 Task: For heading Use Lora with dark orange 2 colour & Underline.  font size for heading18,  'Change the font style of data to'Montserrat and font size to 9,  Change the alignment of both headline & data to Align center.  In the sheet  analysisSalesByCustomer_2024
Action: Mouse moved to (117, 134)
Screenshot: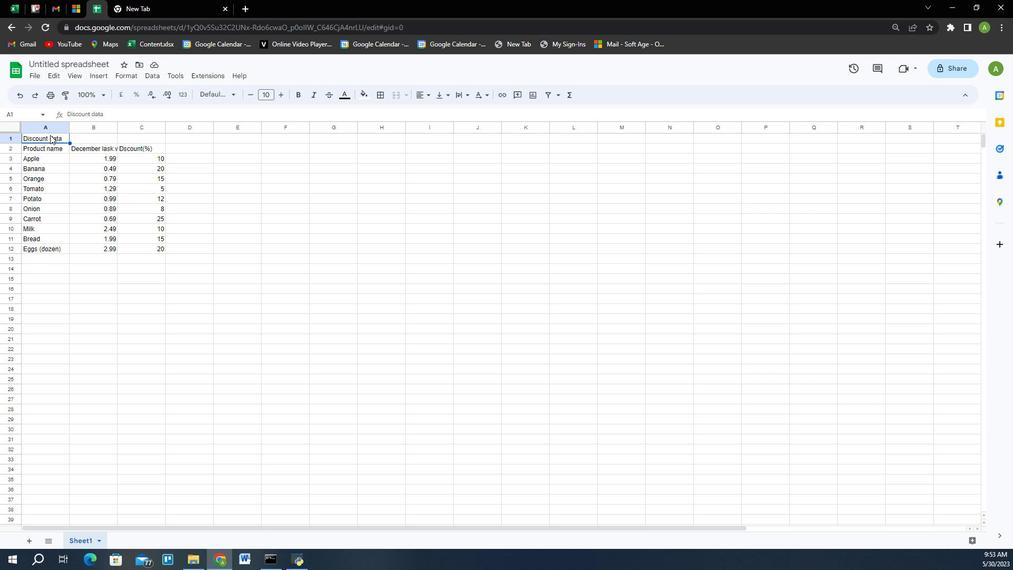 
Action: Mouse pressed left at (117, 134)
Screenshot: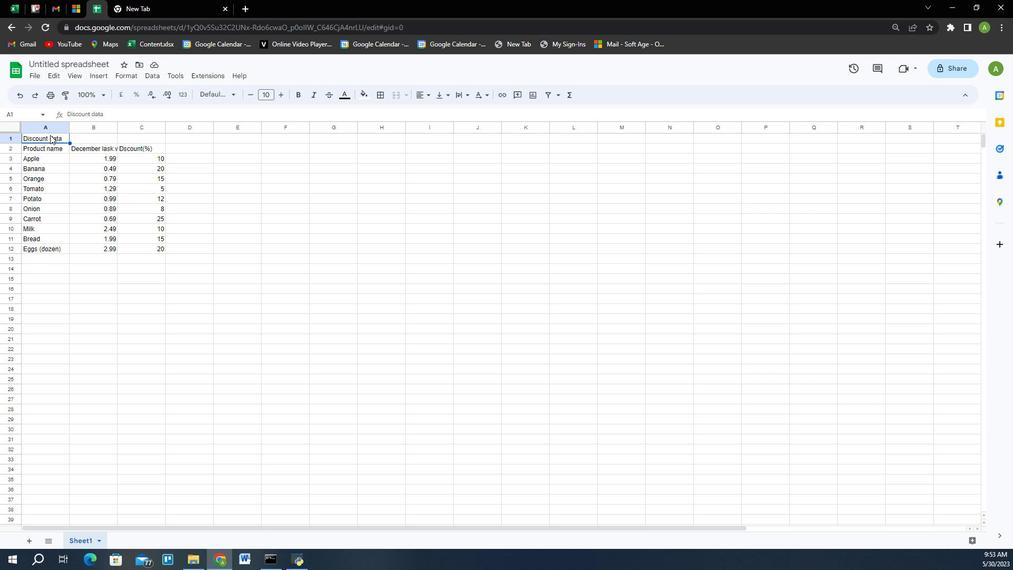 
Action: Mouse moved to (340, 87)
Screenshot: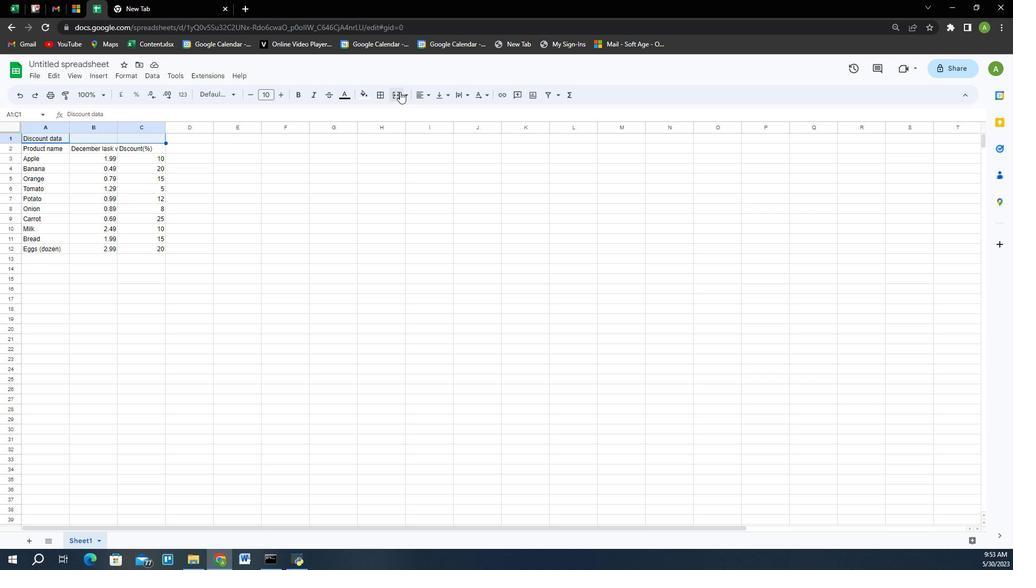 
Action: Mouse pressed left at (340, 87)
Screenshot: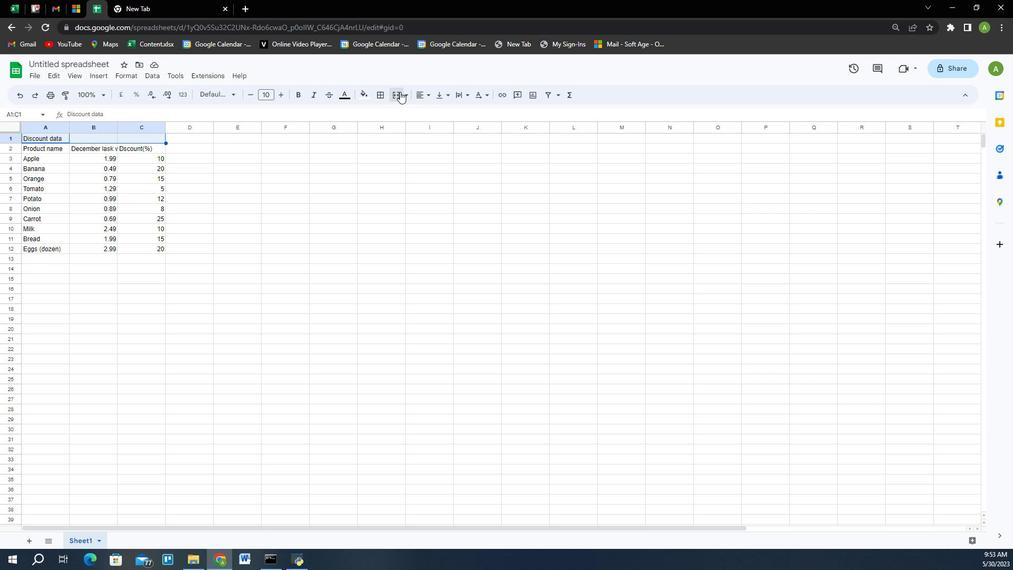 
Action: Mouse moved to (357, 91)
Screenshot: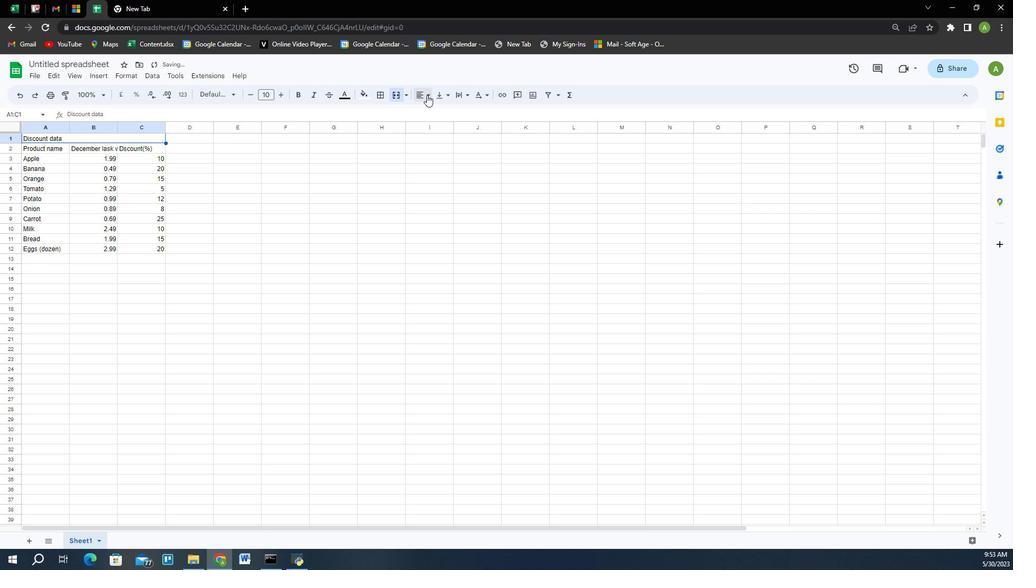 
Action: Mouse pressed left at (357, 91)
Screenshot: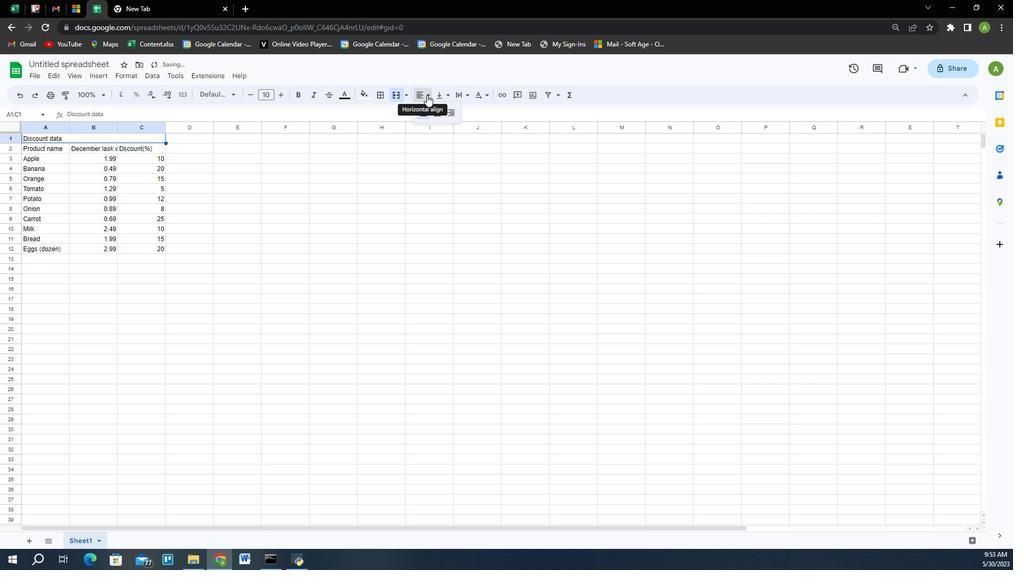 
Action: Mouse moved to (159, 137)
Screenshot: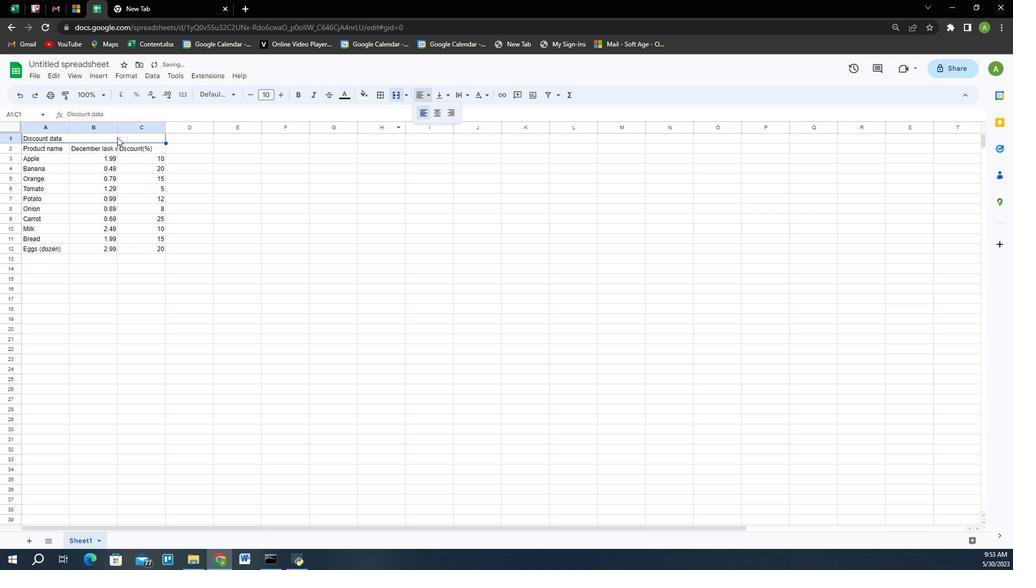 
Action: Mouse pressed left at (159, 137)
Screenshot: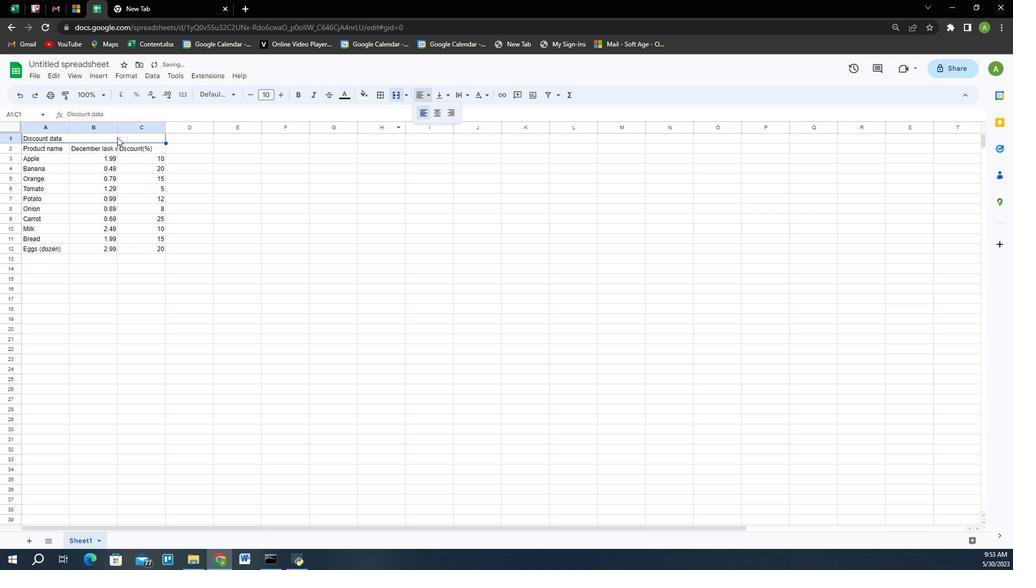 
Action: Mouse moved to (231, 90)
Screenshot: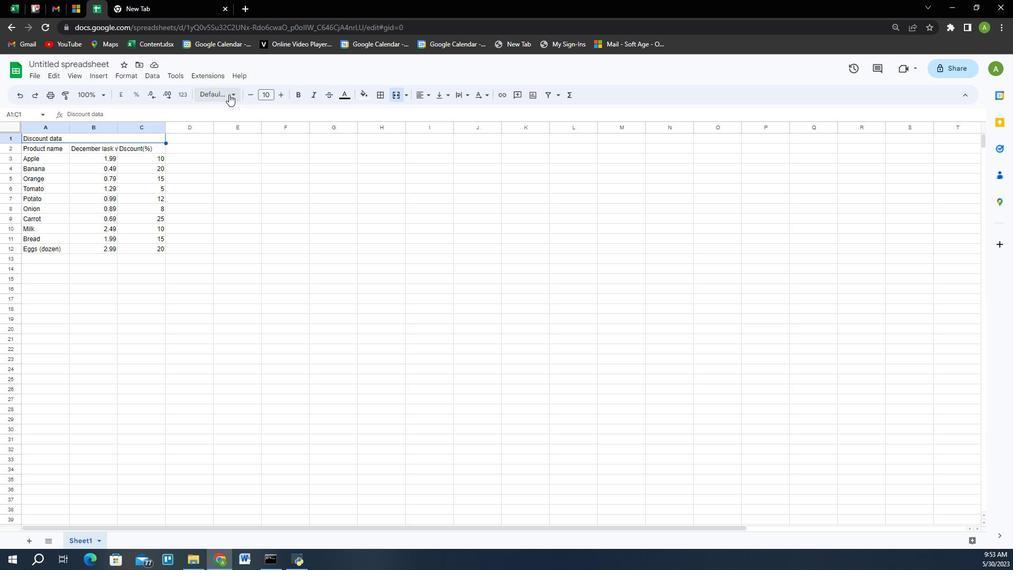 
Action: Mouse pressed left at (231, 90)
Screenshot: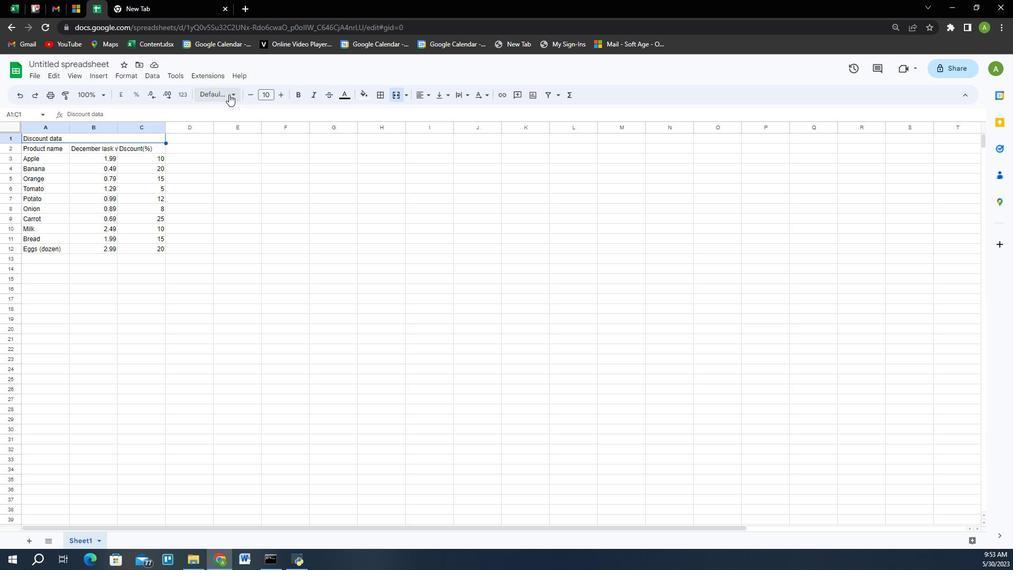 
Action: Mouse moved to (247, 317)
Screenshot: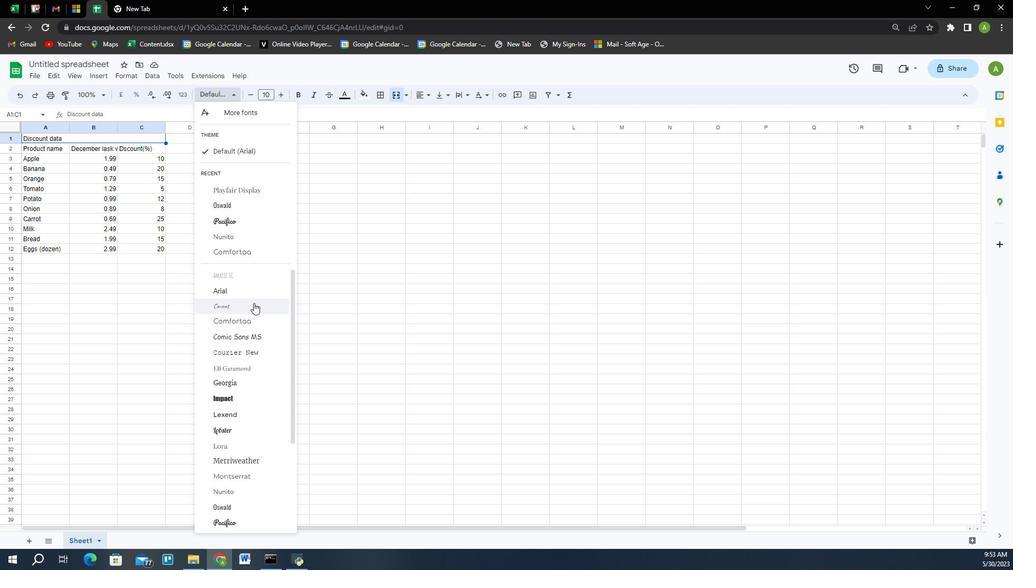 
Action: Mouse scrolled (247, 316) with delta (0, 0)
Screenshot: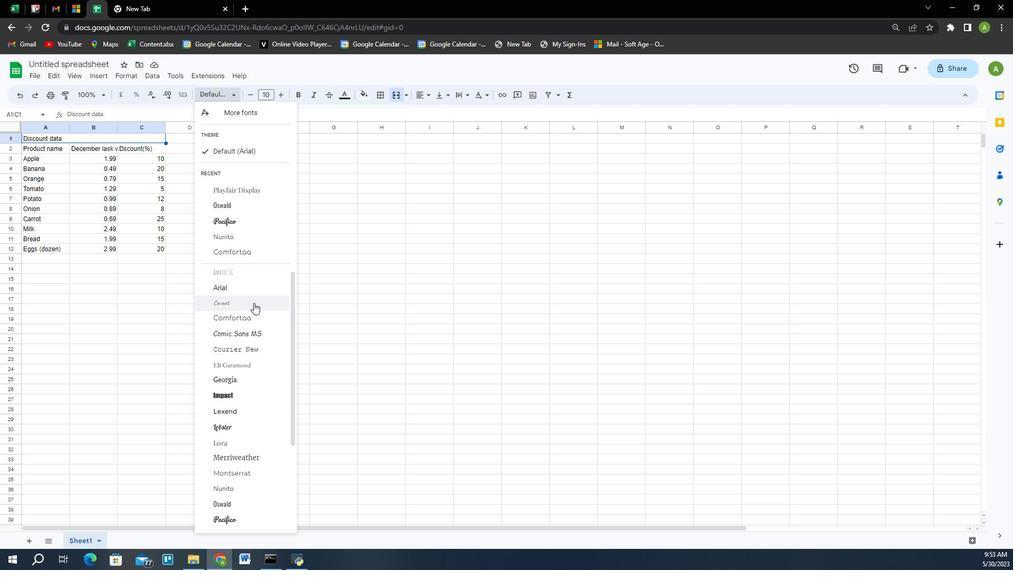 
Action: Mouse moved to (242, 411)
Screenshot: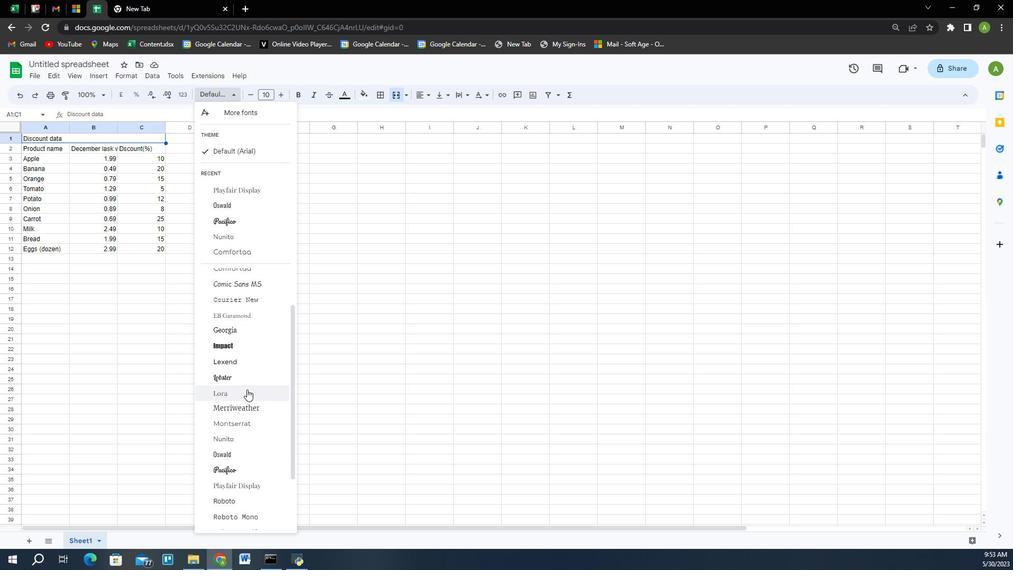 
Action: Mouse pressed left at (242, 411)
Screenshot: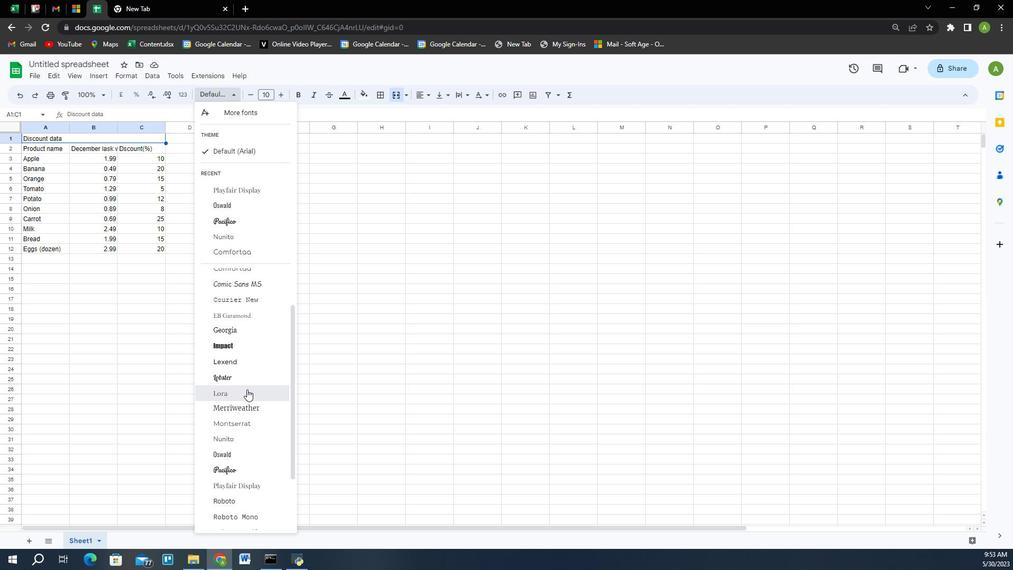 
Action: Mouse moved to (117, 136)
Screenshot: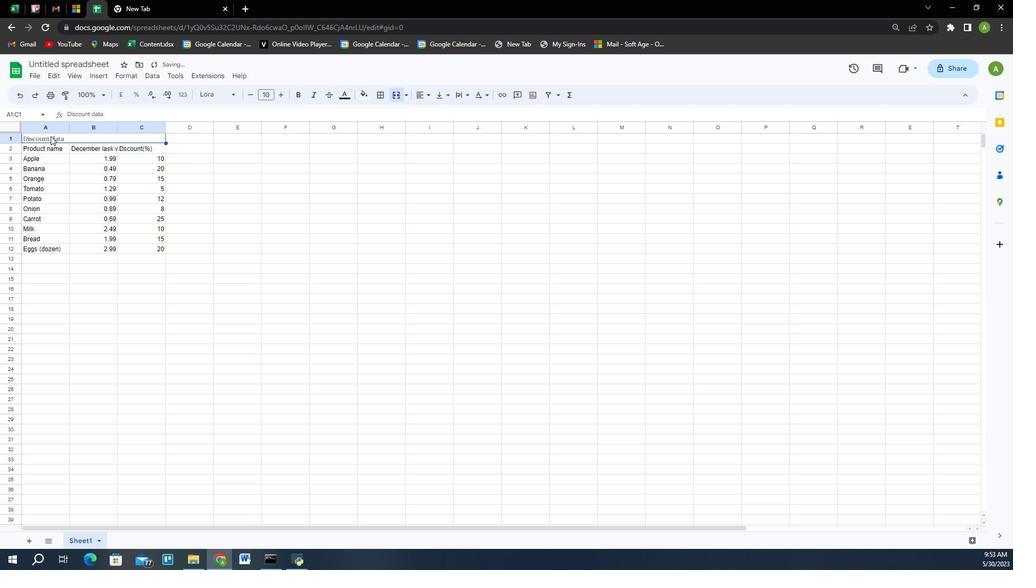 
Action: Mouse pressed left at (117, 136)
Screenshot: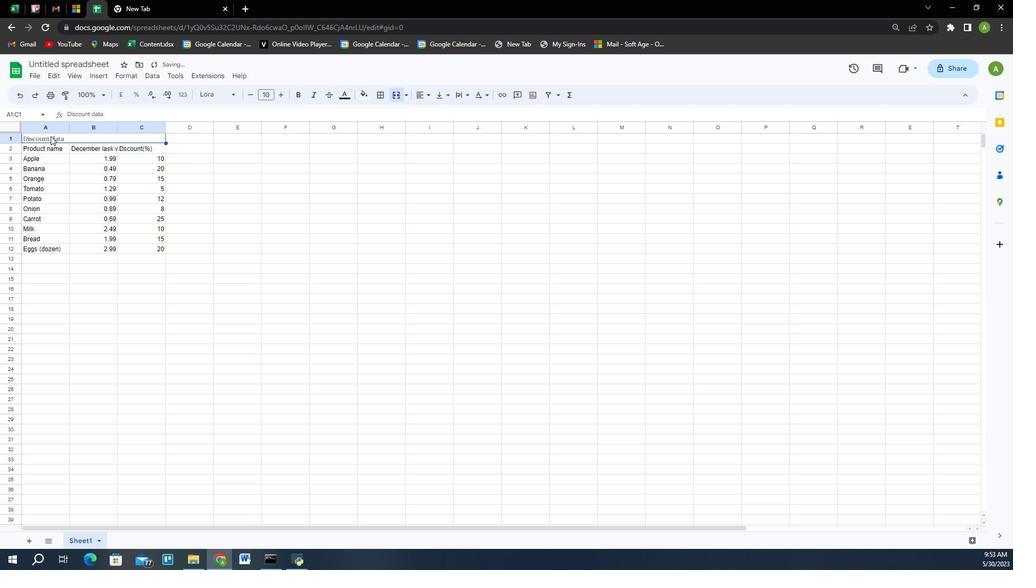 
Action: Mouse pressed left at (117, 136)
Screenshot: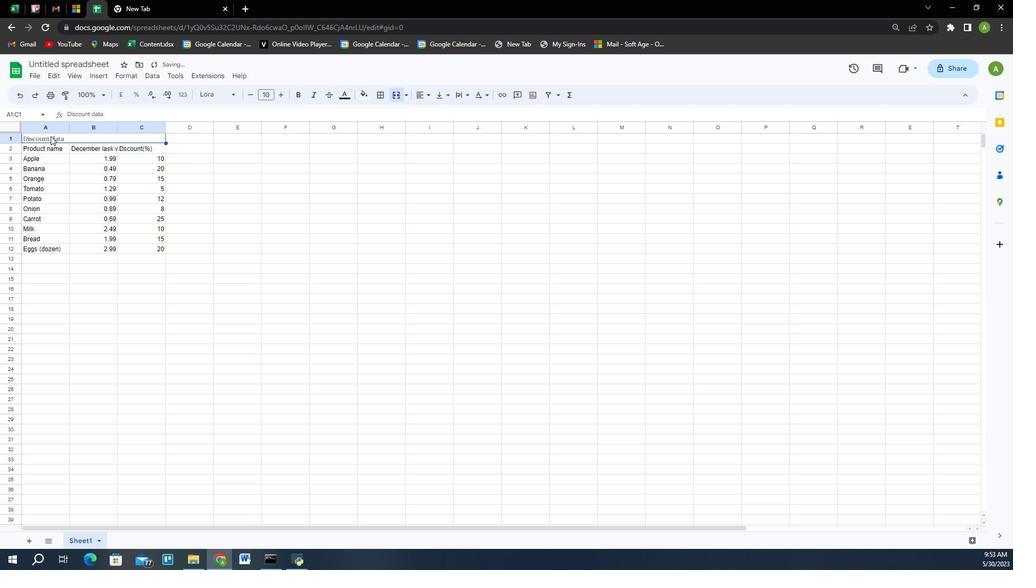 
Action: Mouse pressed left at (117, 136)
Screenshot: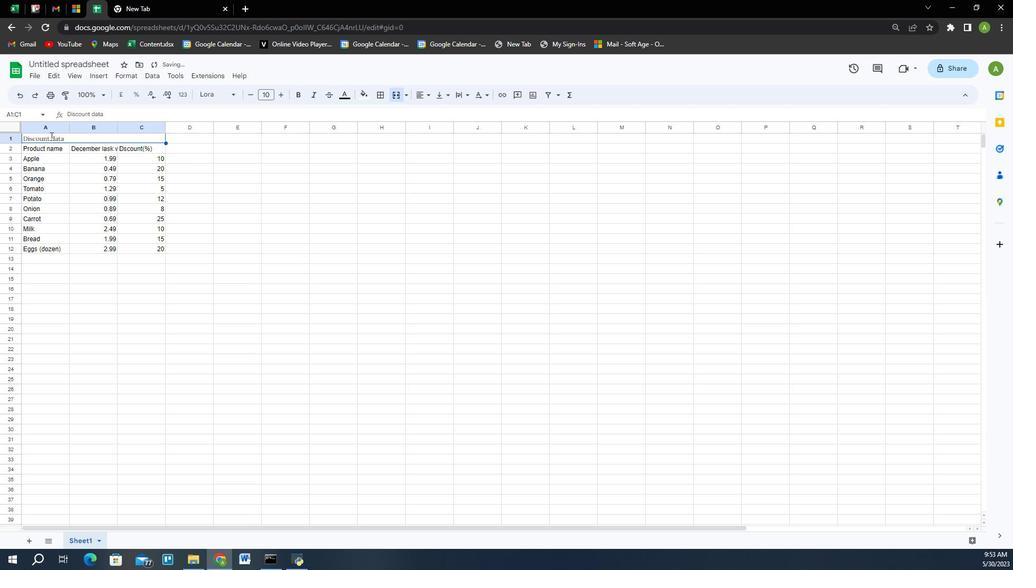 
Action: Mouse pressed left at (117, 136)
Screenshot: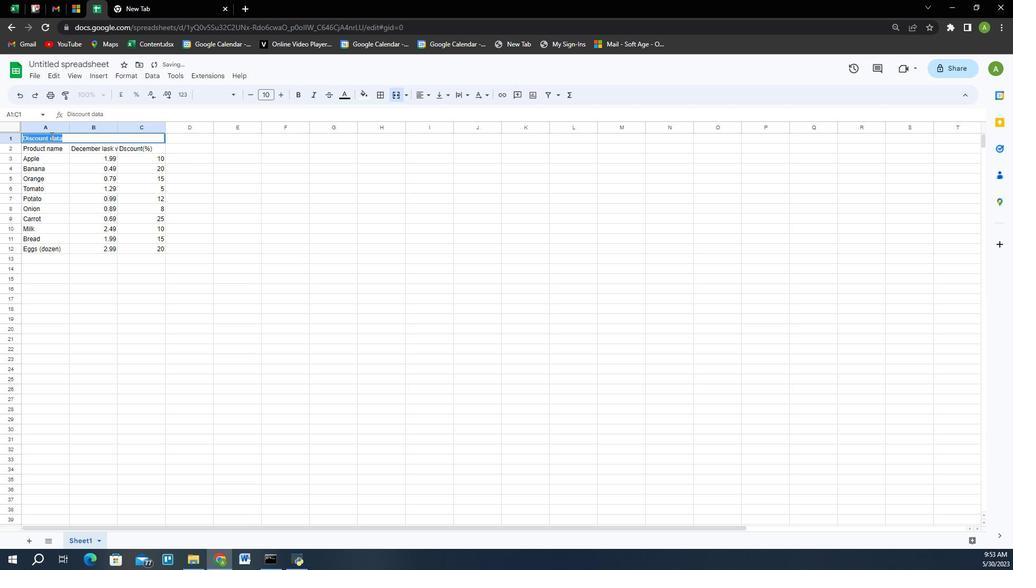 
Action: Mouse moved to (307, 91)
Screenshot: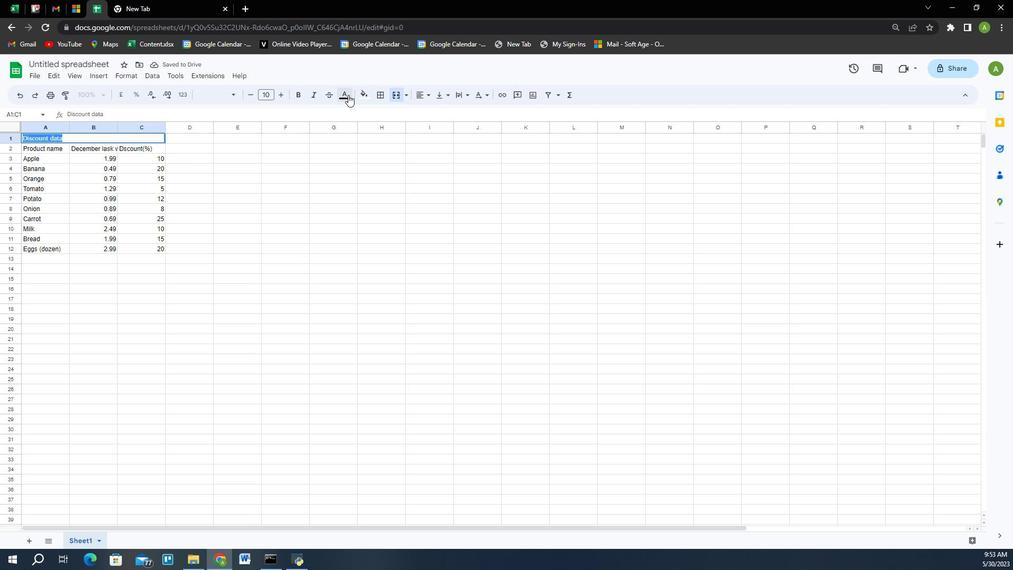 
Action: Mouse pressed left at (307, 91)
Screenshot: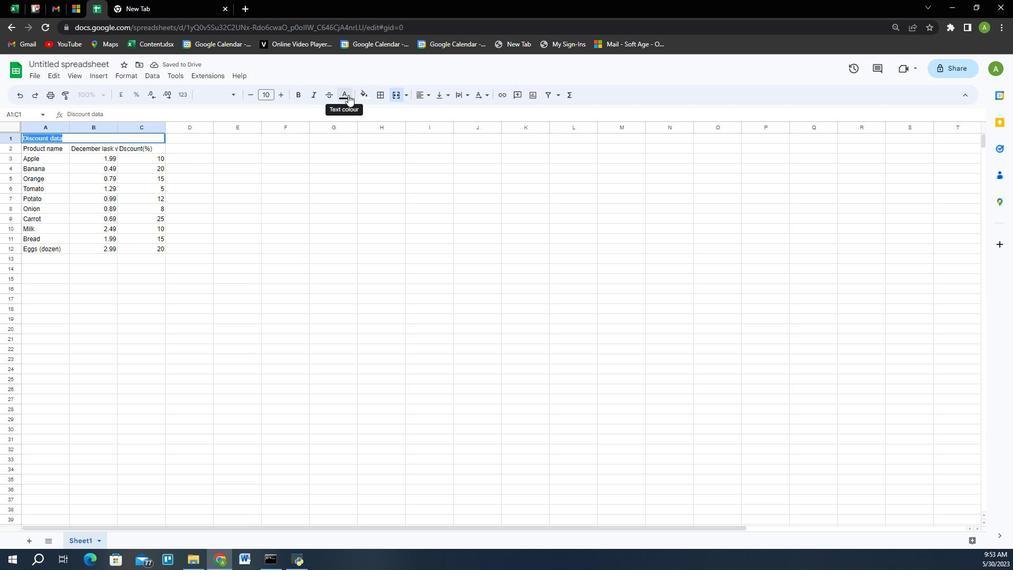 
Action: Mouse moved to (321, 181)
Screenshot: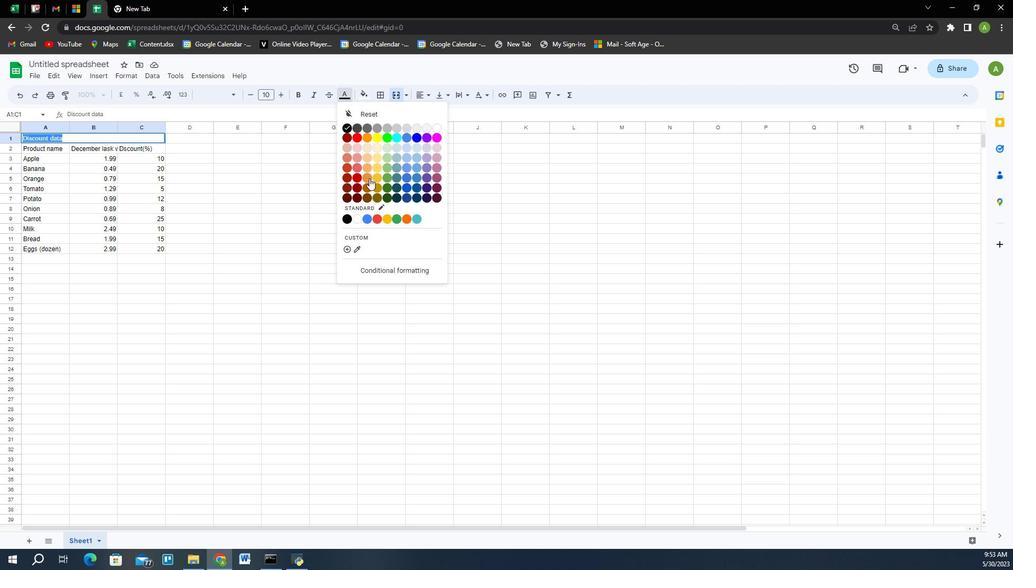 
Action: Mouse pressed left at (321, 181)
Screenshot: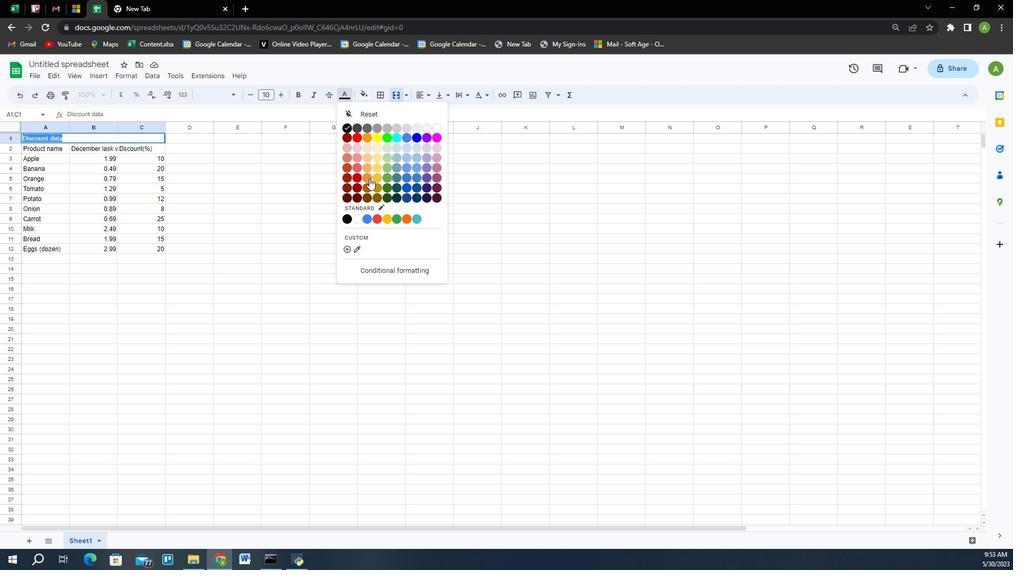 
Action: Mouse moved to (154, 139)
Screenshot: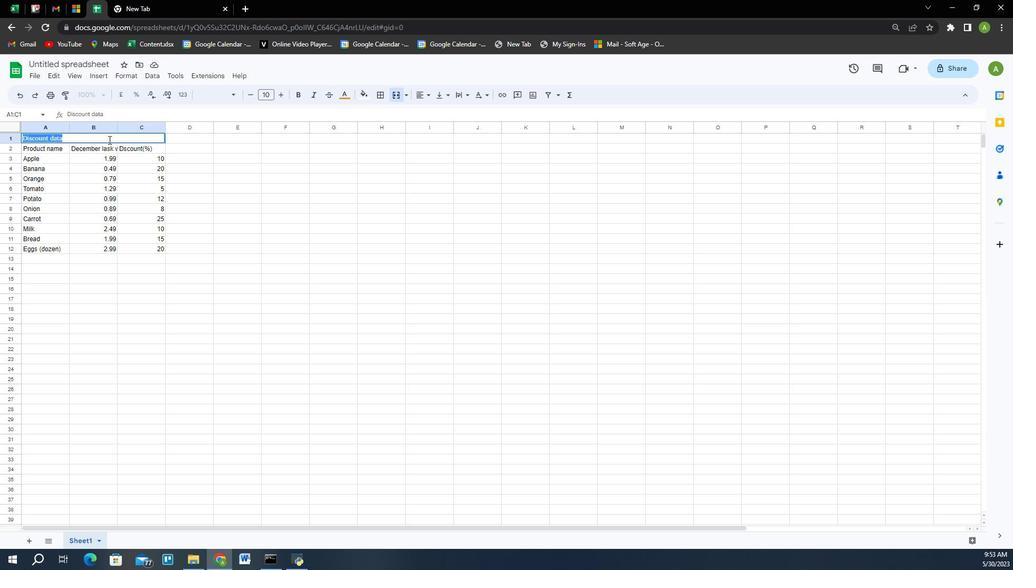 
Action: Key pressed ctrl+U
Screenshot: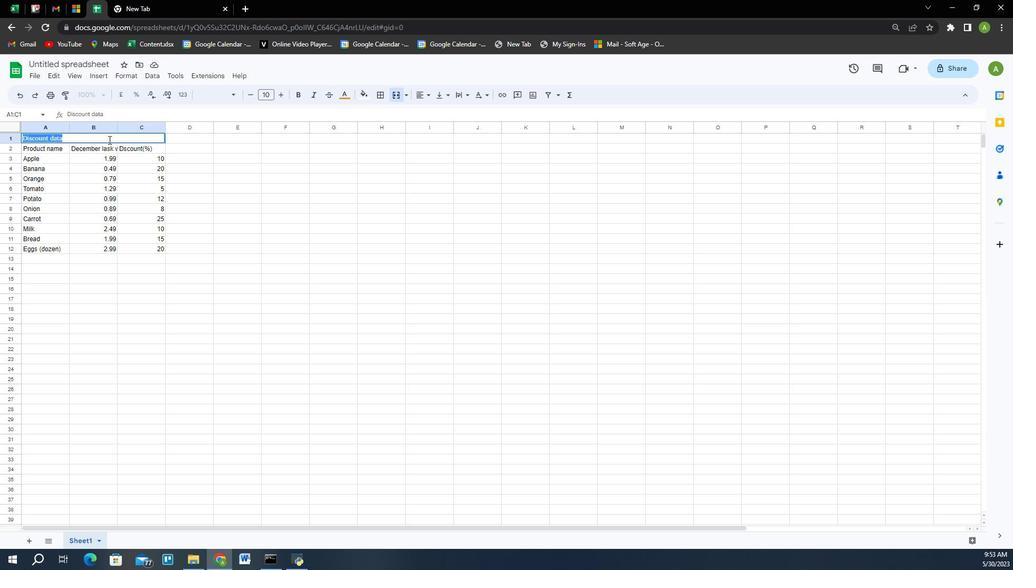 
Action: Mouse moved to (264, 91)
Screenshot: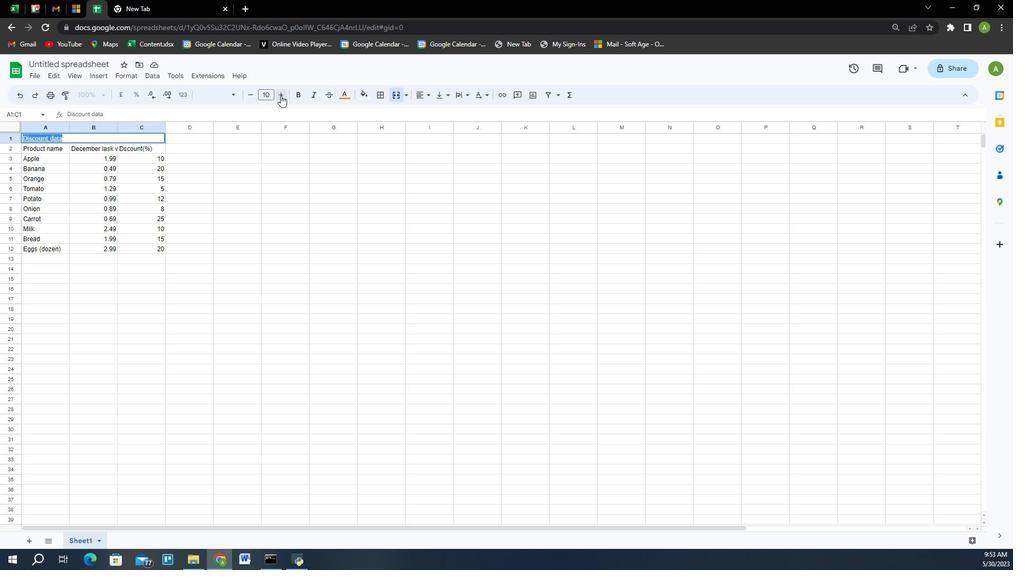 
Action: Mouse pressed left at (264, 91)
Screenshot: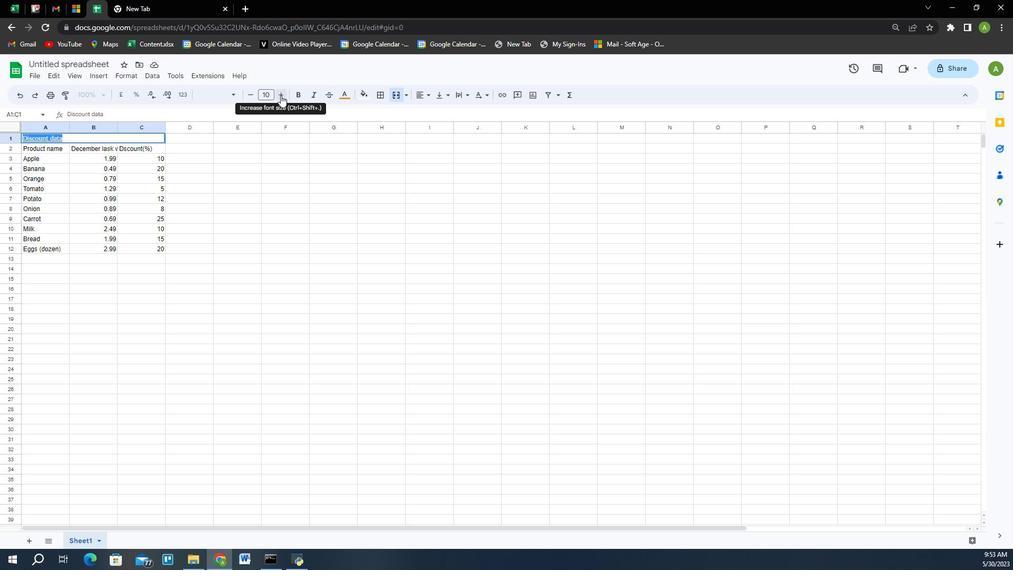 
Action: Mouse pressed left at (264, 91)
Screenshot: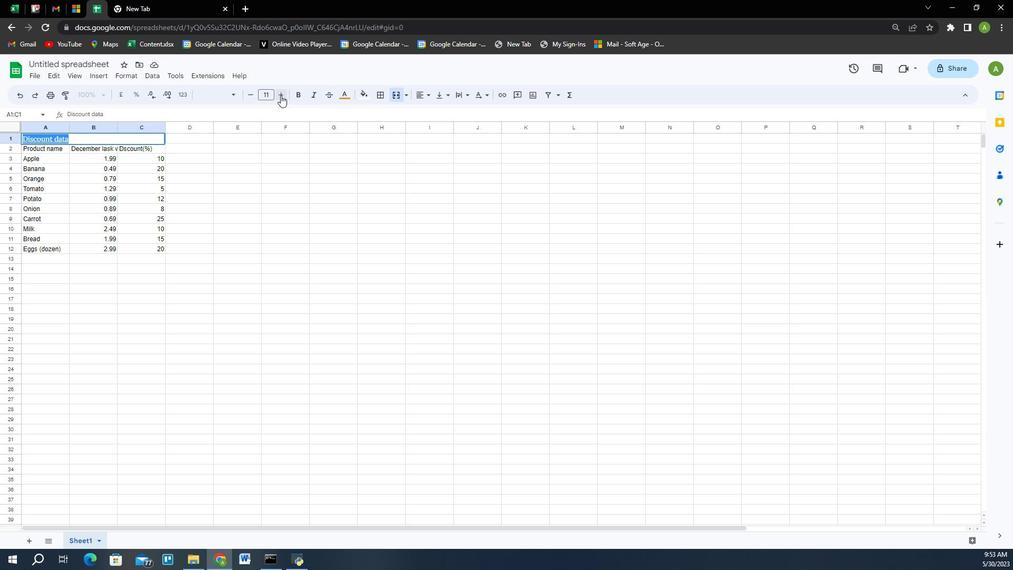 
Action: Mouse pressed left at (264, 91)
Screenshot: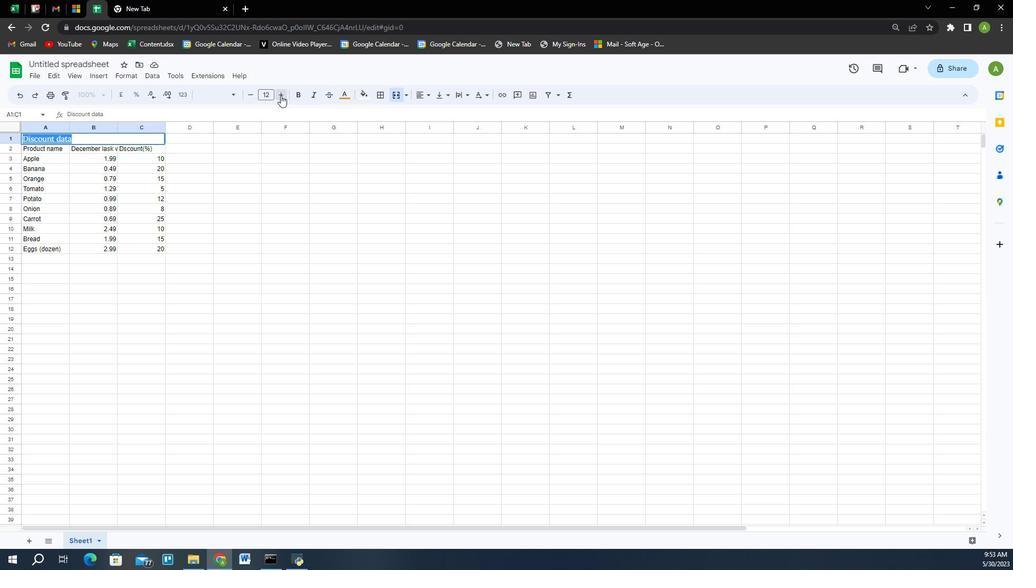 
Action: Mouse pressed left at (264, 91)
Screenshot: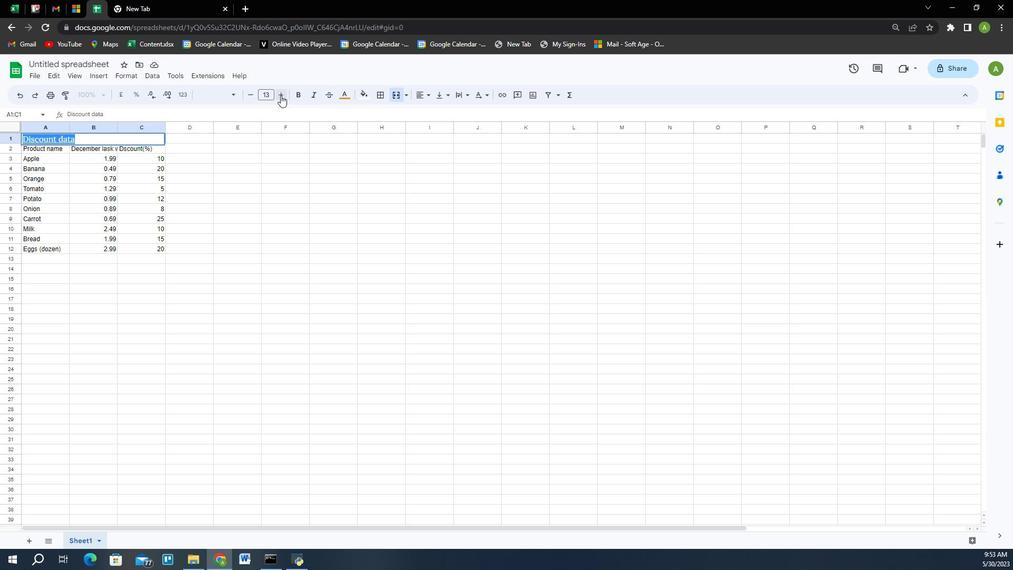 
Action: Mouse pressed left at (264, 91)
Screenshot: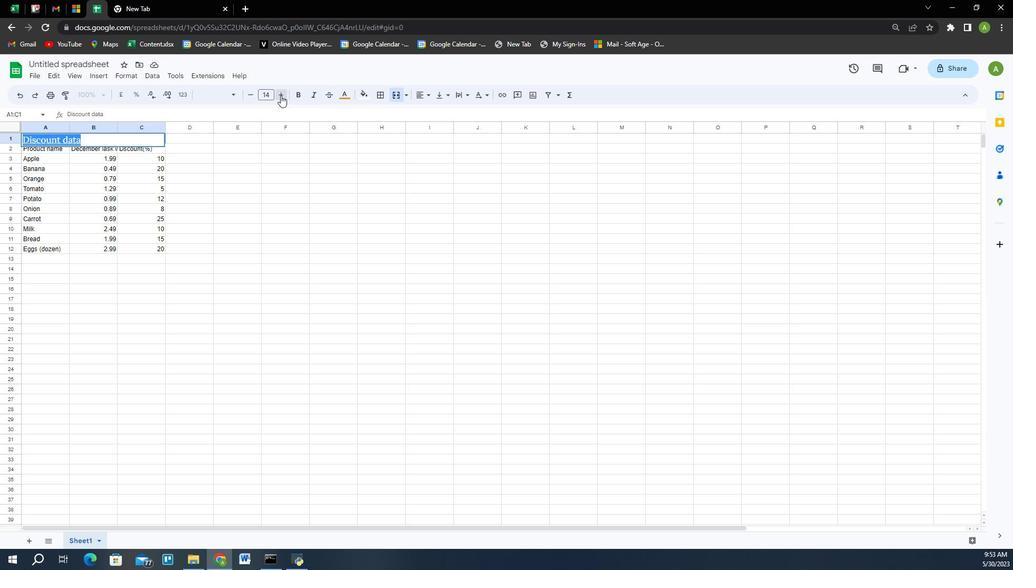 
Action: Mouse pressed left at (264, 91)
Screenshot: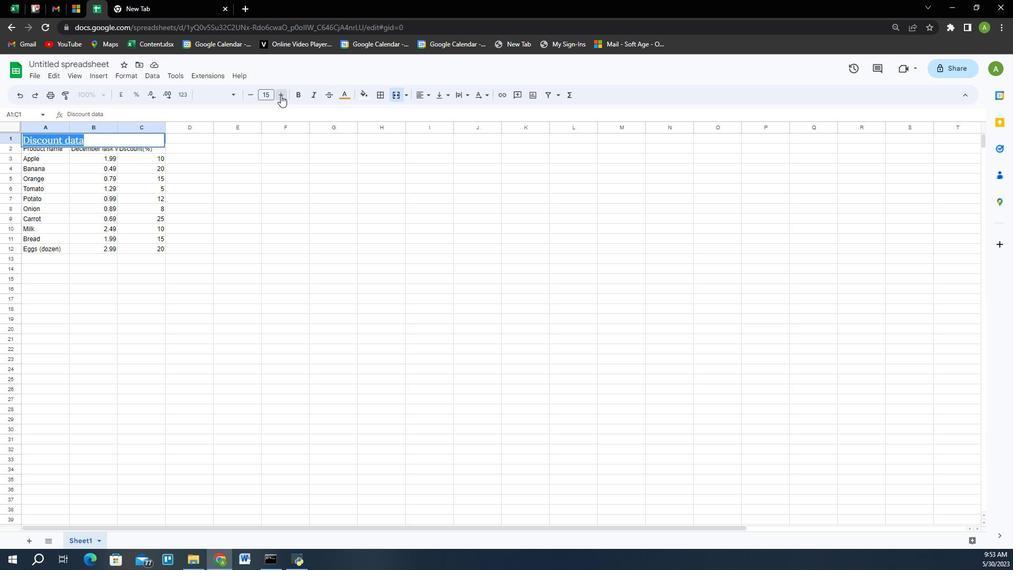 
Action: Mouse pressed left at (264, 91)
Screenshot: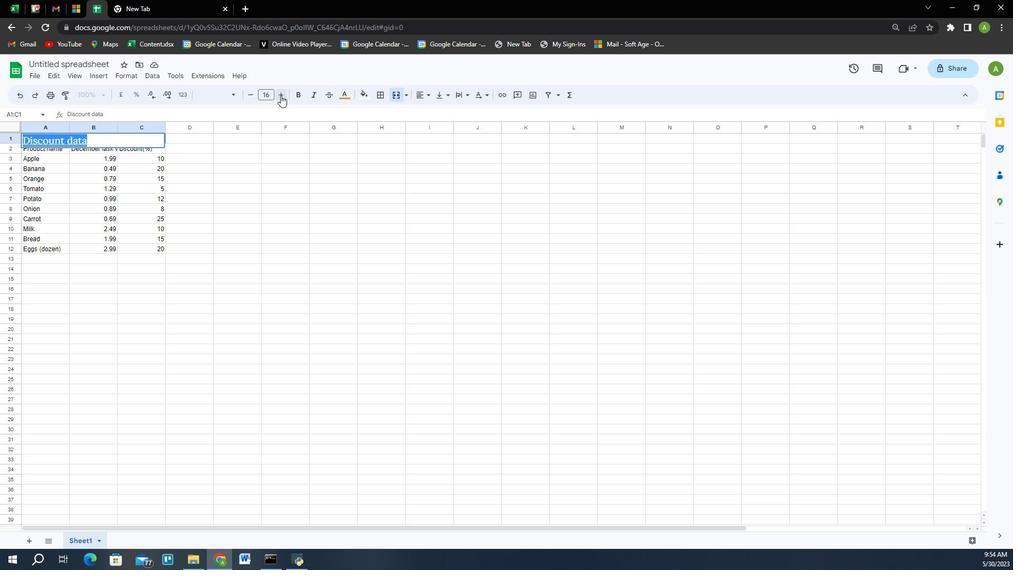 
Action: Mouse pressed left at (264, 91)
Screenshot: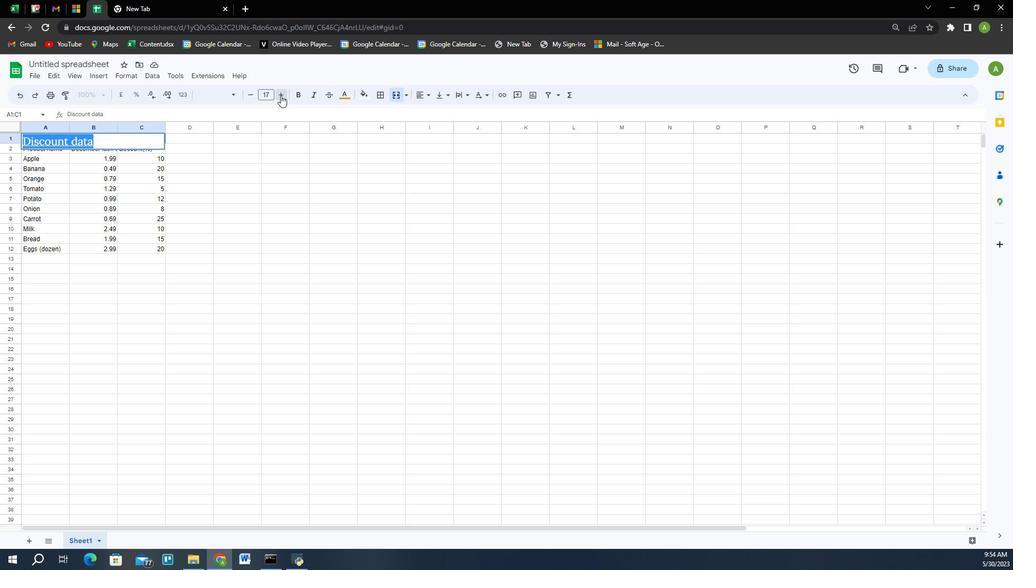 
Action: Mouse moved to (104, 151)
Screenshot: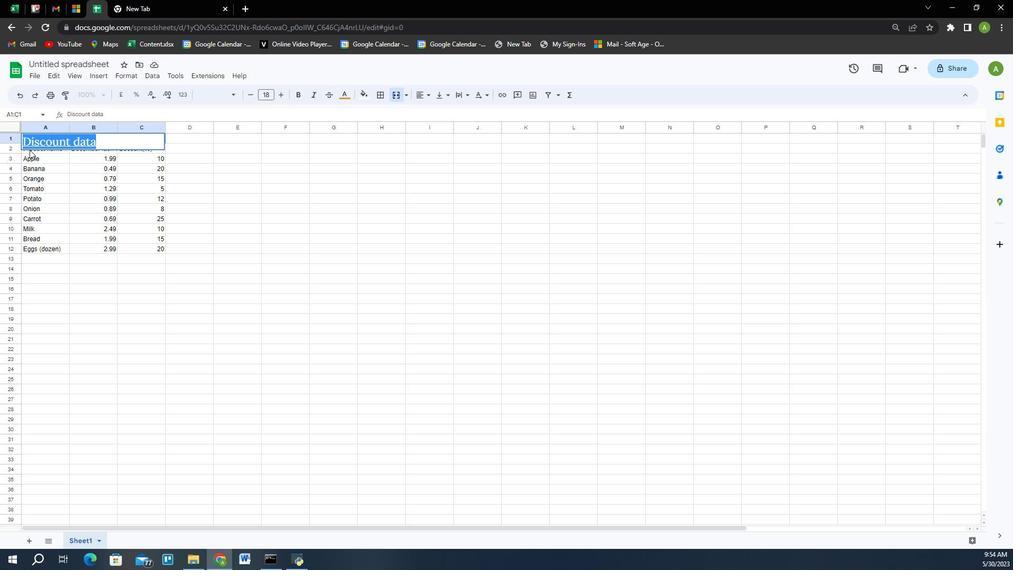 
Action: Mouse pressed left at (104, 151)
Screenshot: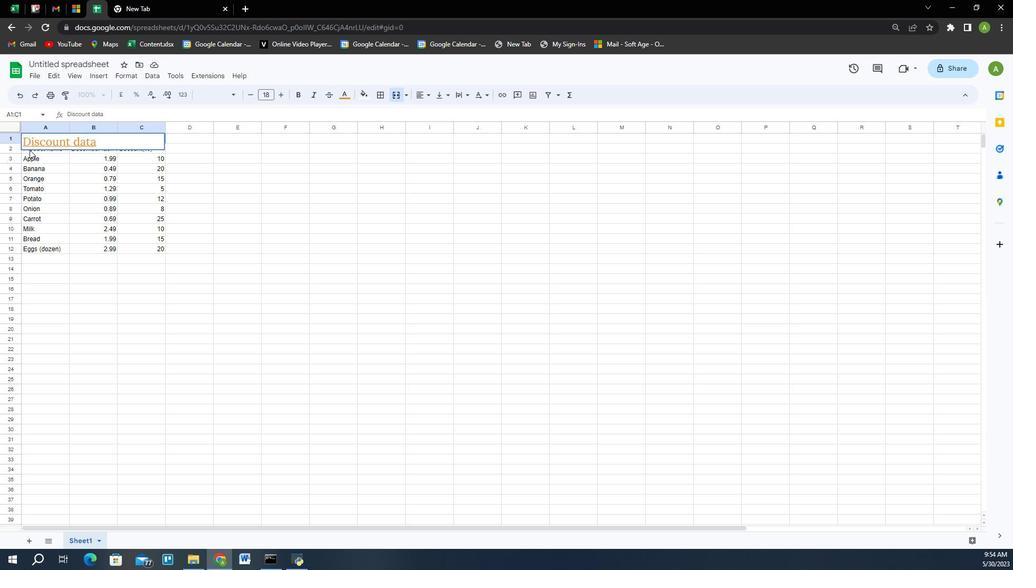
Action: Mouse moved to (130, 173)
Screenshot: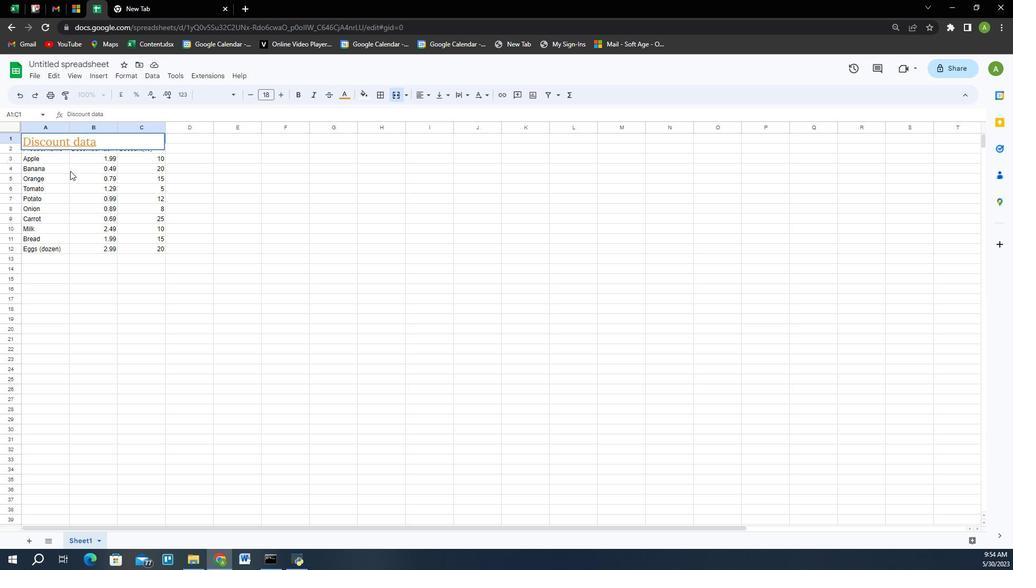 
Action: Key pressed <Key.enter>
Screenshot: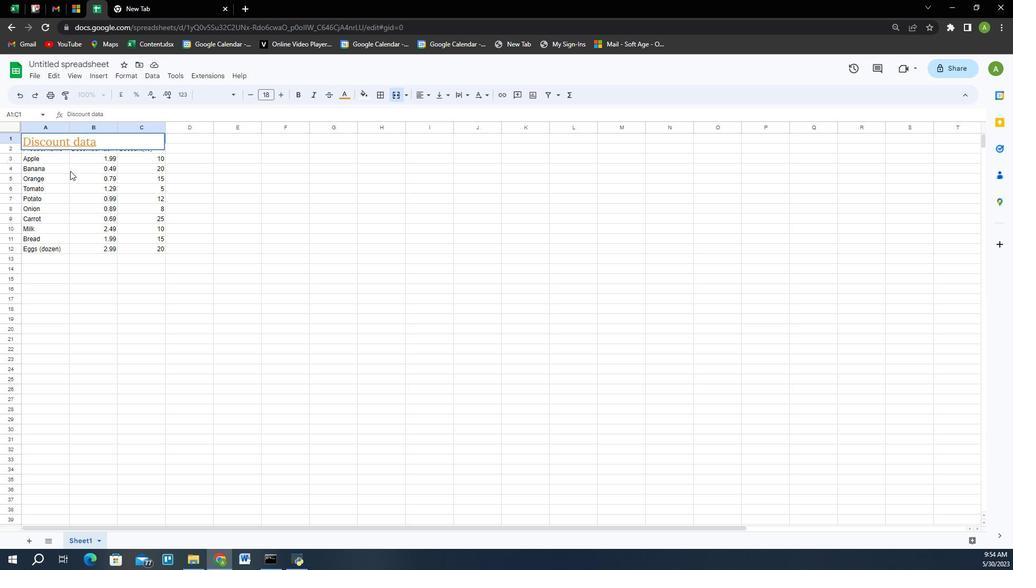 
Action: Mouse moved to (171, 171)
Screenshot: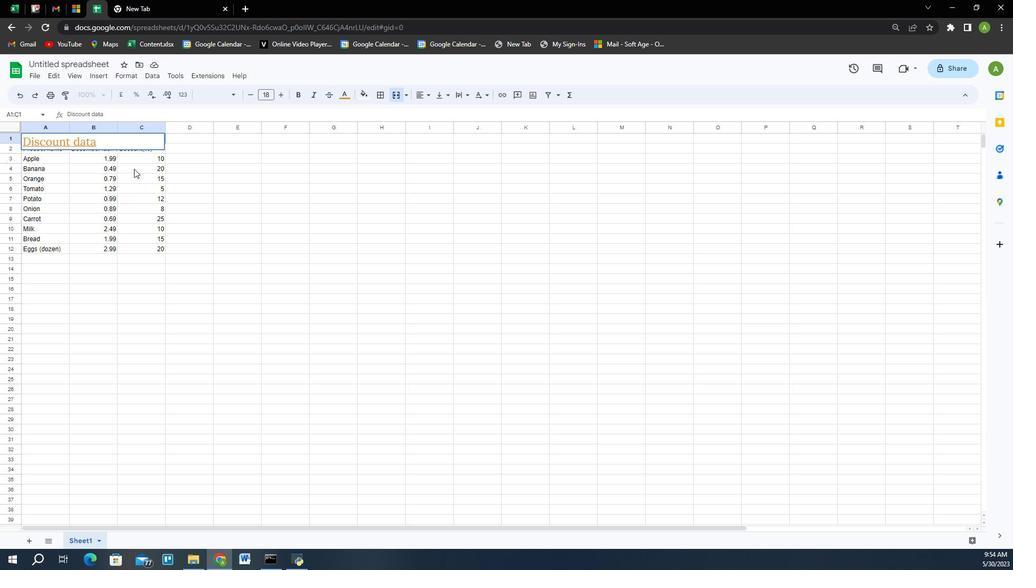 
Action: Key pressed <Key.enter>
Screenshot: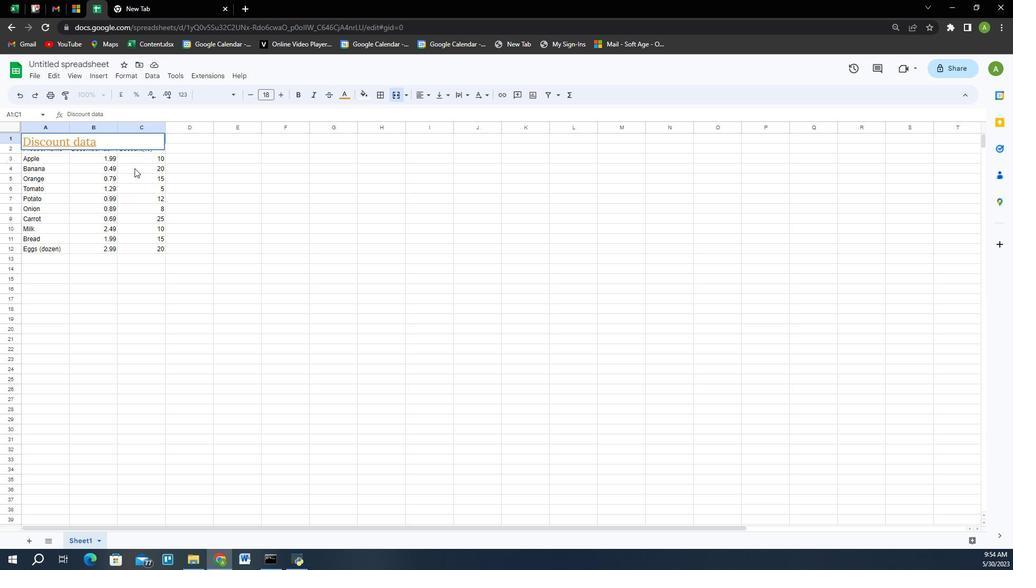
Action: Mouse moved to (176, 181)
Screenshot: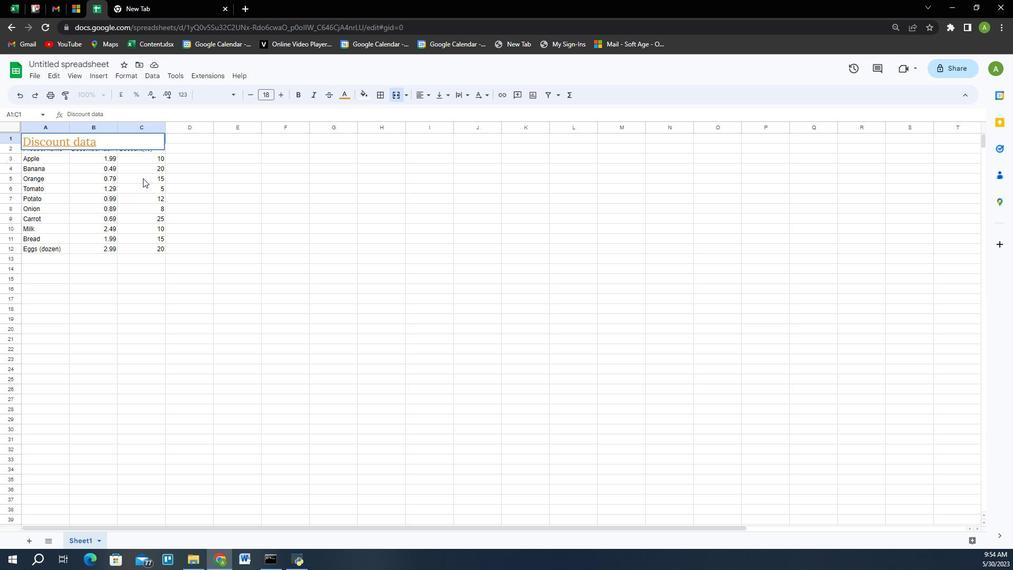 
Action: Mouse scrolled (176, 182) with delta (0, 1)
Screenshot: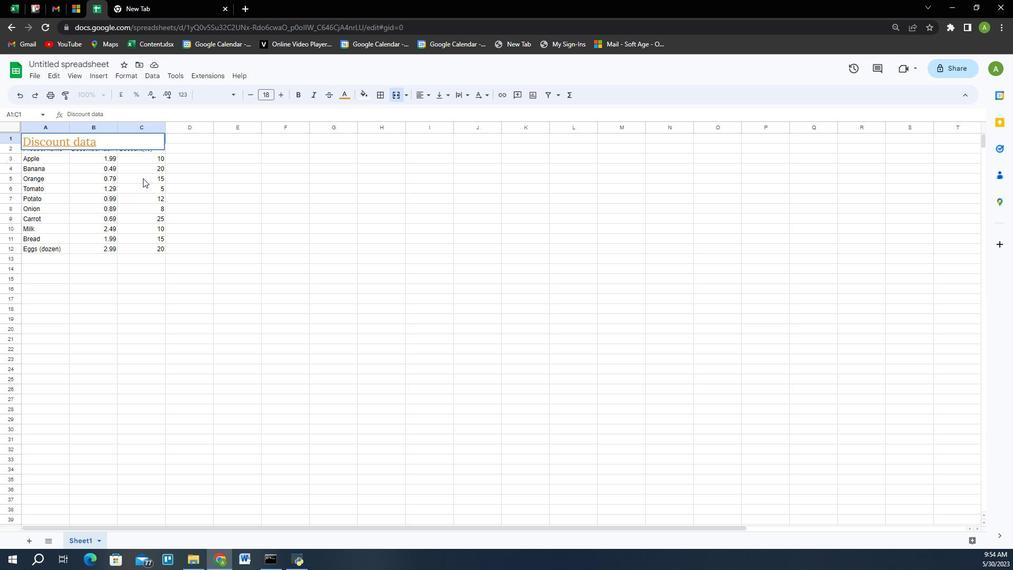 
Action: Mouse scrolled (176, 182) with delta (0, 1)
Screenshot: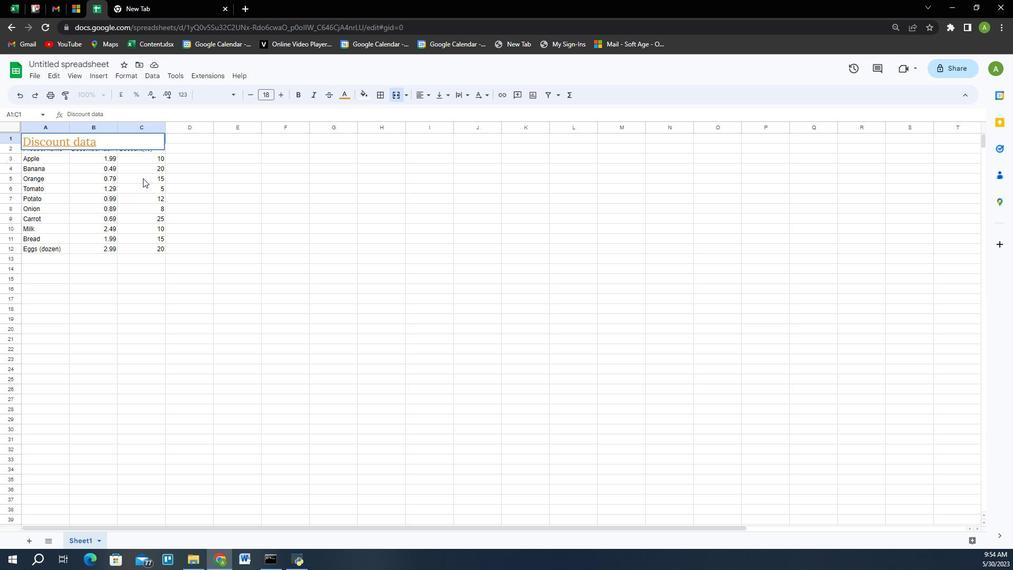 
Action: Mouse scrolled (176, 182) with delta (0, 1)
Screenshot: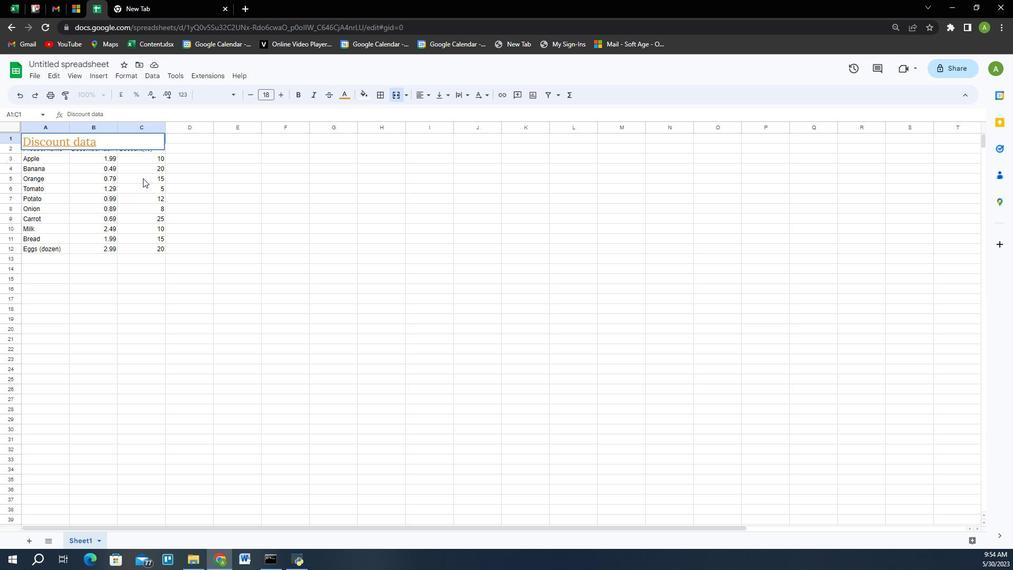 
Action: Mouse scrolled (176, 182) with delta (0, 1)
Screenshot: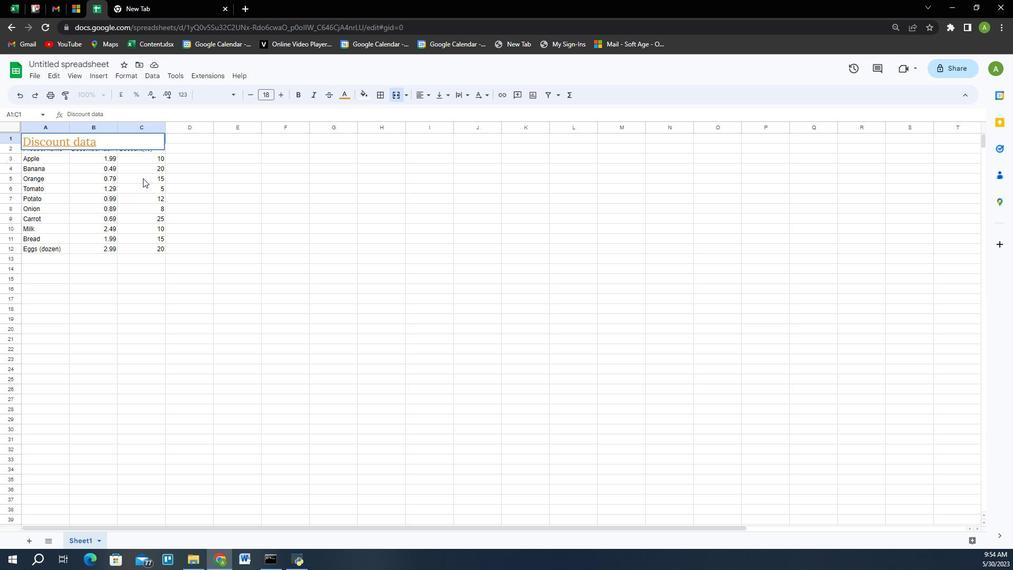 
Action: Mouse moved to (172, 192)
Screenshot: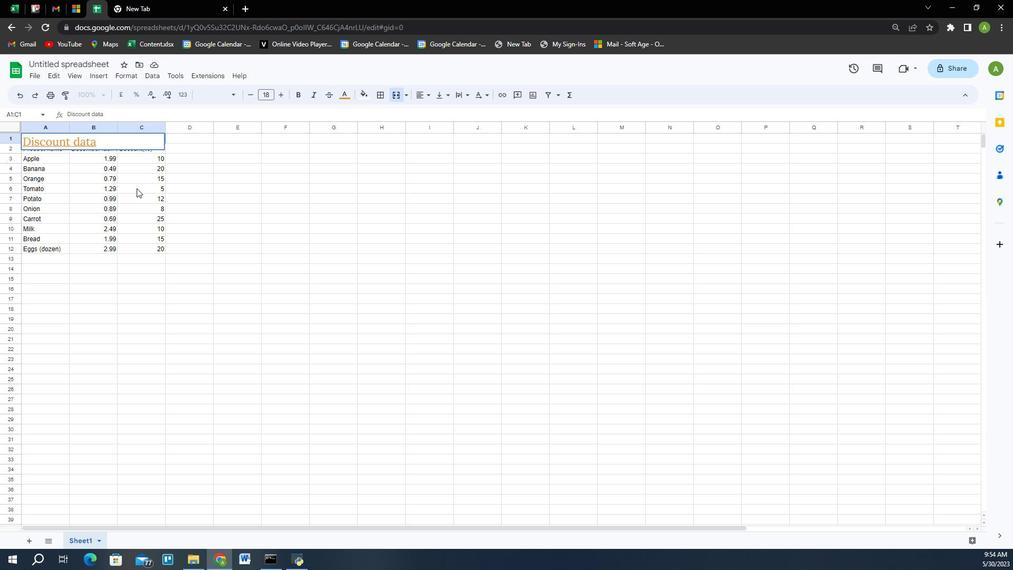 
Action: Mouse pressed left at (172, 192)
Screenshot: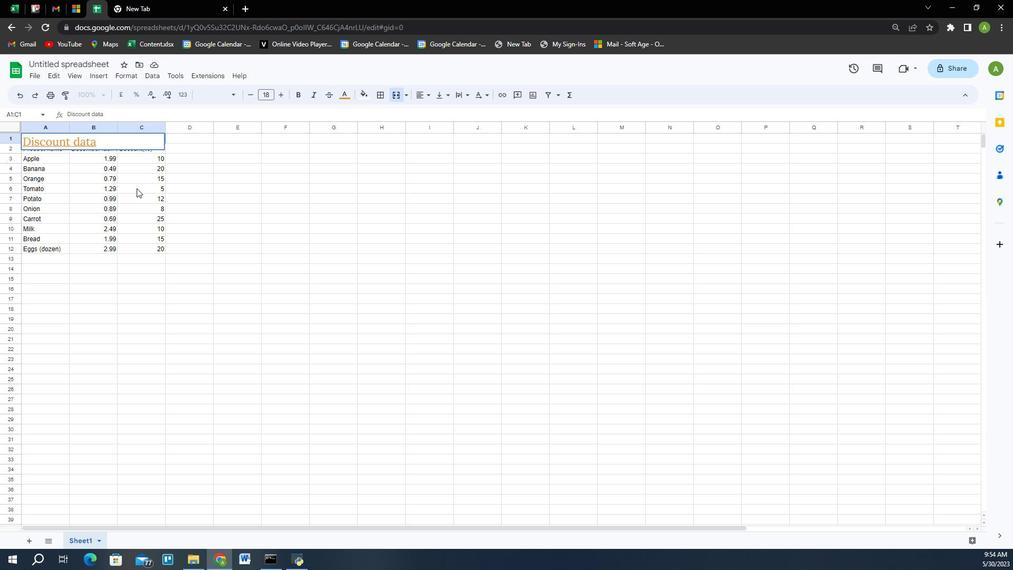 
Action: Mouse moved to (175, 191)
Screenshot: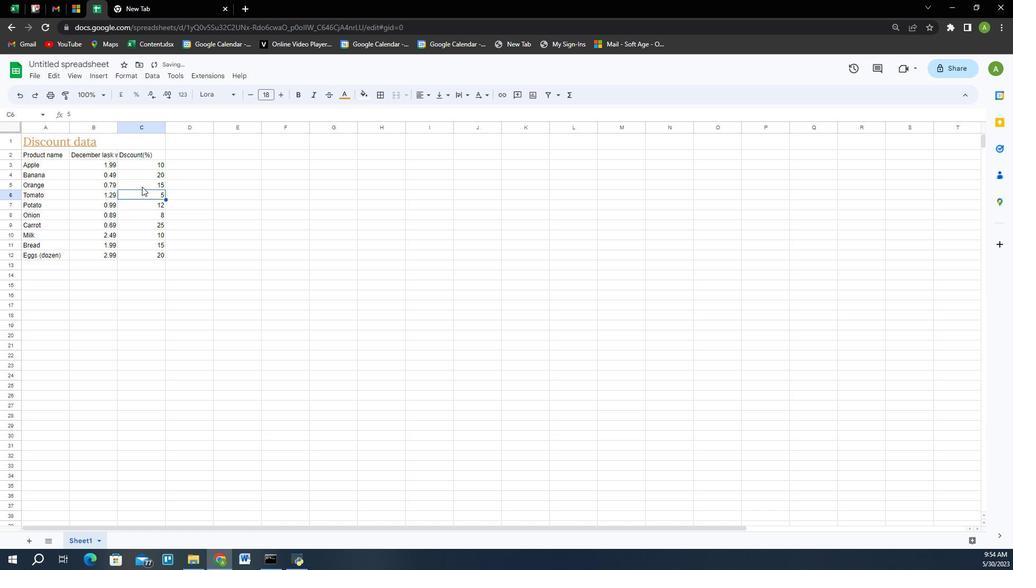 
Action: Mouse pressed left at (175, 191)
Screenshot: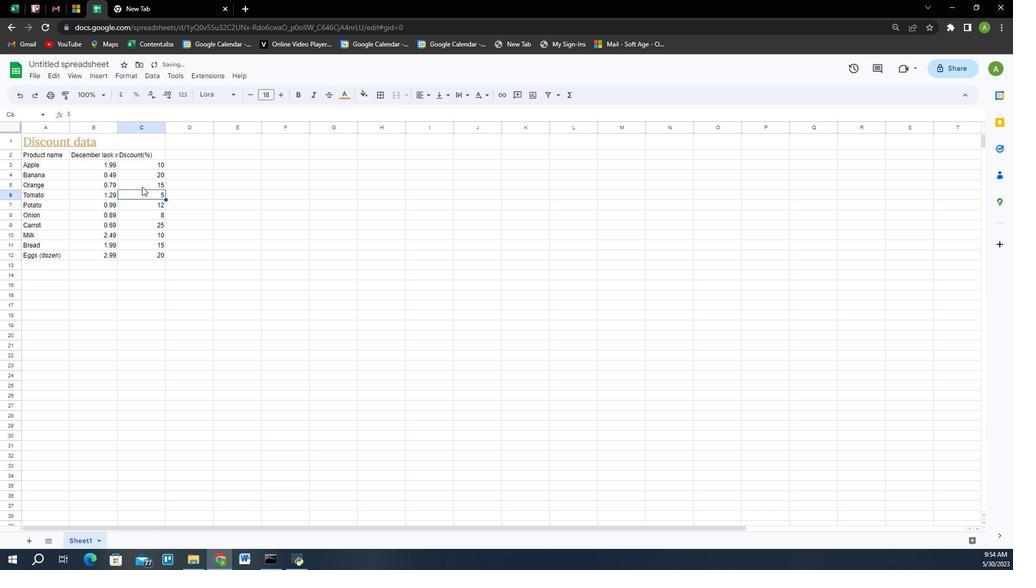 
Action: Mouse moved to (185, 196)
Screenshot: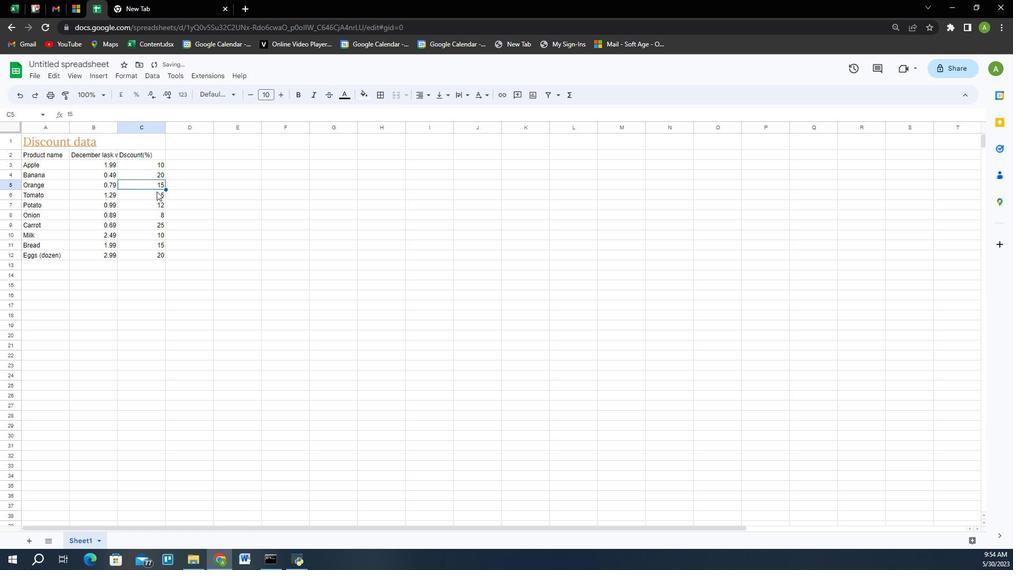 
Action: Mouse scrolled (185, 196) with delta (0, 0)
Screenshot: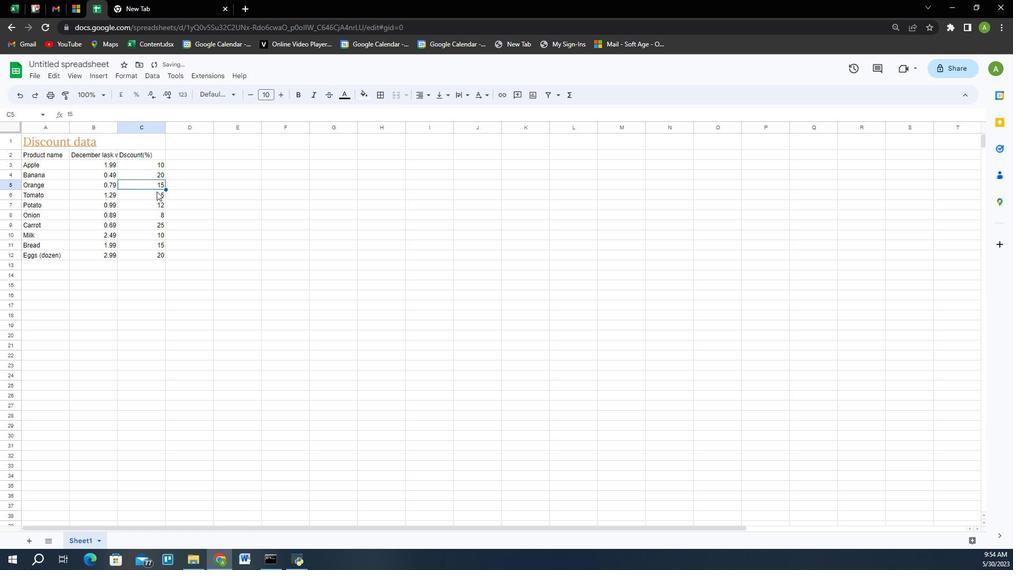 
Action: Mouse scrolled (185, 196) with delta (0, 0)
Screenshot: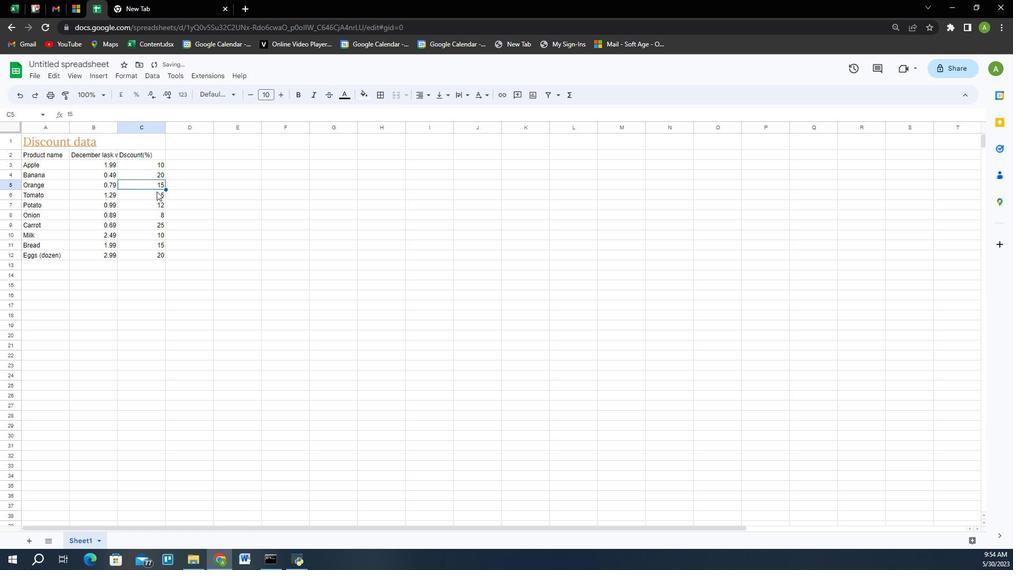 
Action: Mouse moved to (116, 150)
Screenshot: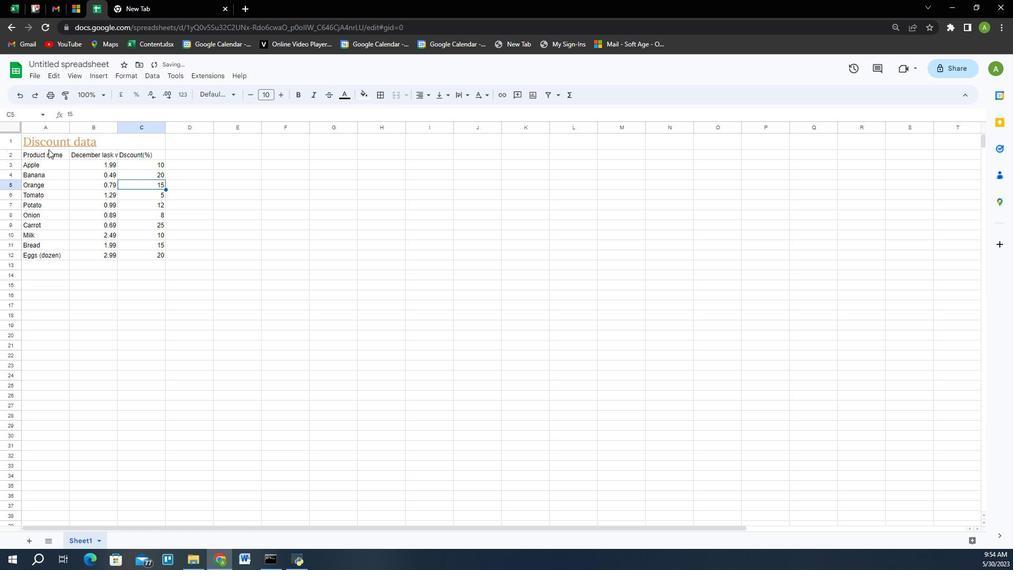 
Action: Mouse pressed left at (116, 150)
Screenshot: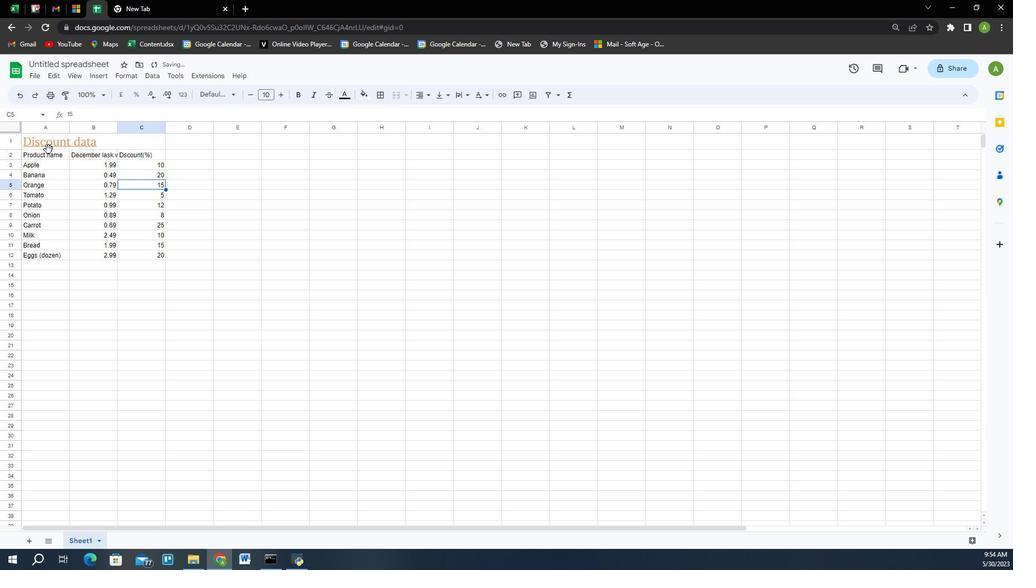 
Action: Mouse moved to (121, 156)
Screenshot: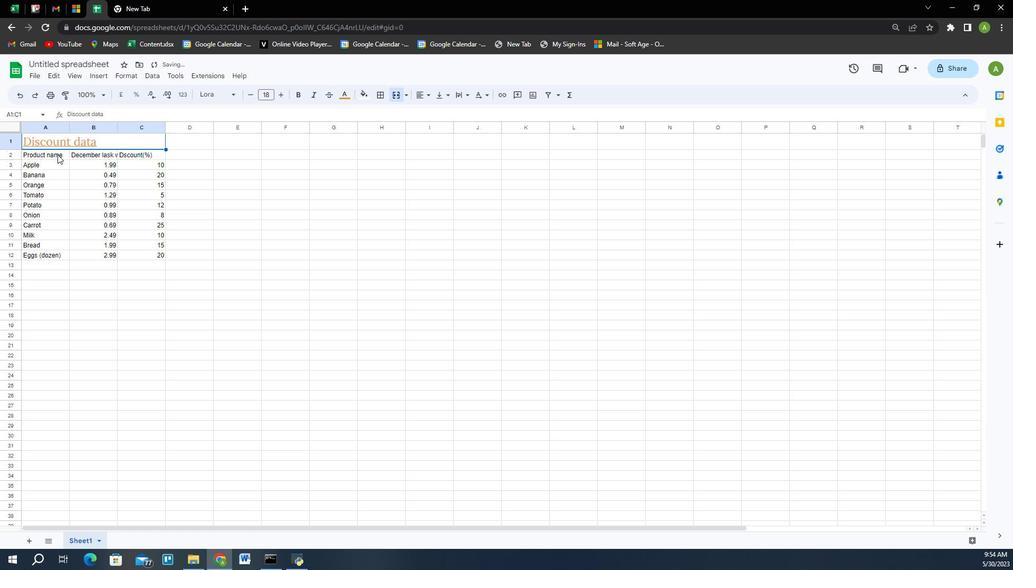 
Action: Mouse pressed left at (121, 156)
Screenshot: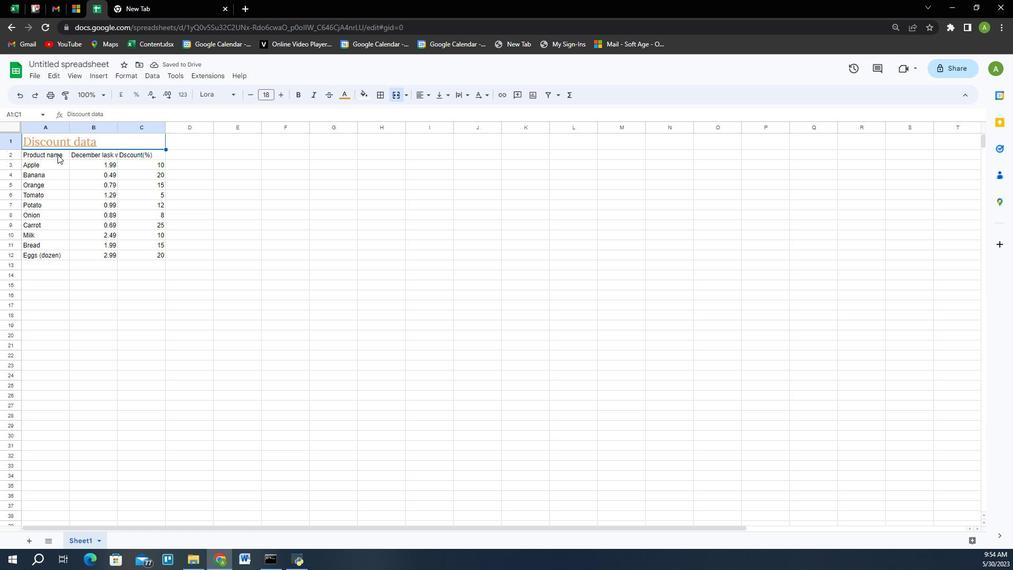 
Action: Mouse moved to (202, 176)
Screenshot: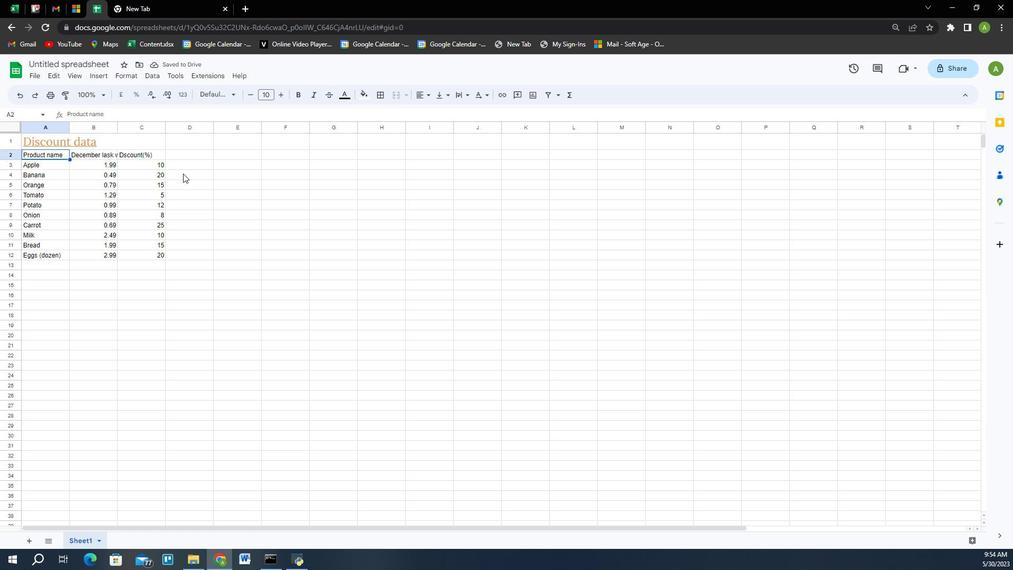 
Action: Key pressed <Key.shift_r><Key.right><Key.down>
Screenshot: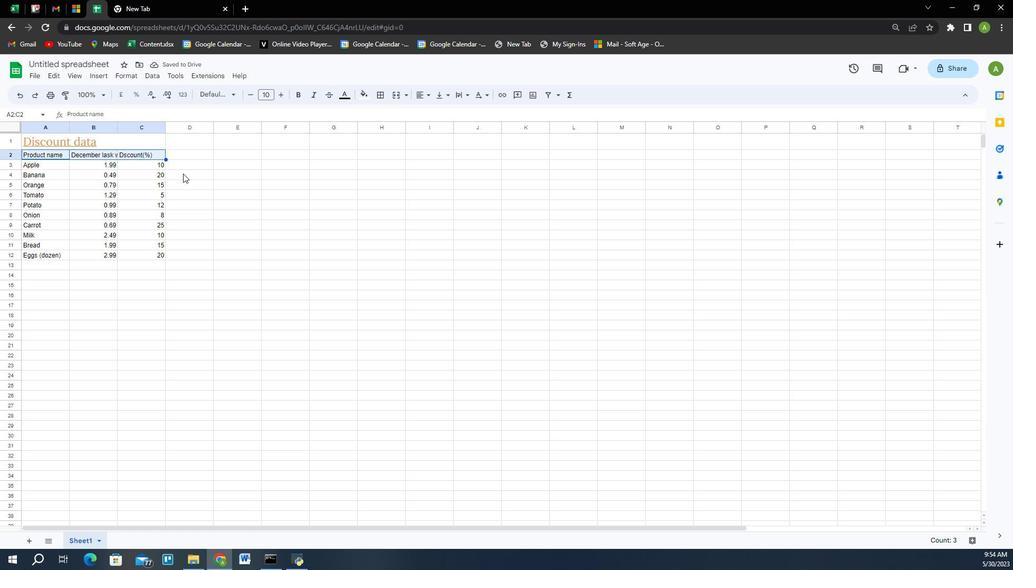 
Action: Mouse moved to (223, 90)
Screenshot: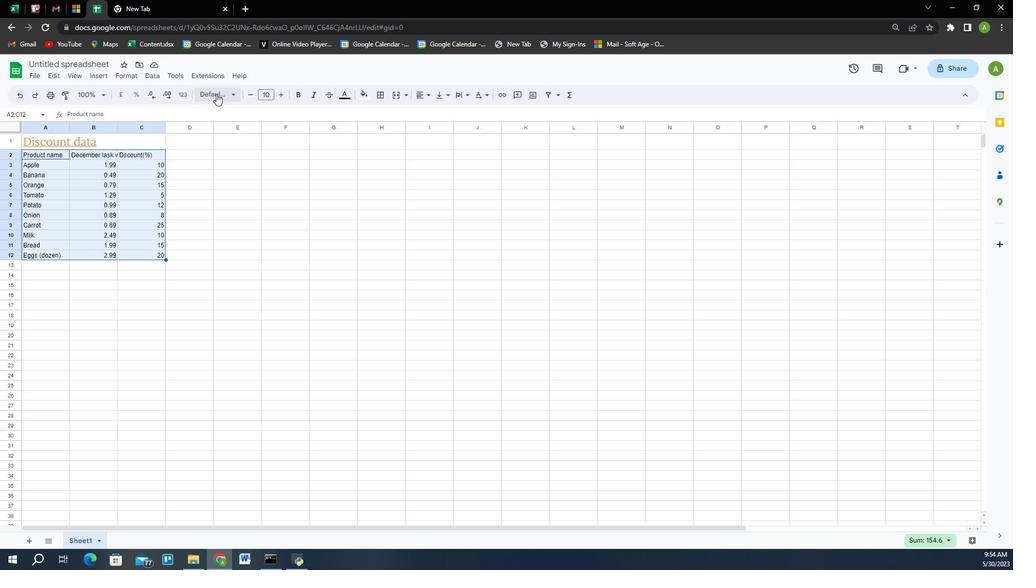 
Action: Mouse pressed left at (223, 90)
Screenshot: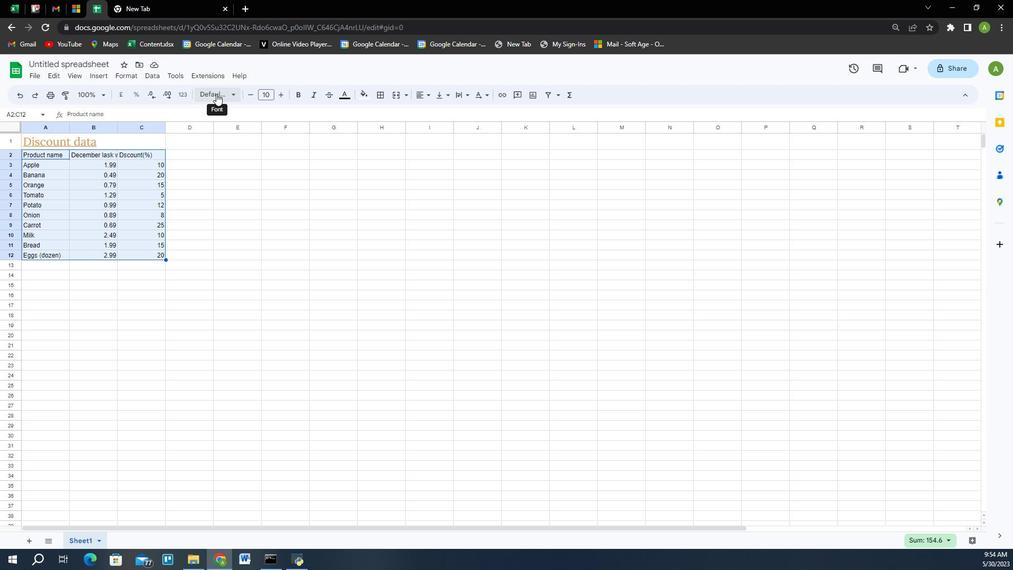 
Action: Mouse moved to (247, 277)
Screenshot: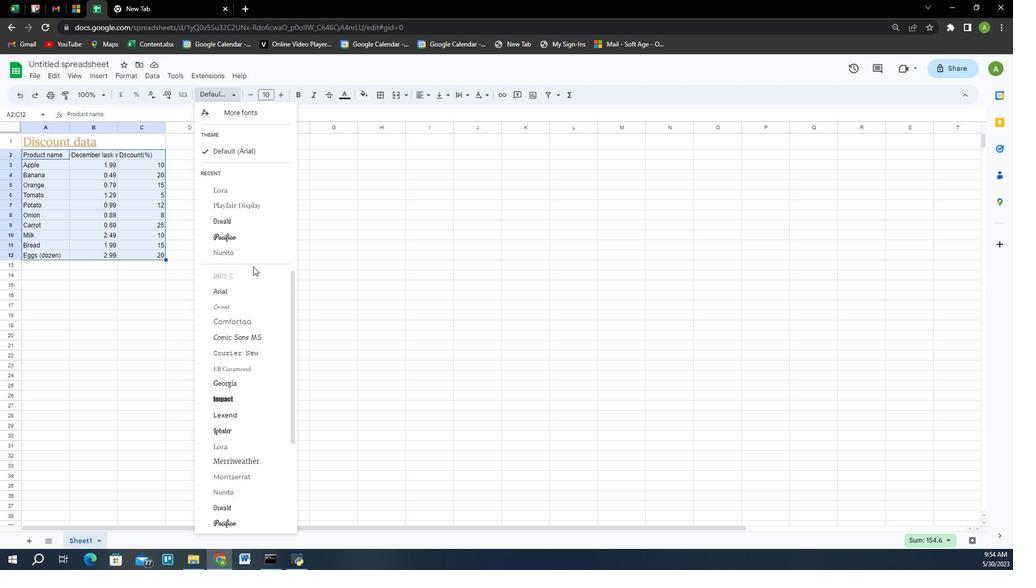 
Action: Mouse scrolled (247, 277) with delta (0, 0)
Screenshot: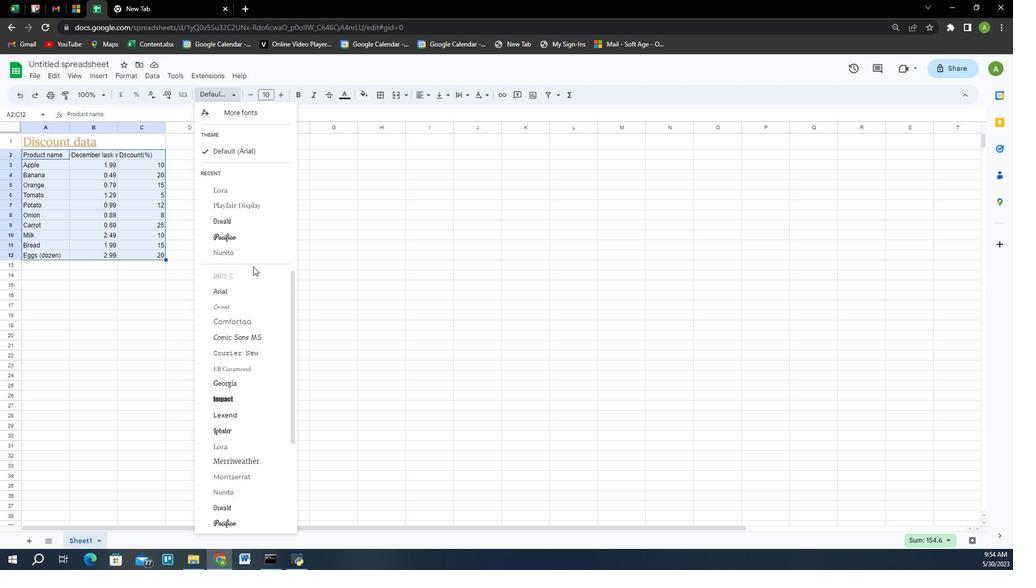 
Action: Mouse scrolled (247, 277) with delta (0, 0)
Screenshot: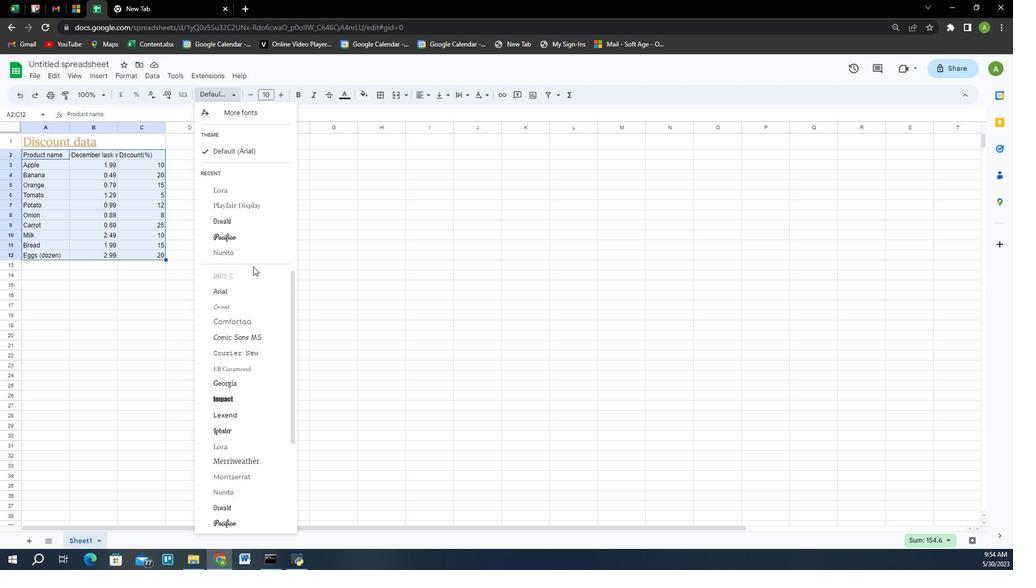 
Action: Mouse scrolled (247, 277) with delta (0, 0)
Screenshot: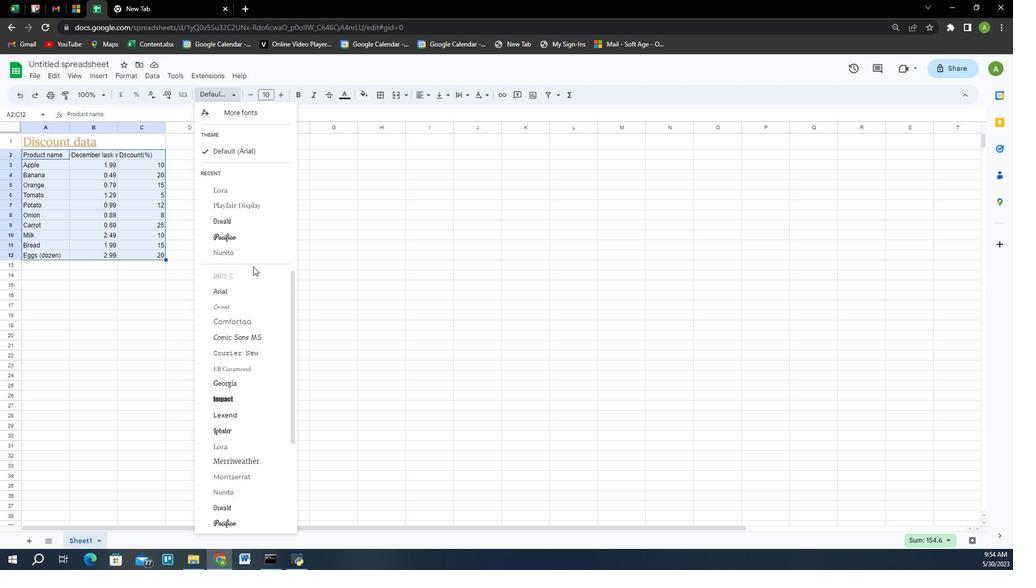 
Action: Mouse moved to (239, 502)
Screenshot: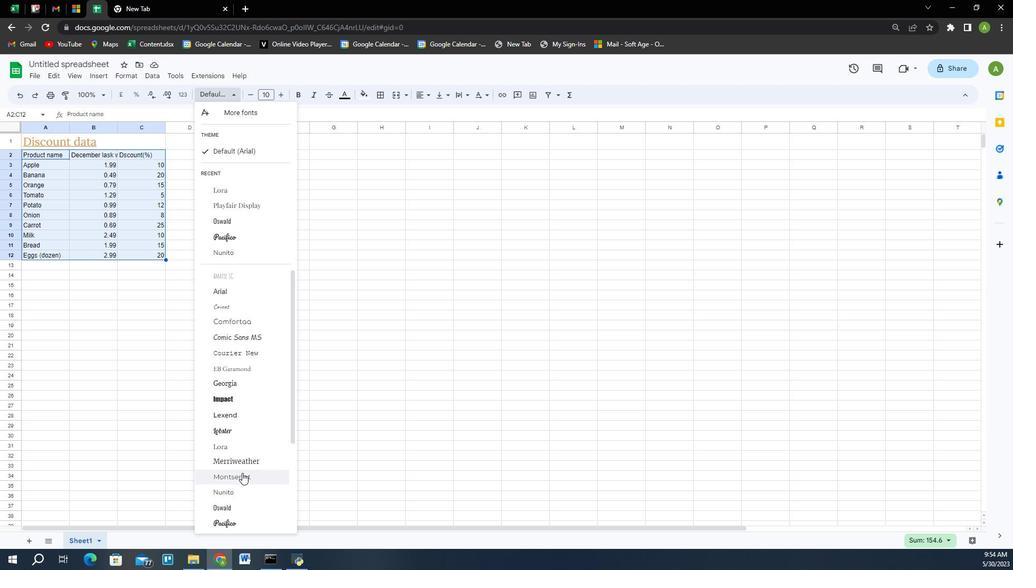 
Action: Mouse pressed left at (239, 502)
Screenshot: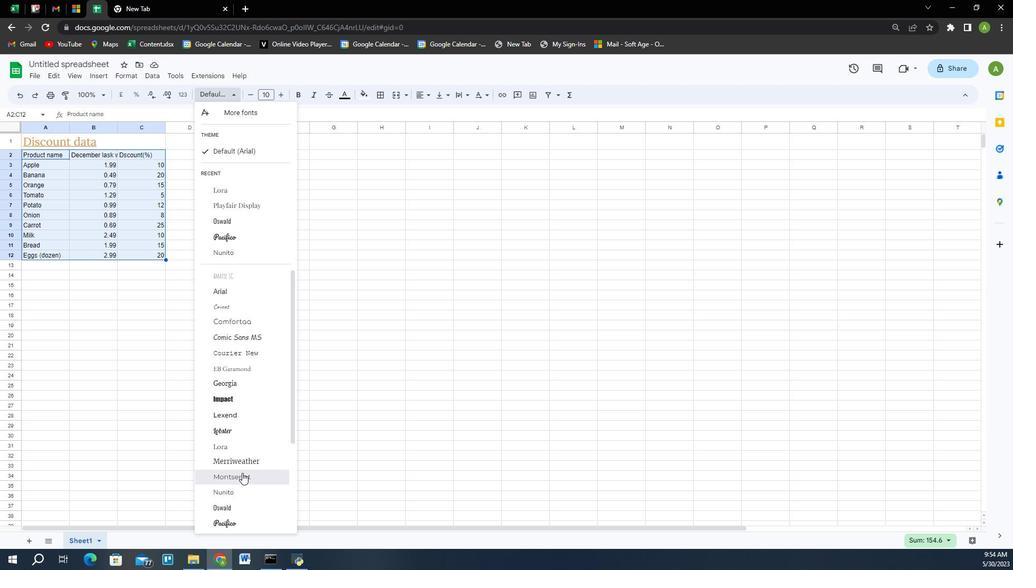
Action: Mouse moved to (246, 84)
Screenshot: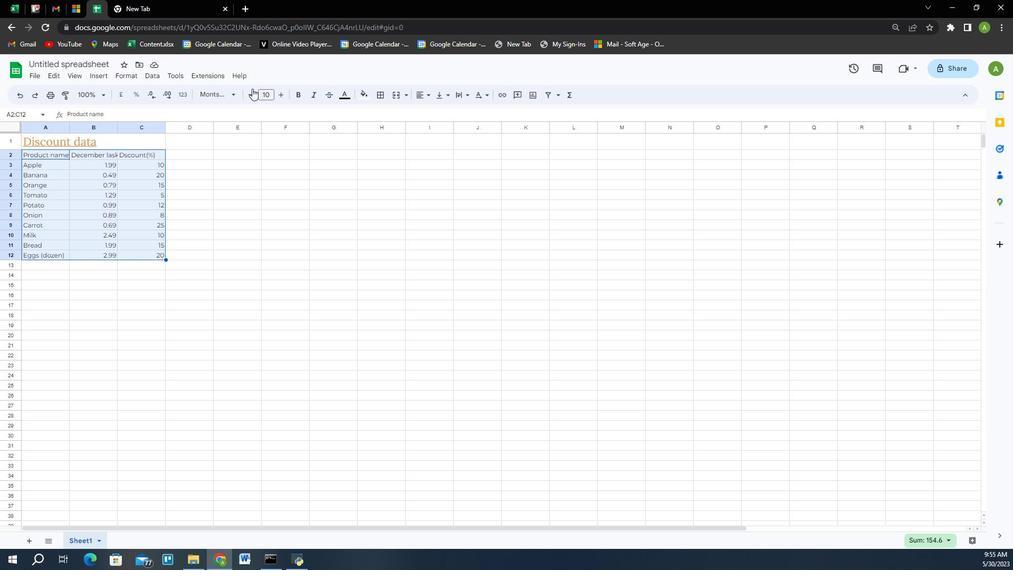 
Action: Mouse pressed left at (246, 84)
Screenshot: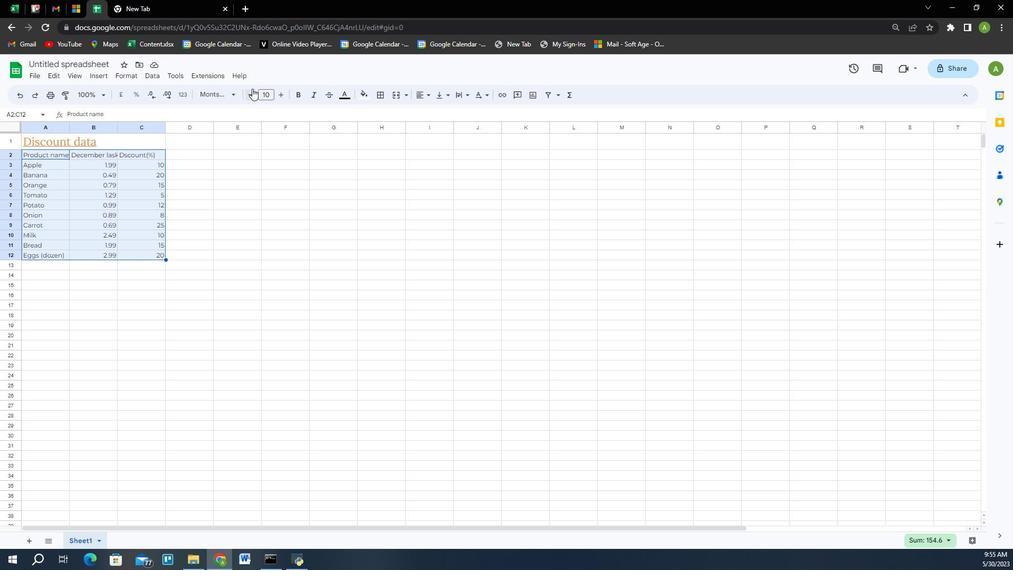 
Action: Mouse moved to (117, 144)
Screenshot: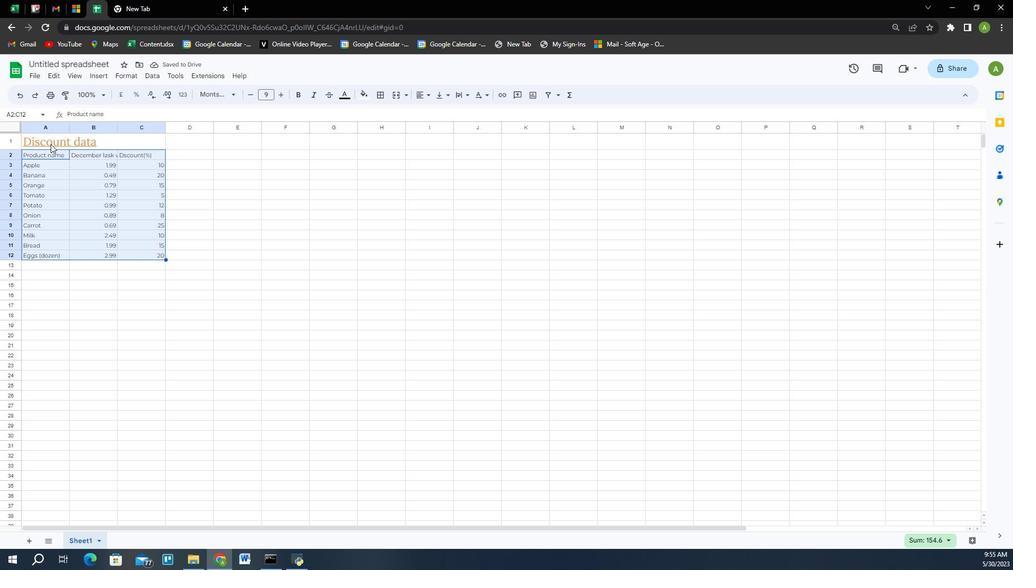 
Action: Mouse pressed left at (117, 144)
Screenshot: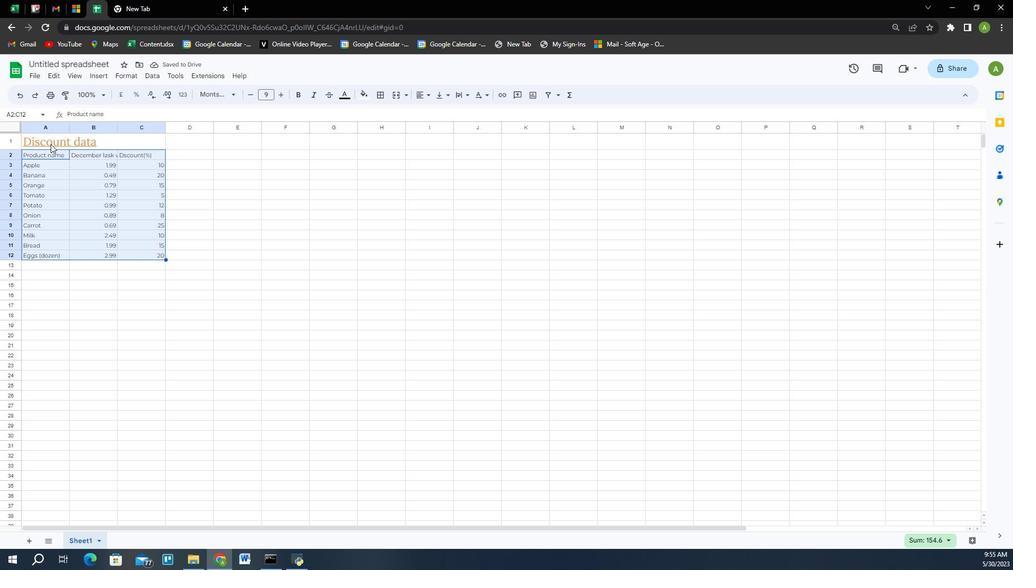 
Action: Mouse moved to (148, 183)
Screenshot: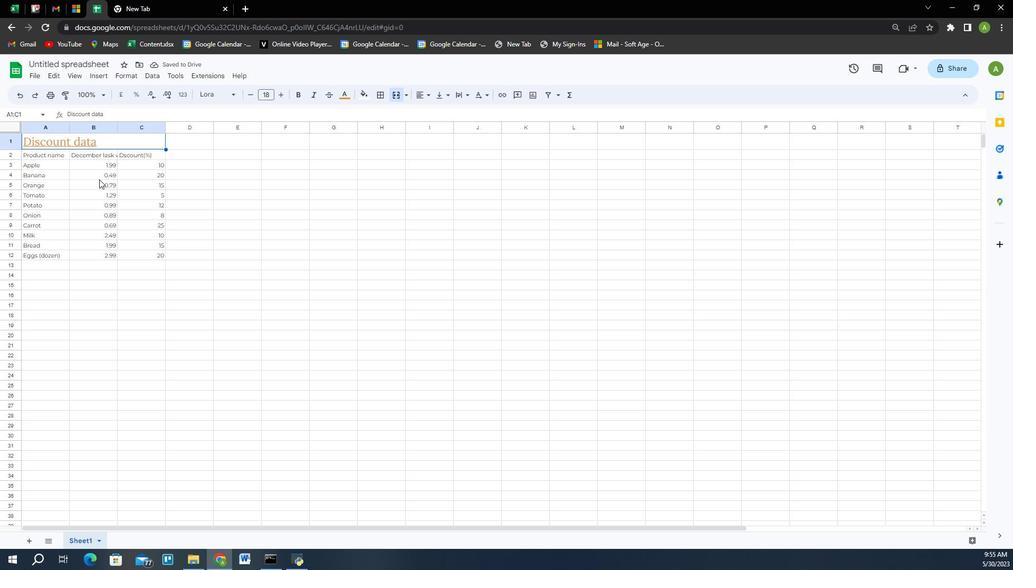 
Action: Key pressed ctrl+A
Screenshot: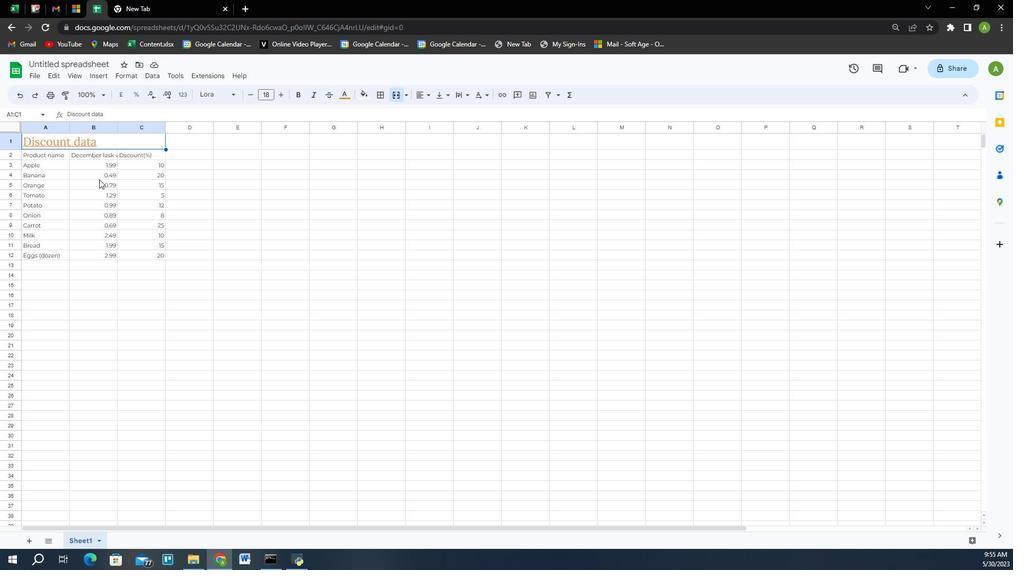 
Action: Mouse moved to (356, 90)
Screenshot: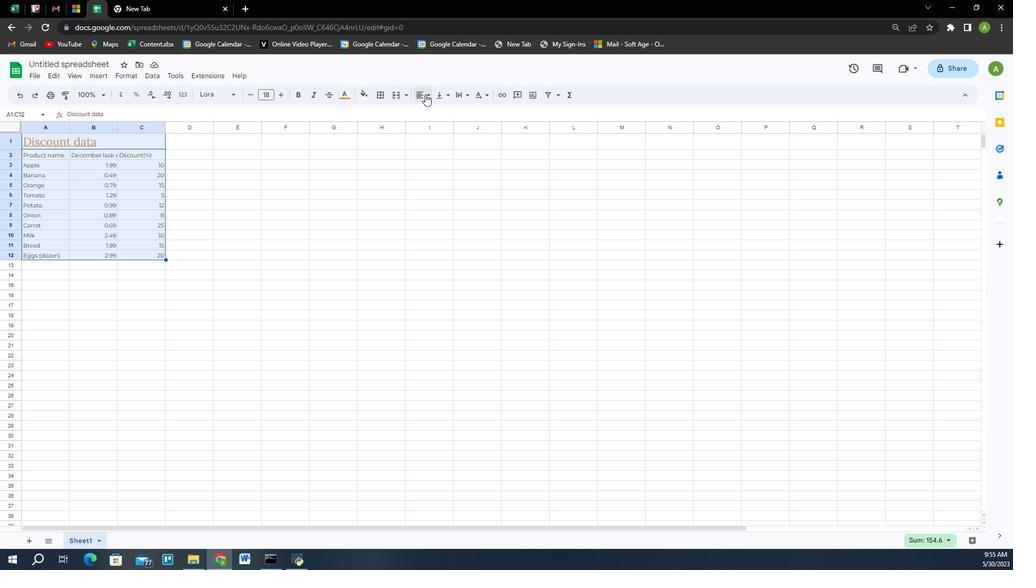 
Action: Mouse pressed left at (356, 90)
Screenshot: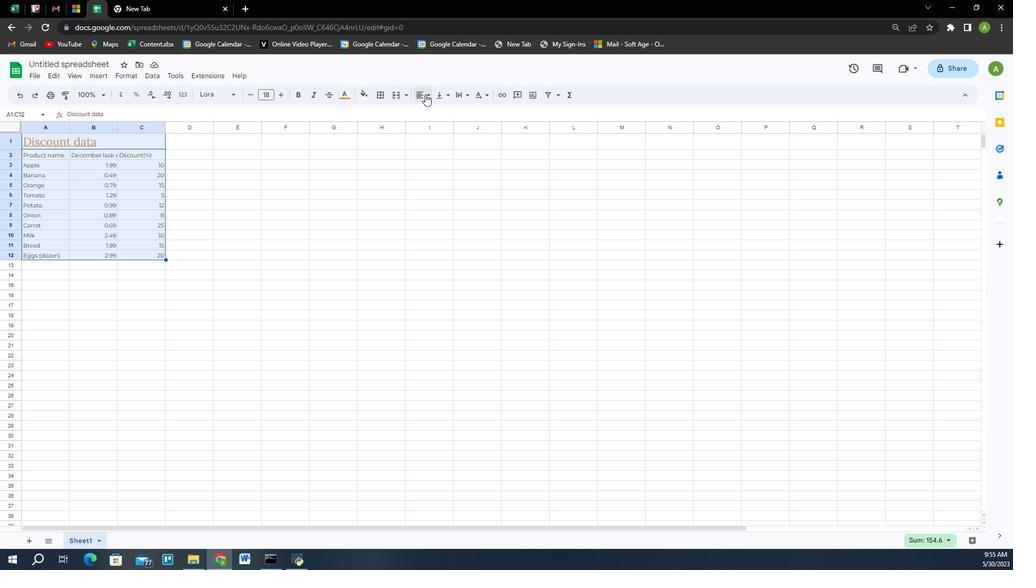 
Action: Mouse moved to (362, 109)
Screenshot: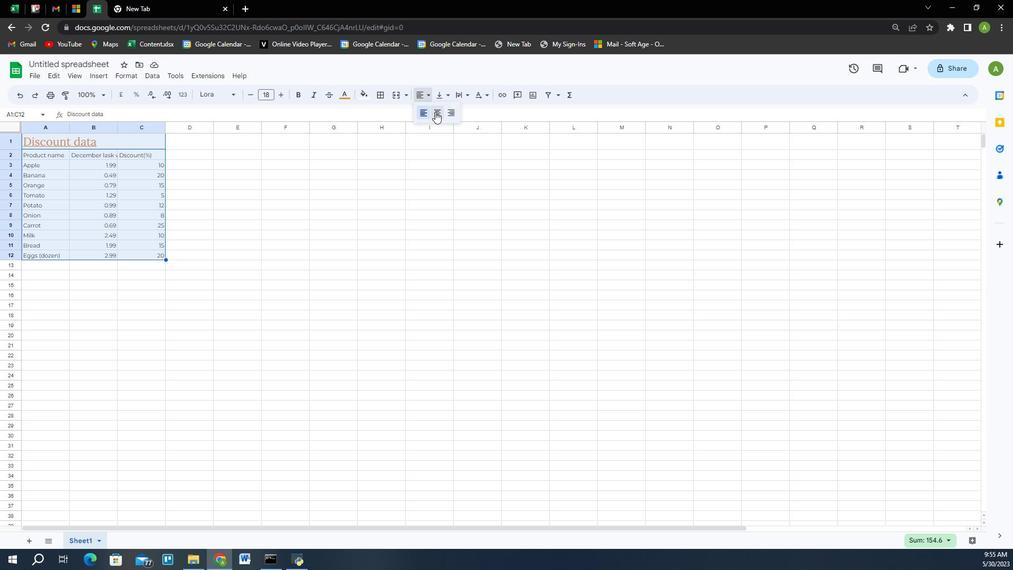 
Action: Mouse pressed left at (362, 109)
Screenshot: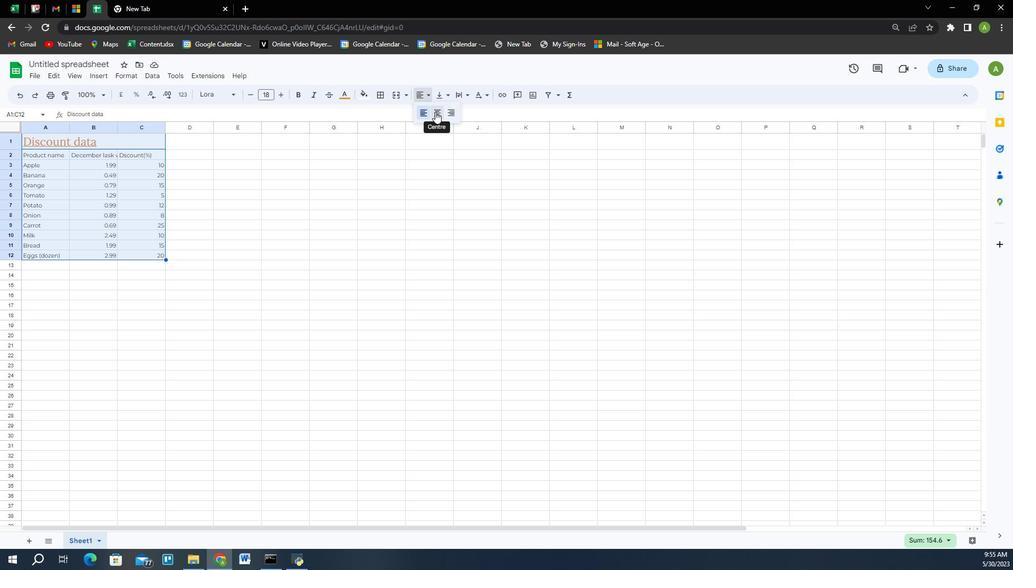 
Action: Mouse moved to (161, 142)
Screenshot: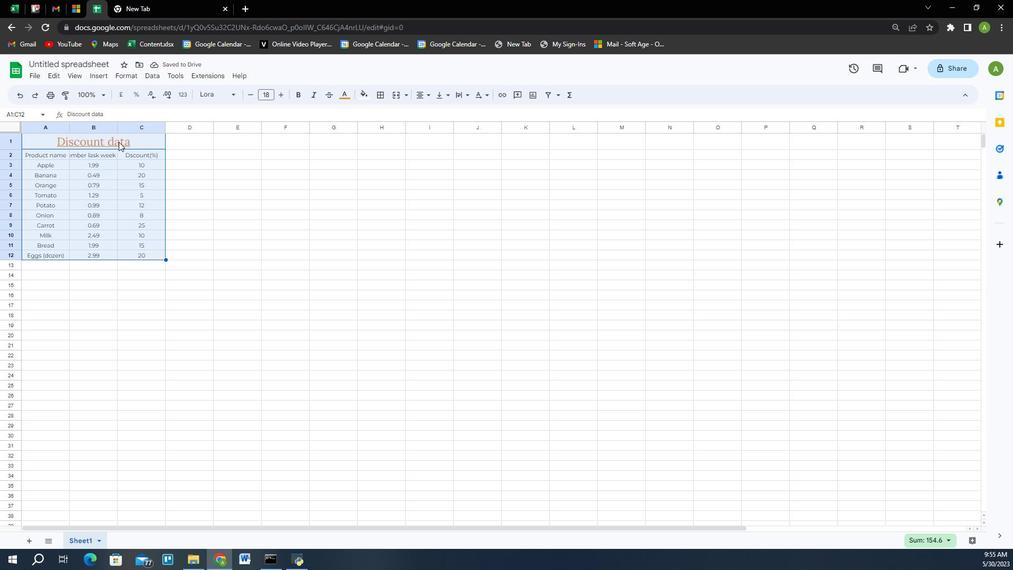 
Action: Mouse pressed left at (161, 142)
Screenshot: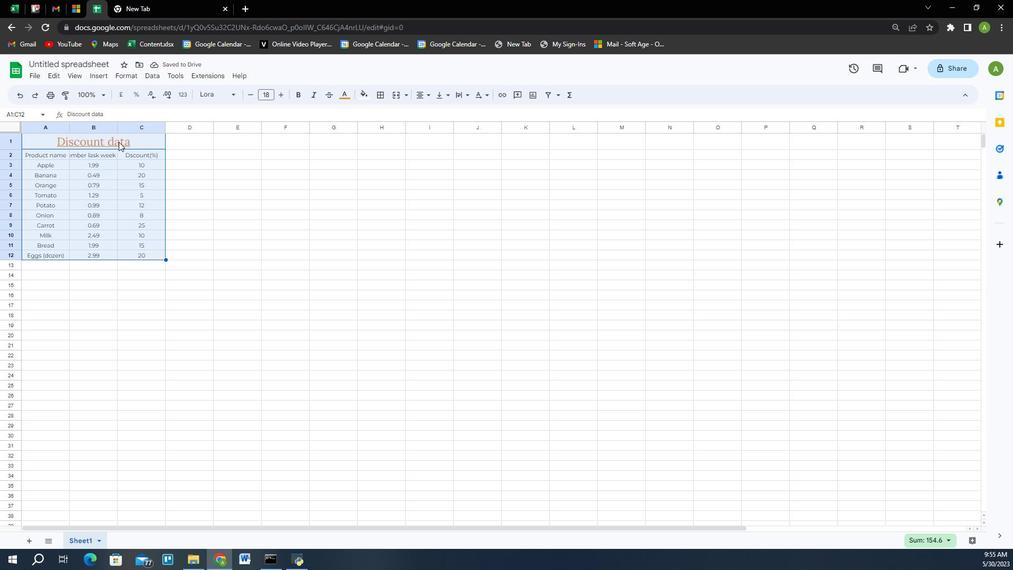 
Action: Mouse moved to (132, 52)
Screenshot: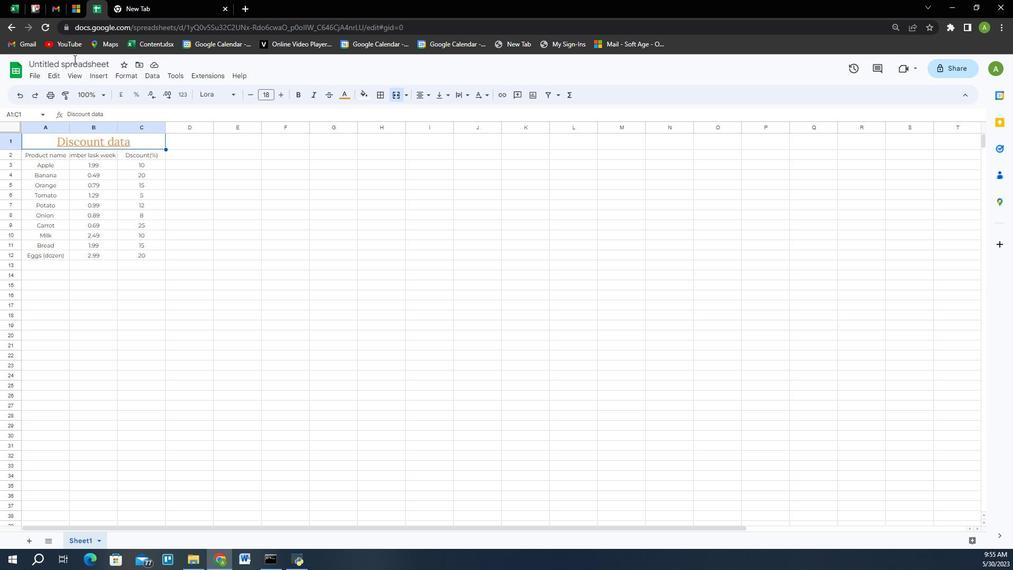 
Action: Mouse pressed left at (132, 52)
Screenshot: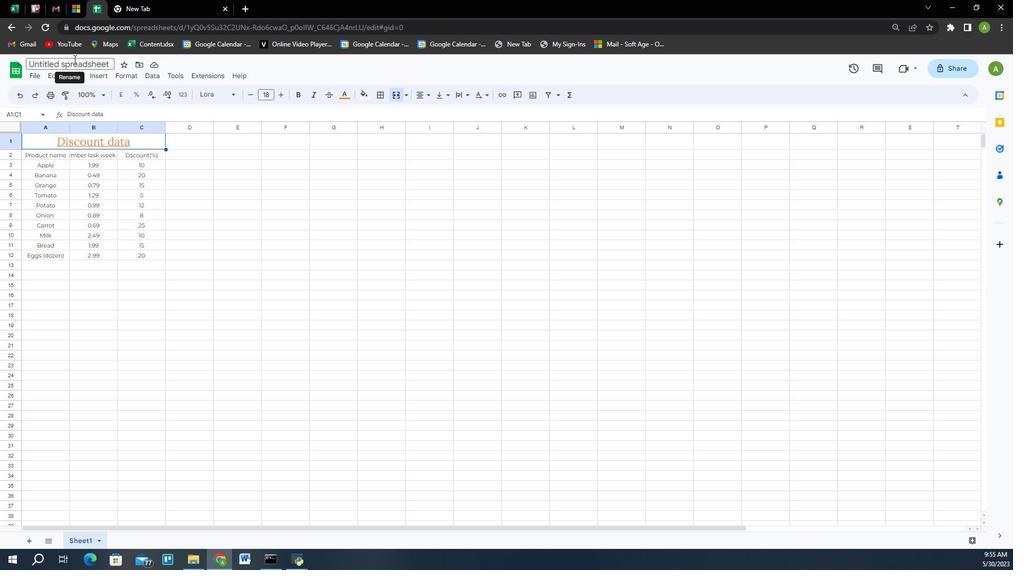 
Action: Mouse pressed left at (132, 52)
Screenshot: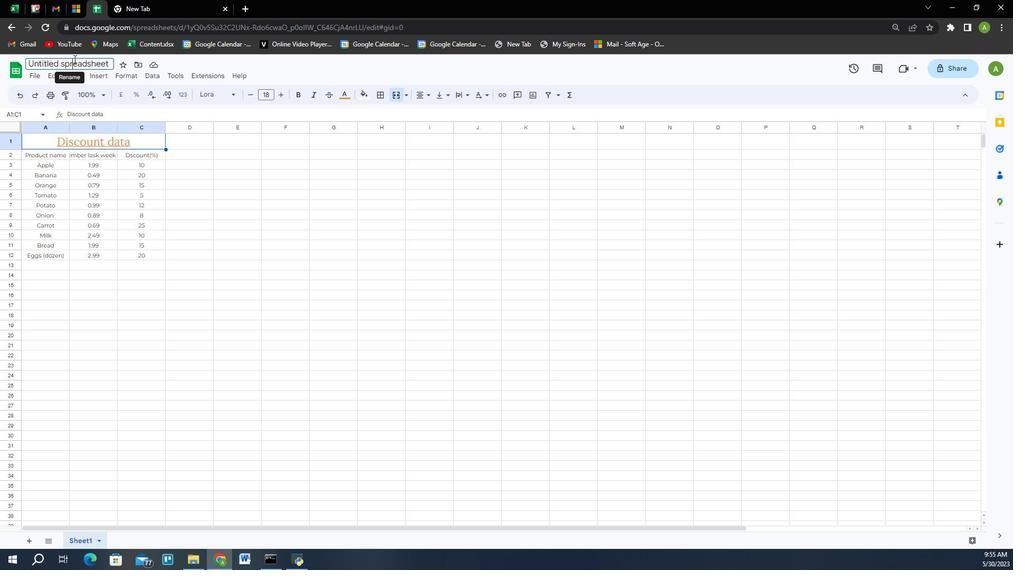 
Action: Mouse pressed left at (132, 52)
Screenshot: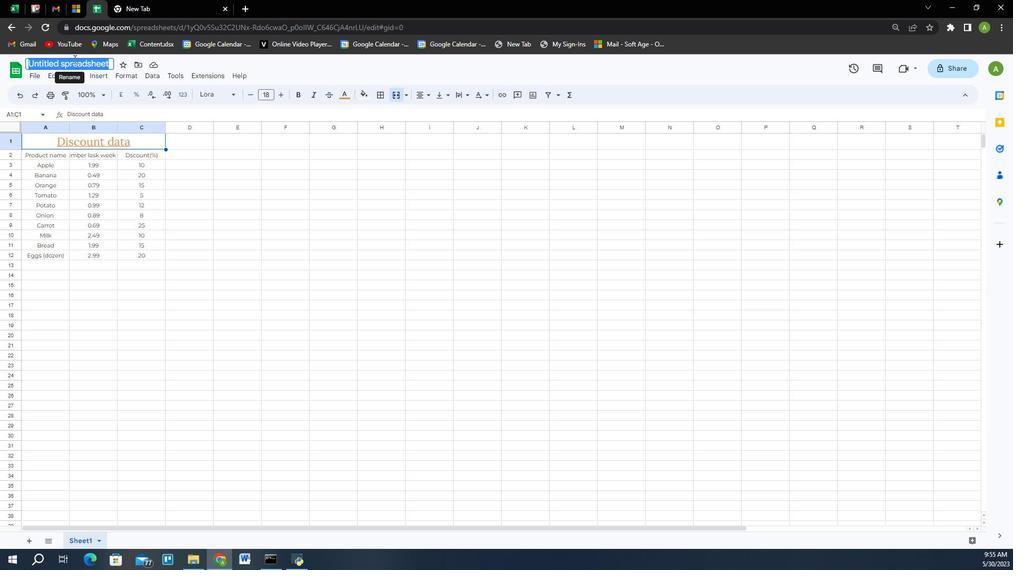 
Action: Key pressed <Key.shift>Salesctrl+A<Key.shift>Sak<Key.backspace>les<Key.shift>By<Key.shift>Customer<Key.shift><Key.shift><Key.shift><Key.shift><Key.shift><Key.shift><Key.shift><Key.shift><Key.shift><Key.shift><Key.shift><Key.shift><Key.shift><Key.shift>_2024<Key.enter>
Screenshot: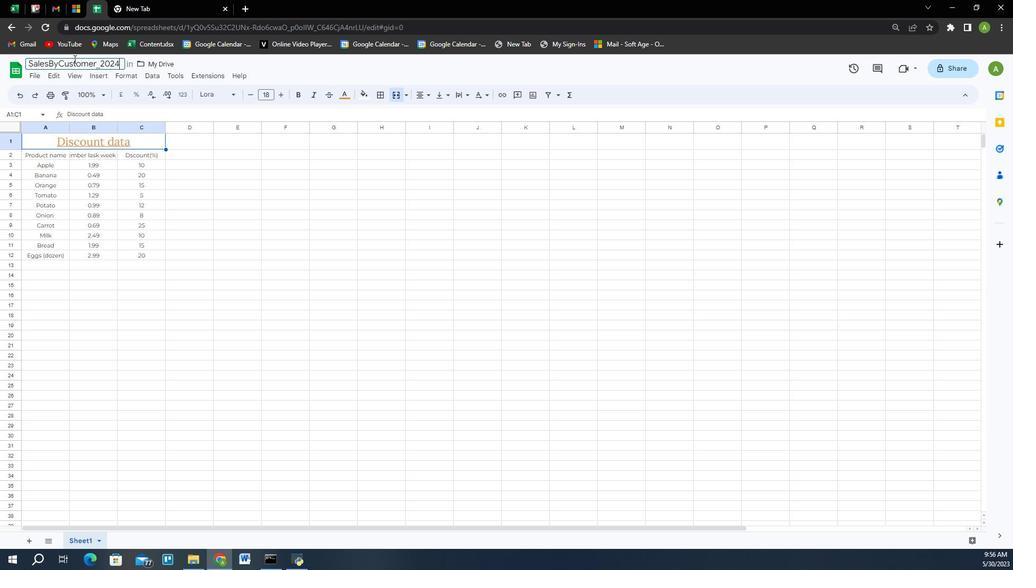 
Action: Mouse moved to (161, 57)
Screenshot: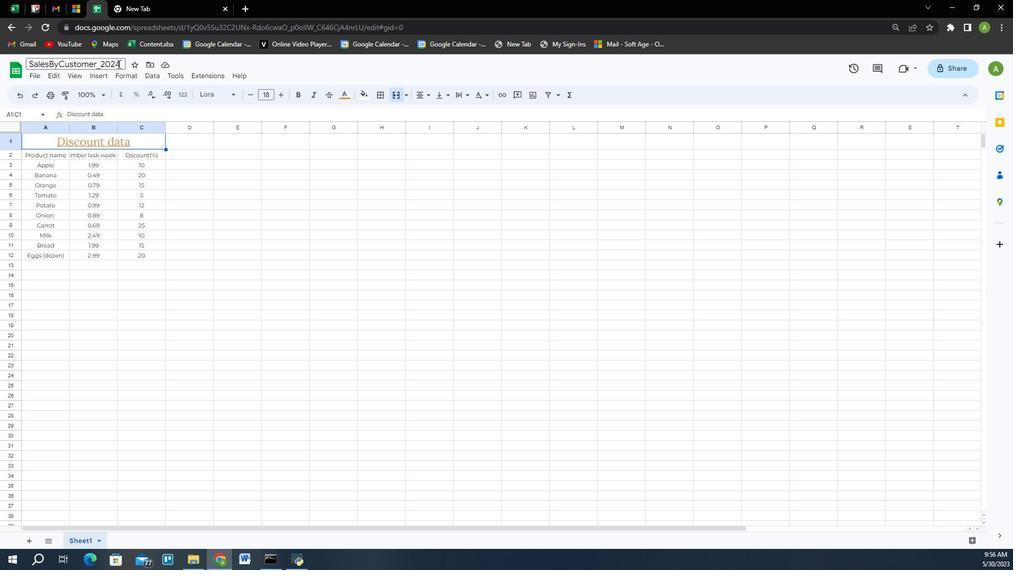 
Action: Mouse pressed left at (161, 57)
Screenshot: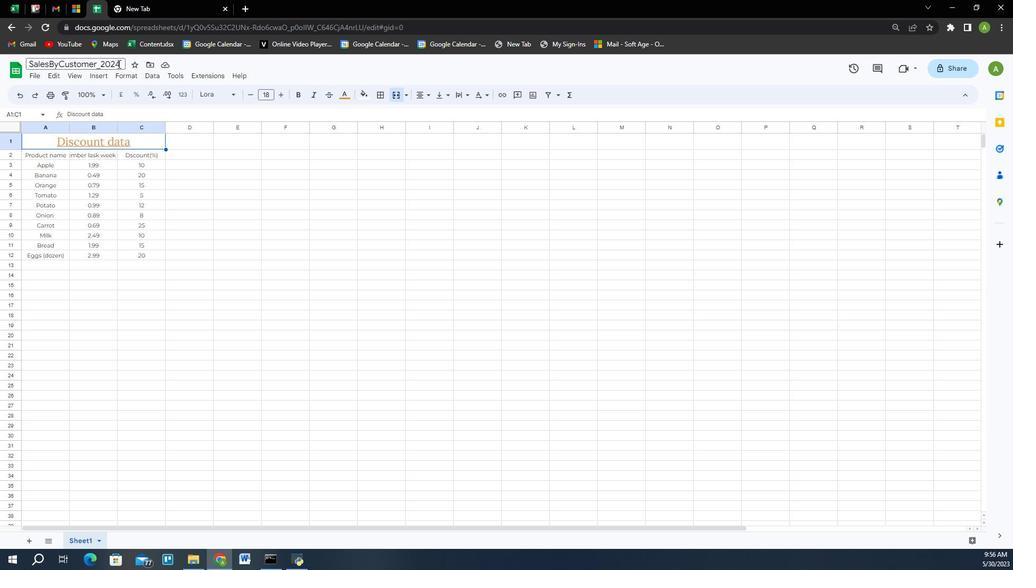 
Action: Mouse moved to (176, 154)
Screenshot: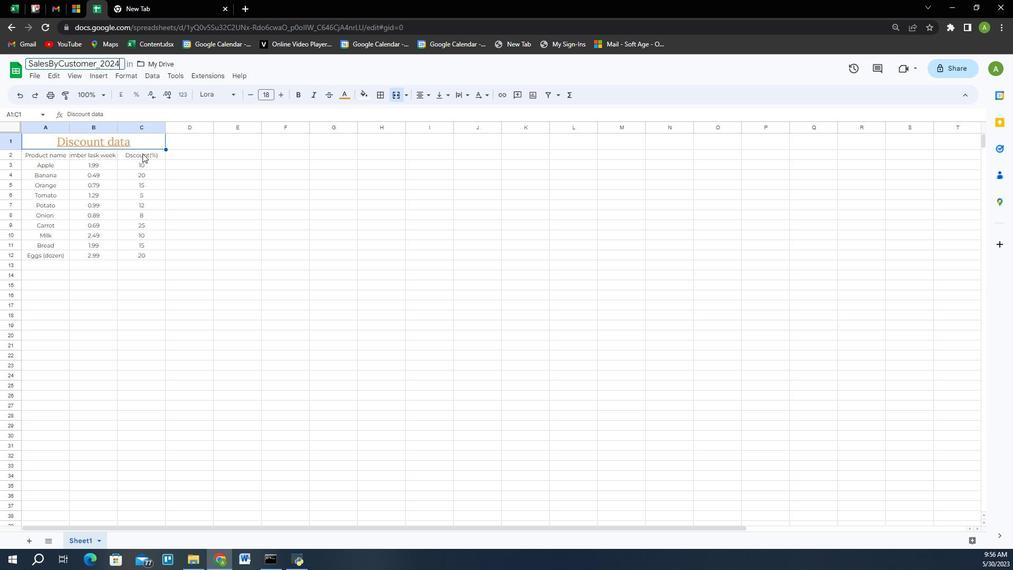 
Action: Mouse pressed left at (176, 154)
Screenshot: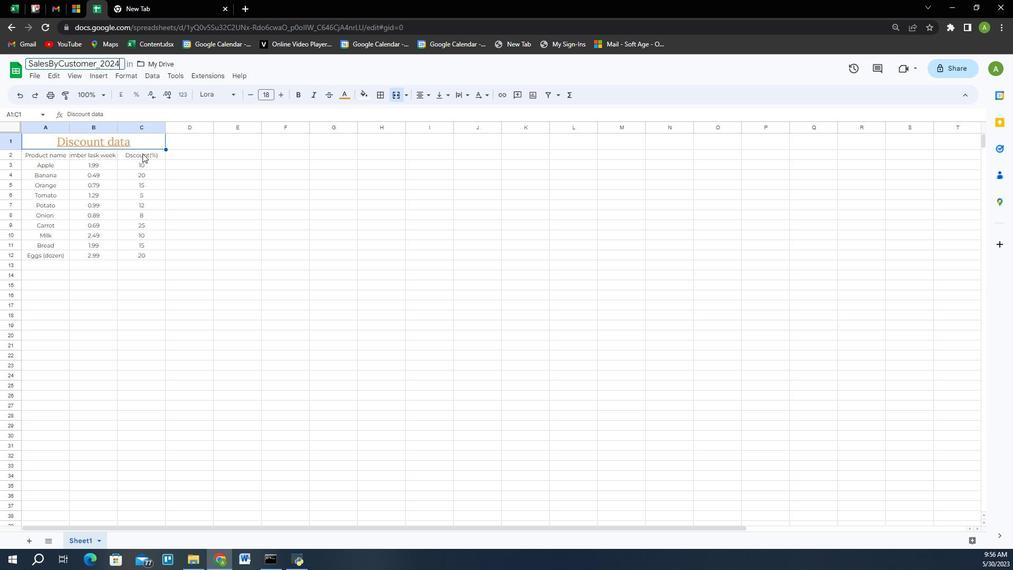 
Action: Mouse moved to (181, 194)
Screenshot: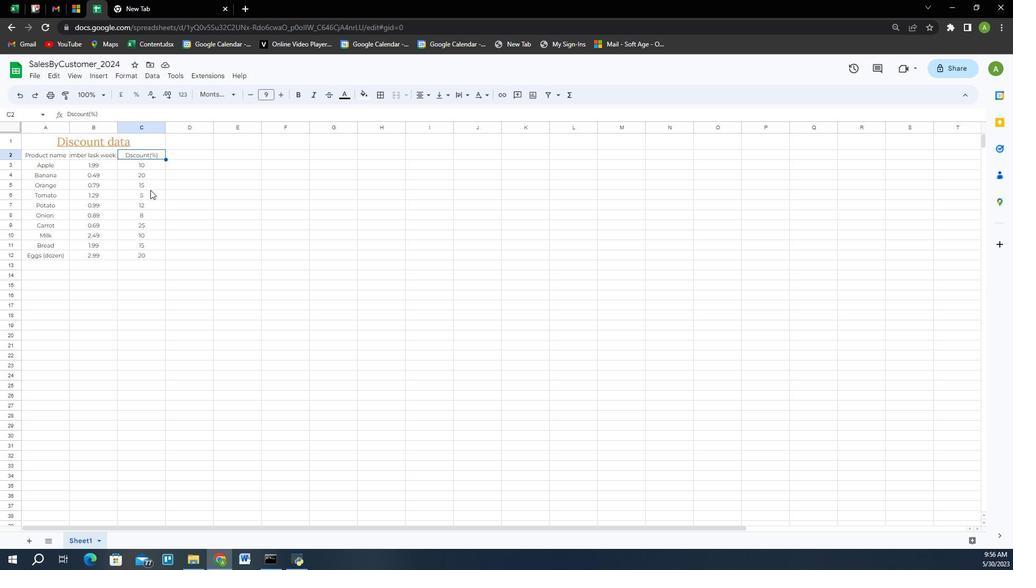 
Action: Mouse scrolled (181, 193) with delta (0, 0)
Screenshot: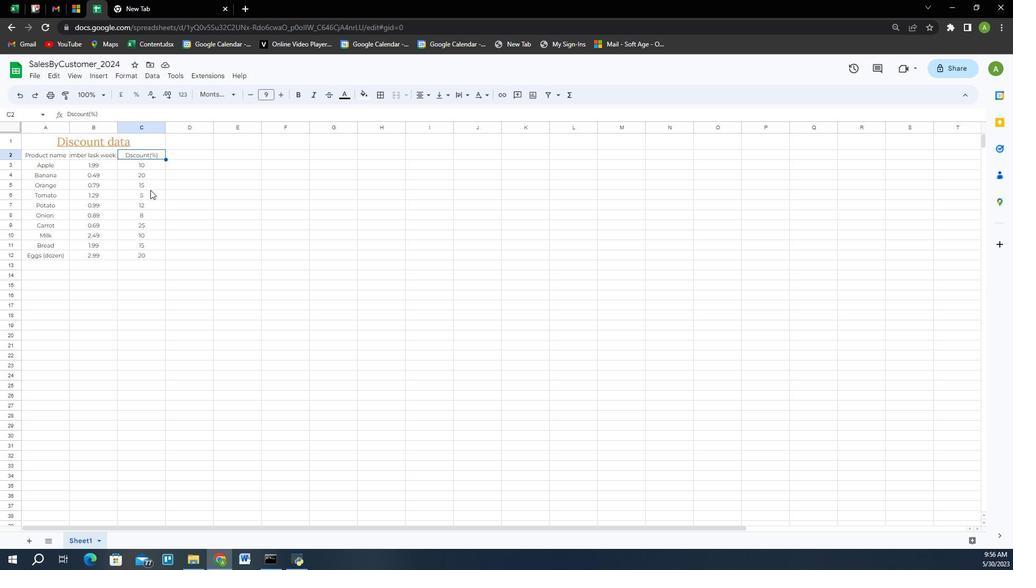 
Action: Mouse moved to (177, 244)
Screenshot: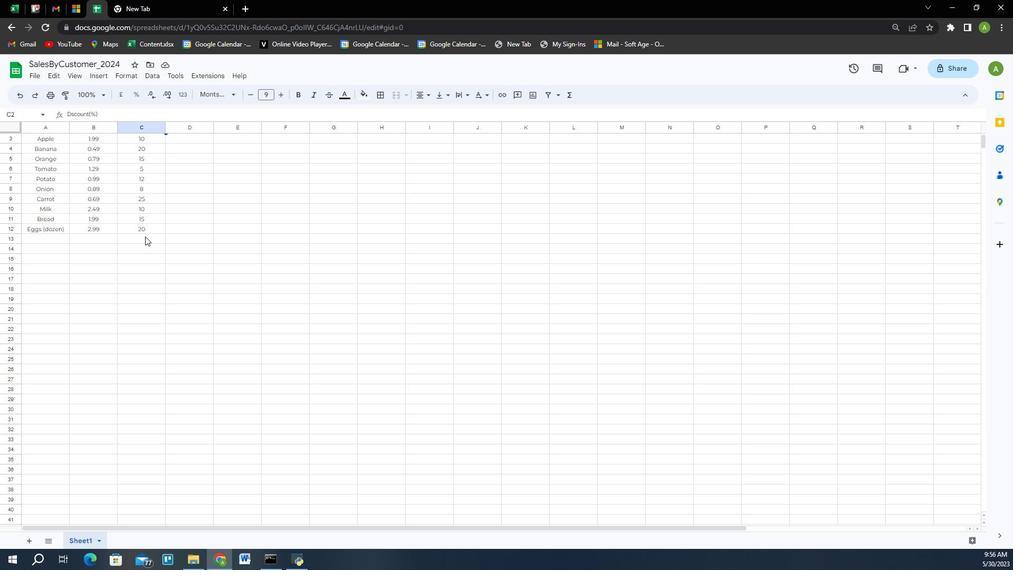 
Action: Mouse scrolled (177, 245) with delta (0, 0)
Screenshot: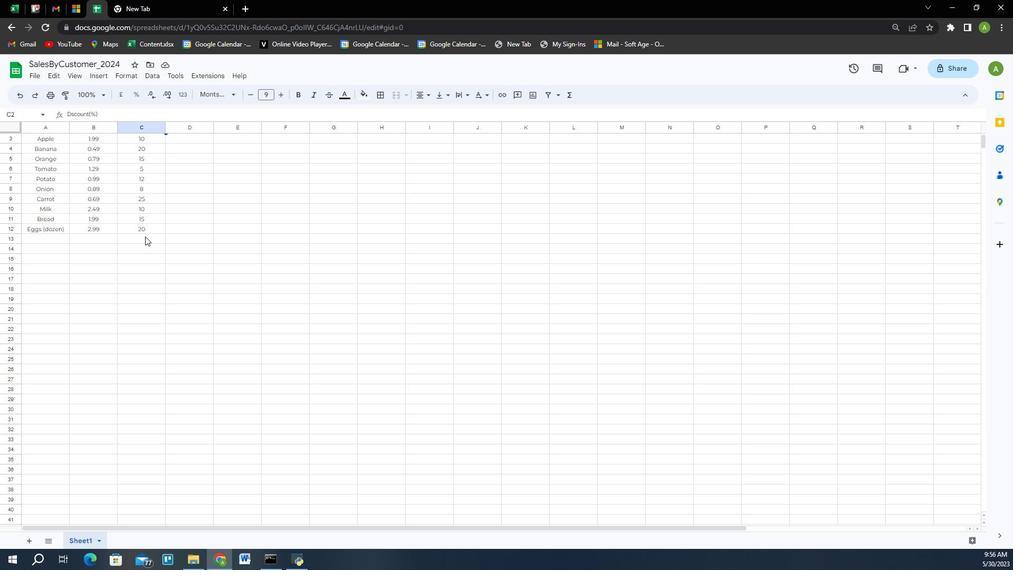 
Action: Mouse scrolled (177, 245) with delta (0, 0)
Screenshot: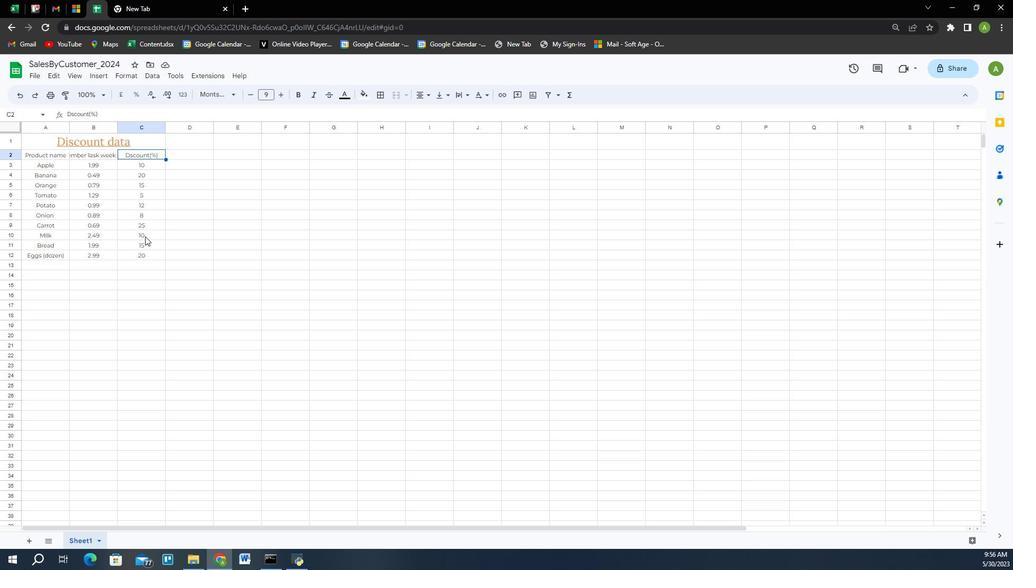 
Action: Mouse scrolled (177, 245) with delta (0, 0)
Screenshot: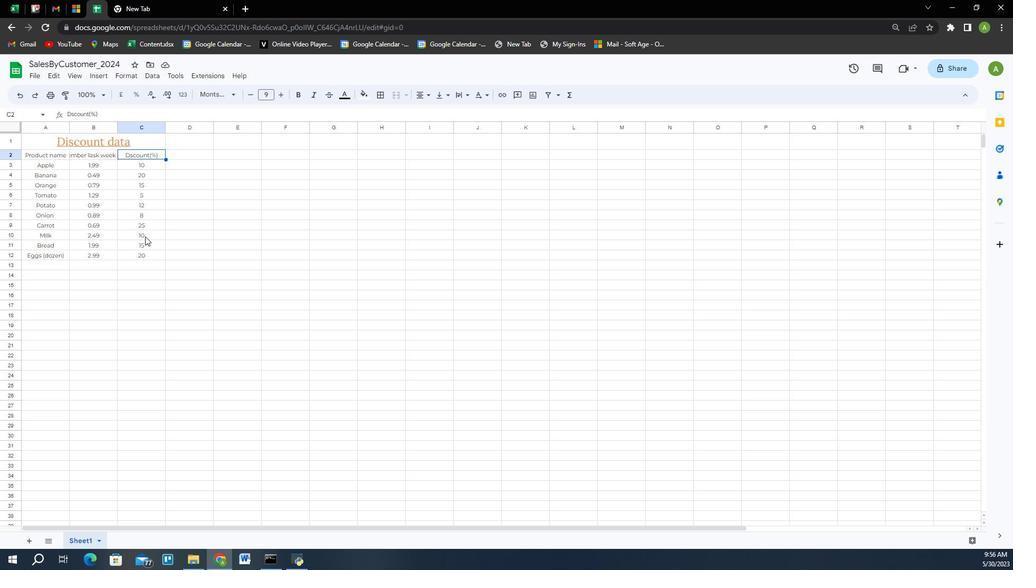 
Action: Mouse moved to (178, 262)
Screenshot: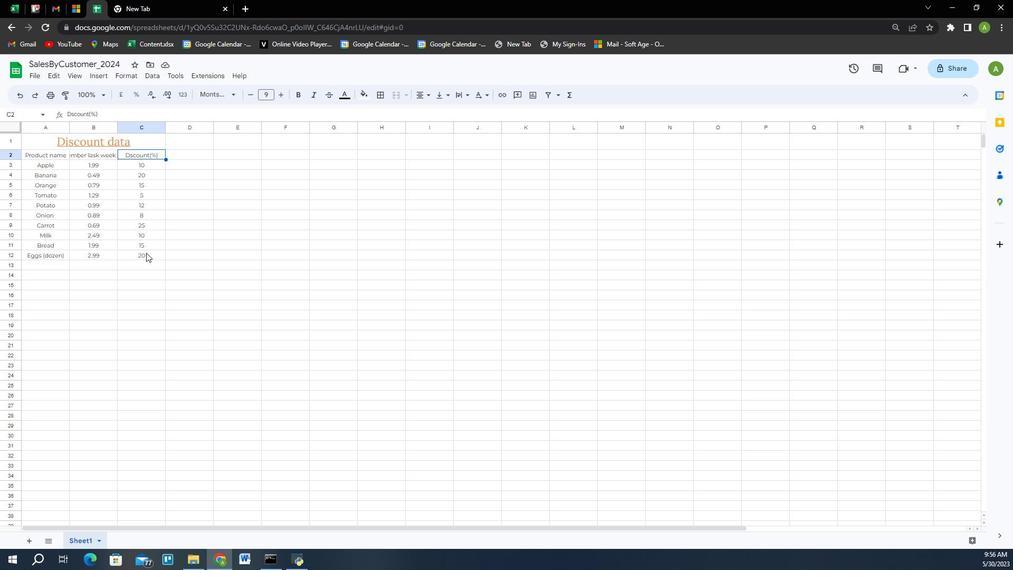 
Action: Mouse pressed left at (178, 262)
Screenshot: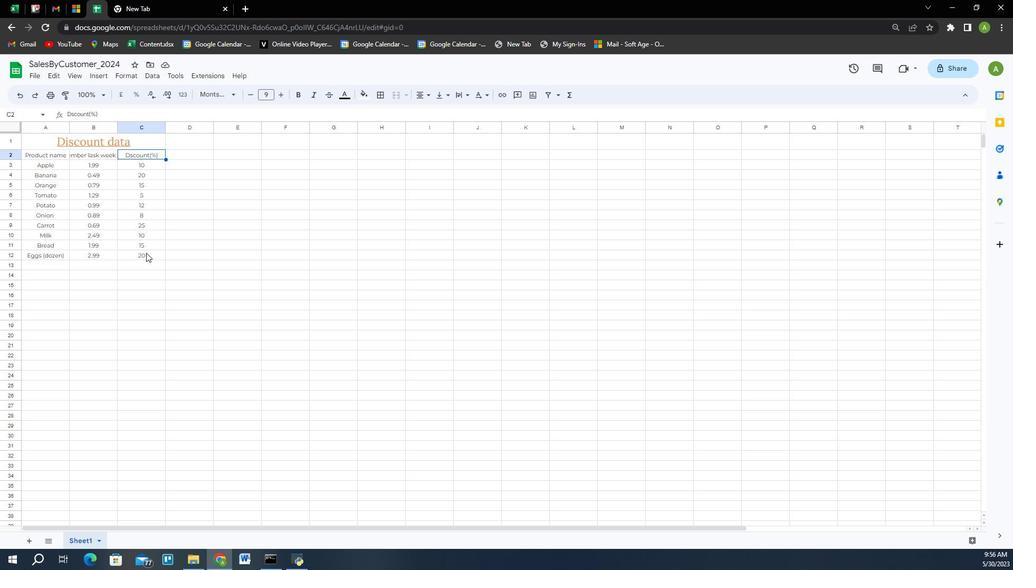 
Action: Mouse moved to (184, 263)
Screenshot: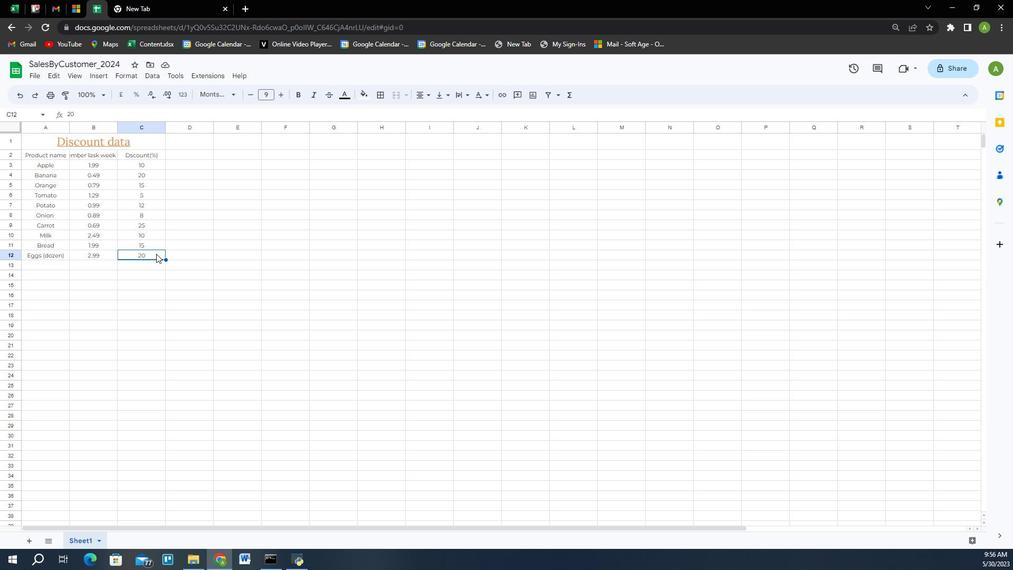 
Action: Mouse scrolled (184, 263) with delta (0, 0)
Screenshot: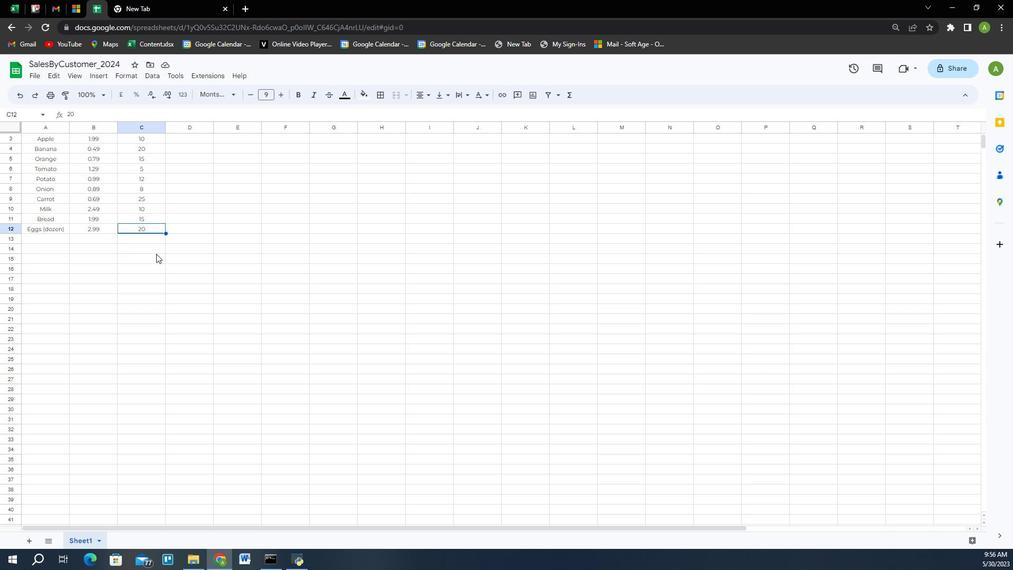 
Action: Mouse scrolled (184, 264) with delta (0, 0)
Screenshot: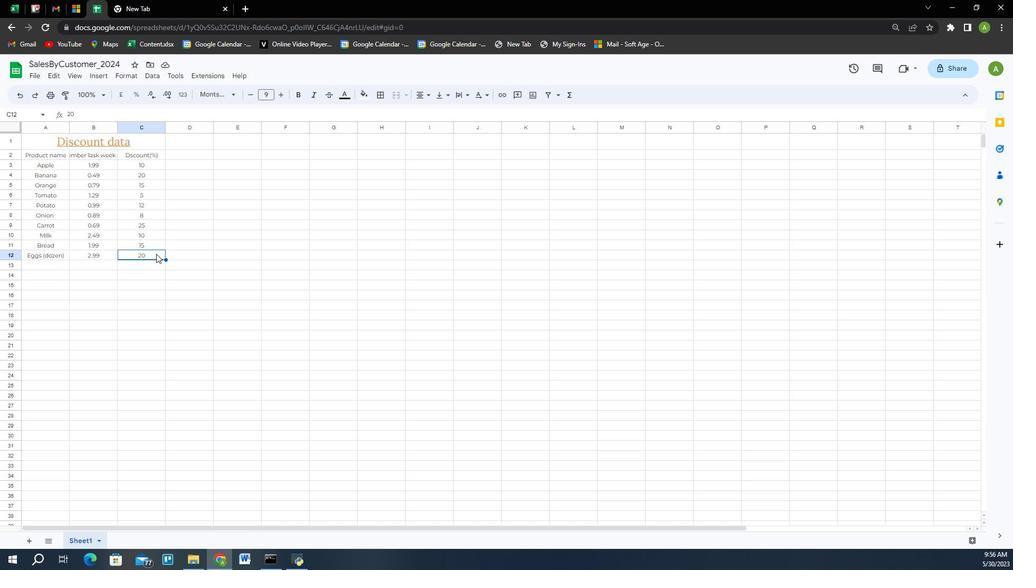 
Action: Mouse scrolled (184, 264) with delta (0, 0)
Screenshot: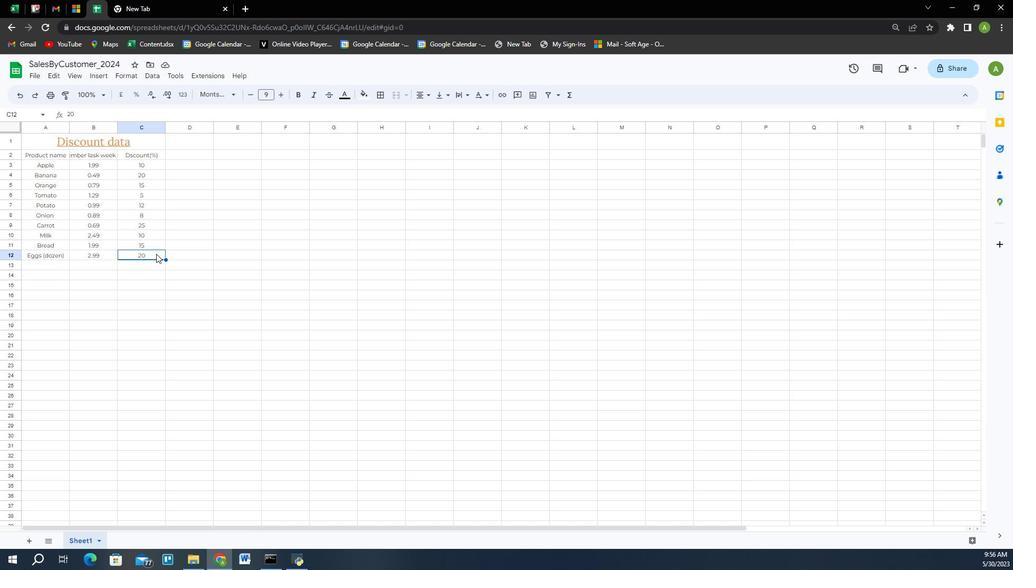 
Action: Mouse scrolled (184, 264) with delta (0, 0)
Screenshot: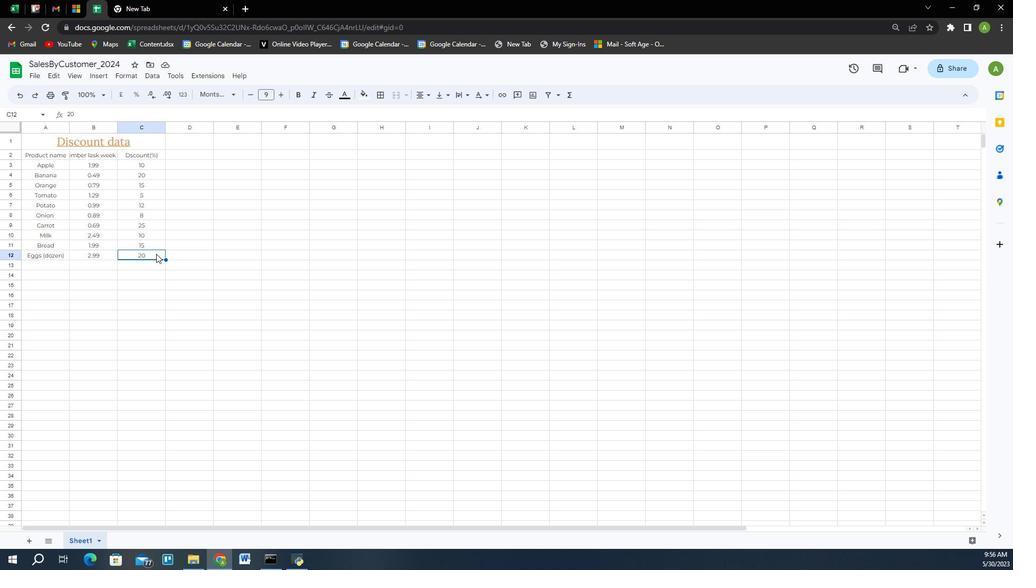 
Action: Mouse scrolled (184, 264) with delta (0, 0)
Screenshot: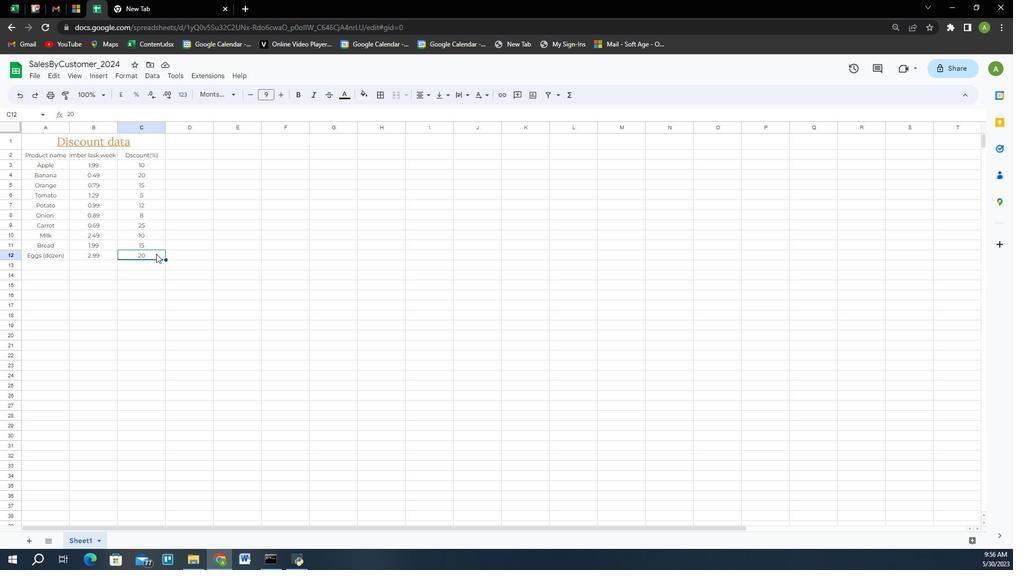 
Action: Mouse scrolled (184, 264) with delta (0, 0)
Screenshot: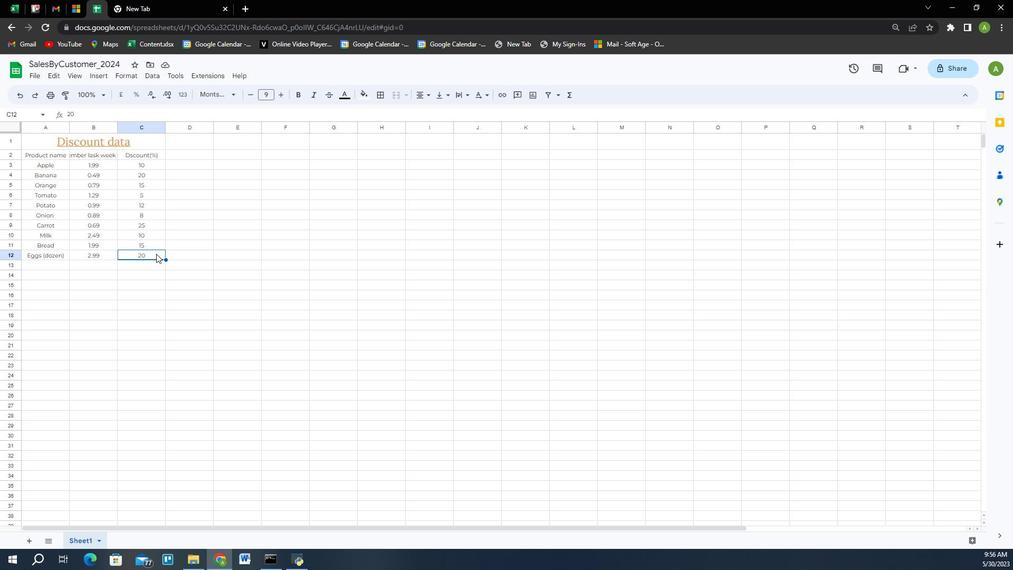 
Action: Mouse moved to (193, 281)
Screenshot: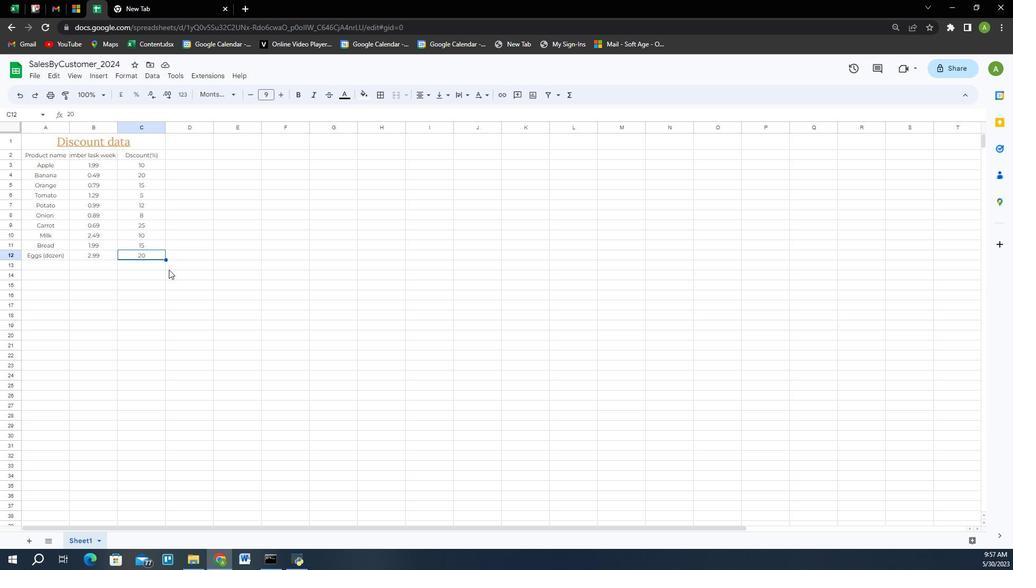 
Action: Mouse scrolled (193, 280) with delta (0, 0)
Screenshot: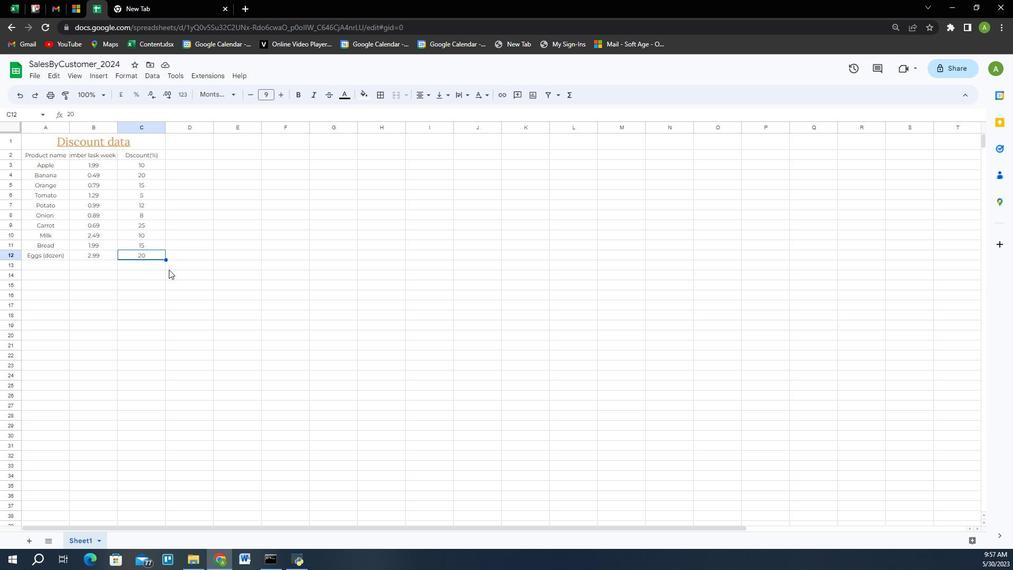 
Action: Mouse moved to (185, 205)
Screenshot: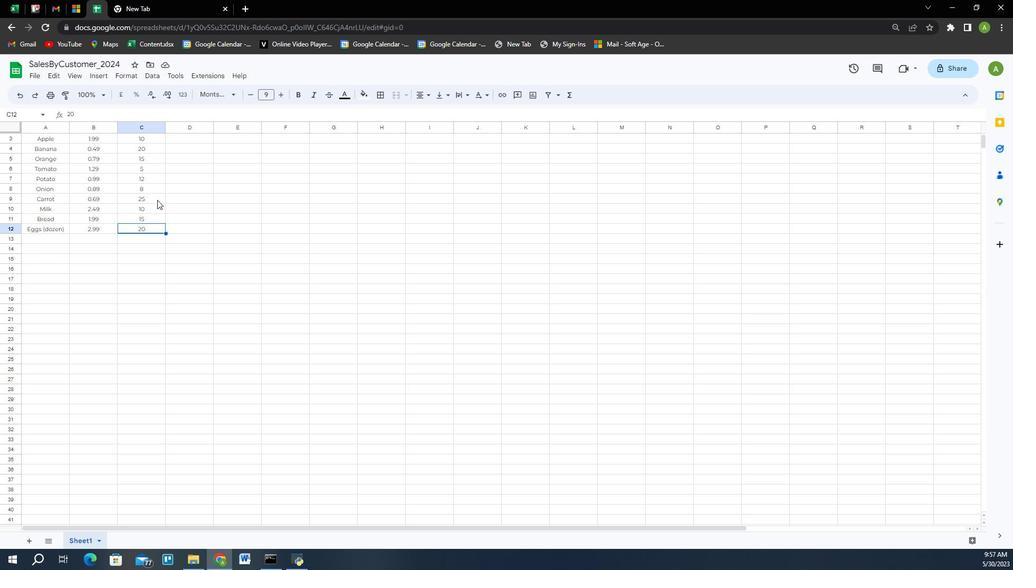 
Action: Mouse pressed left at (185, 205)
Screenshot: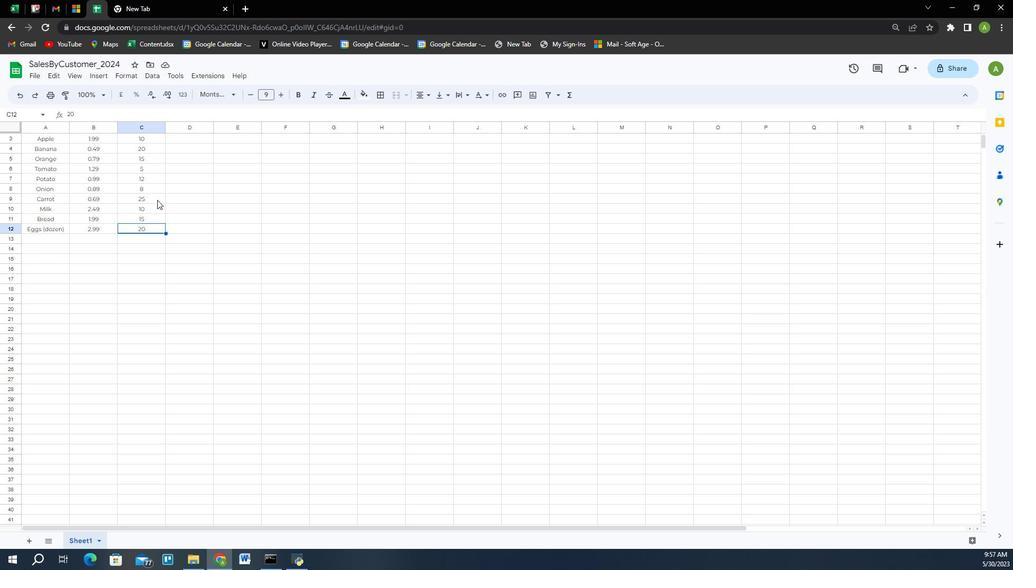 
Action: Mouse moved to (233, 223)
Screenshot: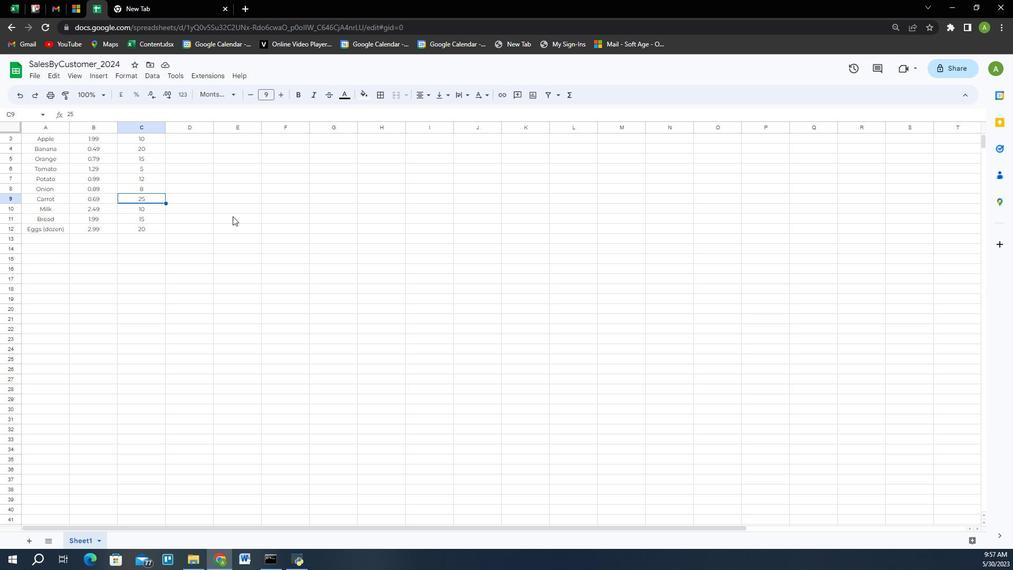 
Action: Mouse scrolled (233, 223) with delta (0, 0)
Screenshot: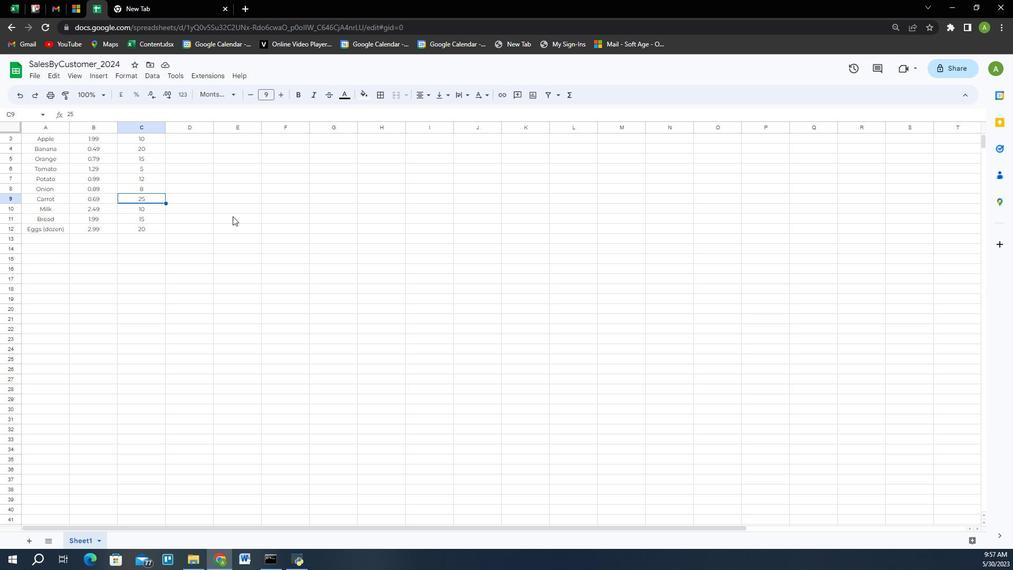 
Action: Mouse scrolled (233, 223) with delta (0, 0)
Screenshot: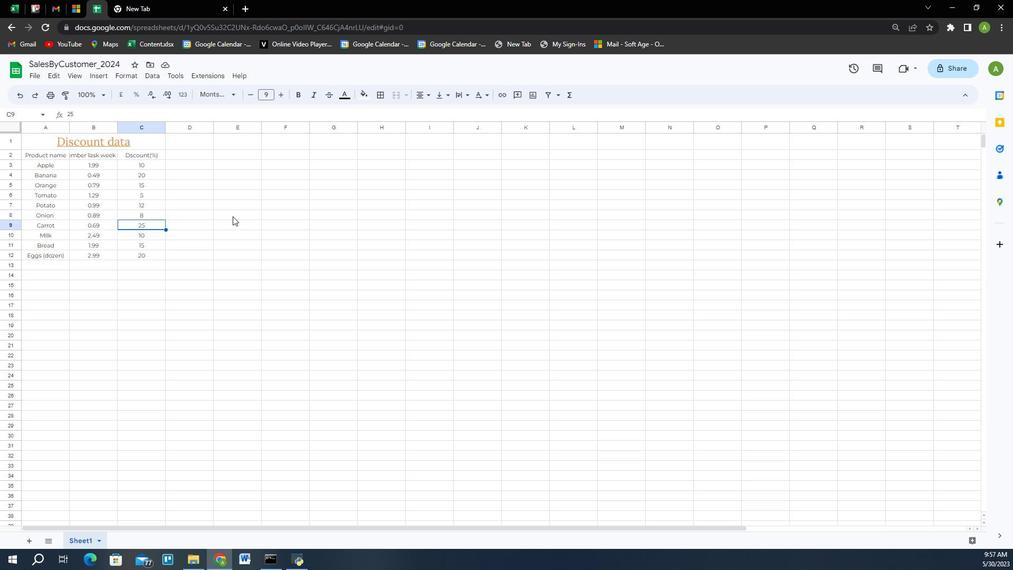 
Action: Mouse scrolled (233, 223) with delta (0, 0)
Screenshot: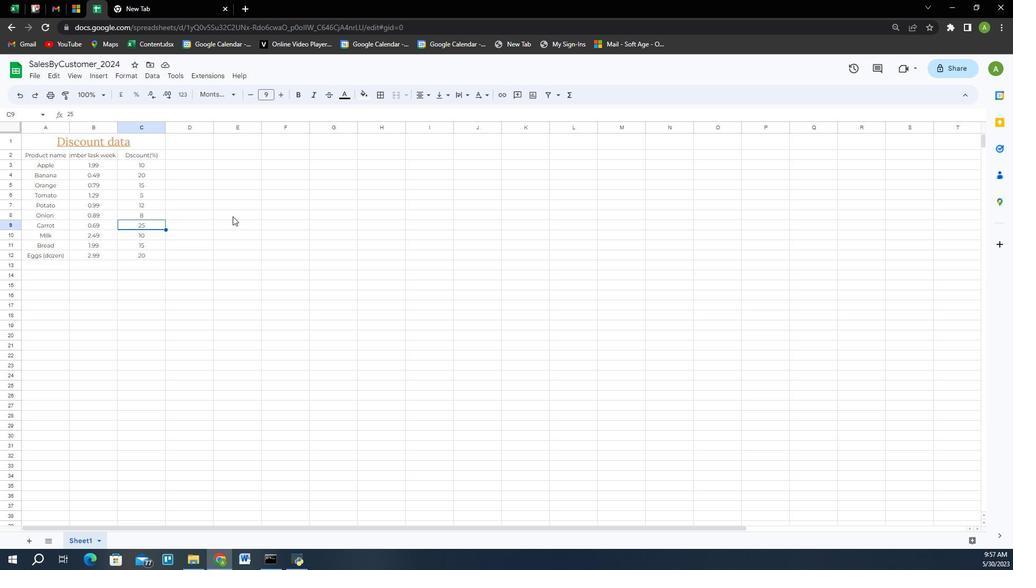 
Action: Mouse scrolled (233, 223) with delta (0, 0)
Screenshot: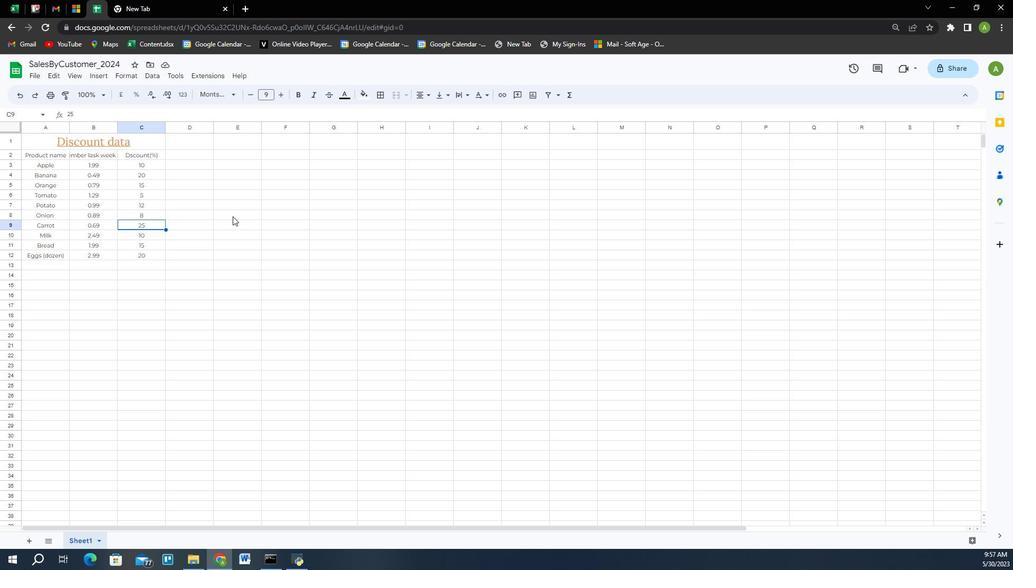 
Action: Mouse scrolled (233, 222) with delta (0, 0)
Screenshot: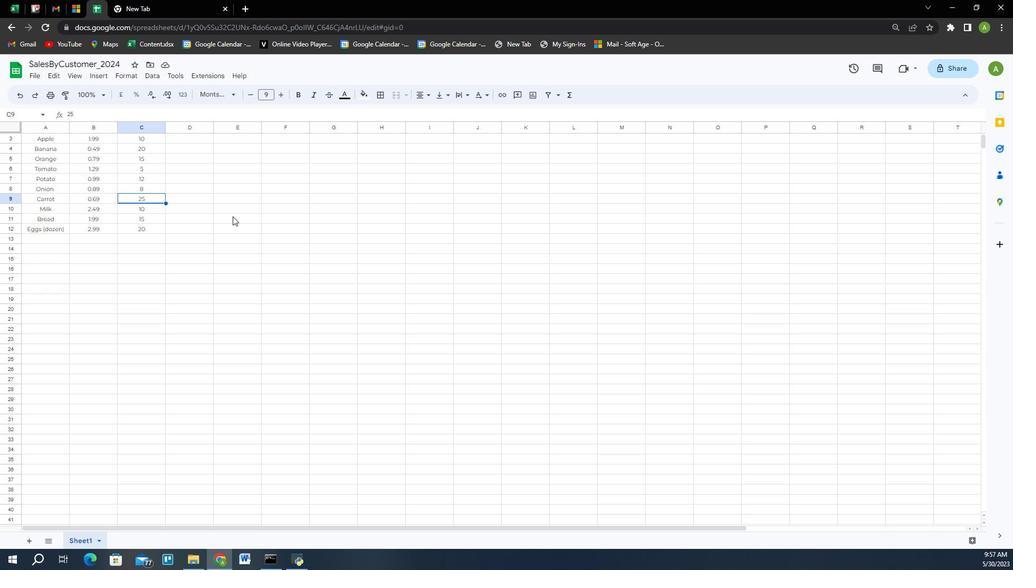 
Action: Mouse scrolled (233, 223) with delta (0, 0)
Screenshot: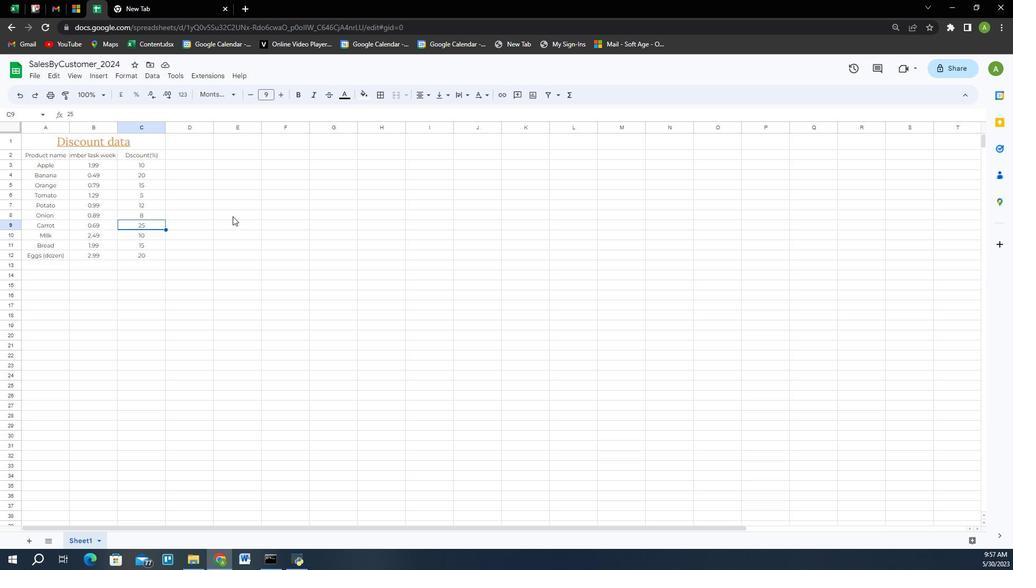 
Action: Mouse scrolled (233, 223) with delta (0, 0)
Screenshot: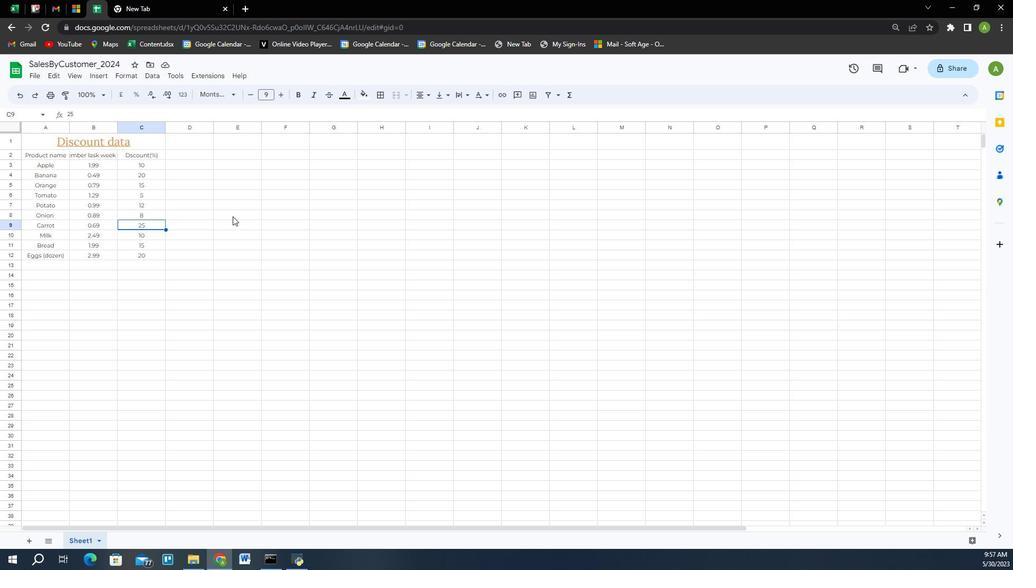 
Action: Mouse scrolled (233, 223) with delta (0, 0)
Screenshot: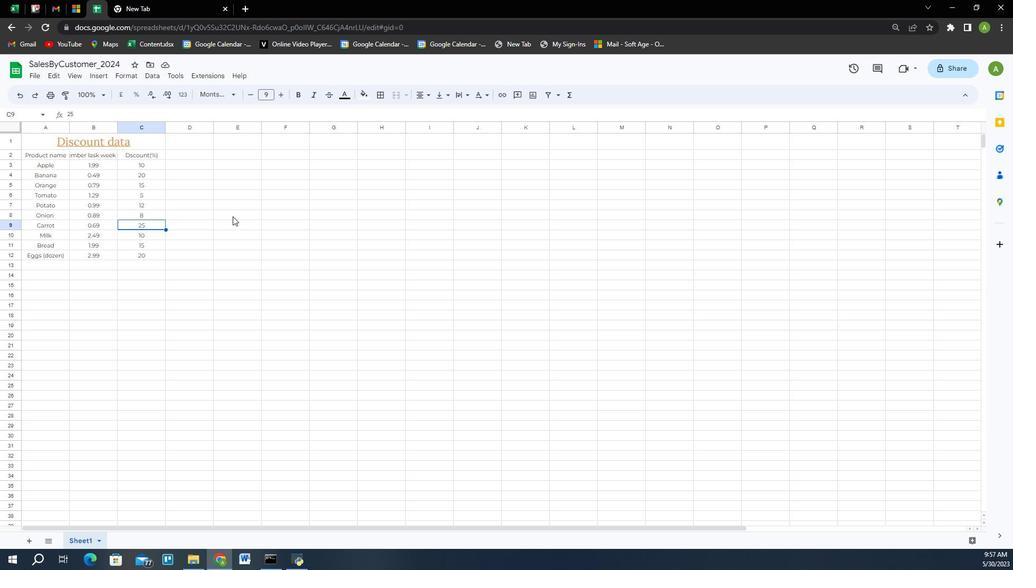 
Action: Mouse moved to (204, 243)
Screenshot: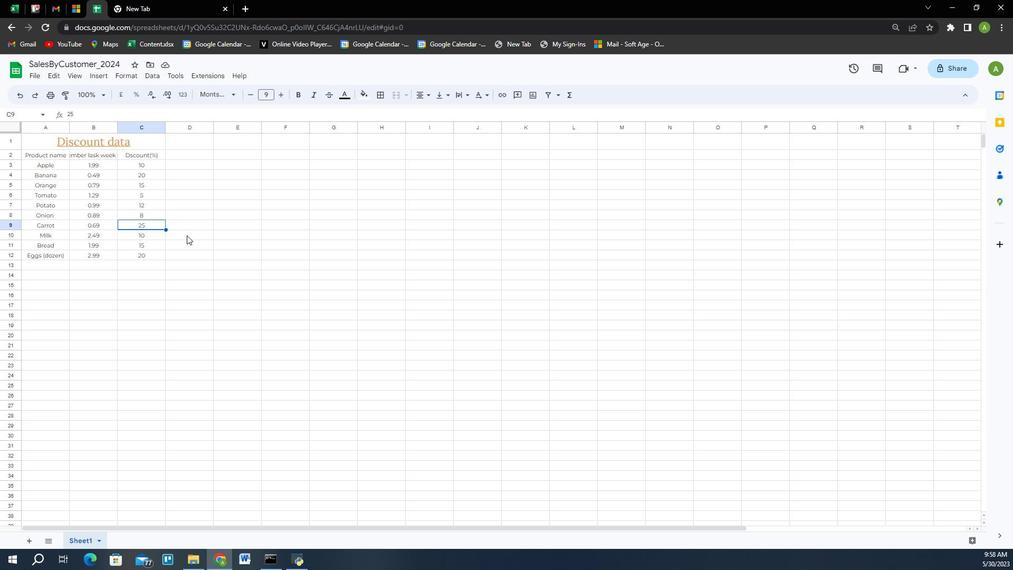 
Action: Mouse pressed left at (204, 243)
Screenshot: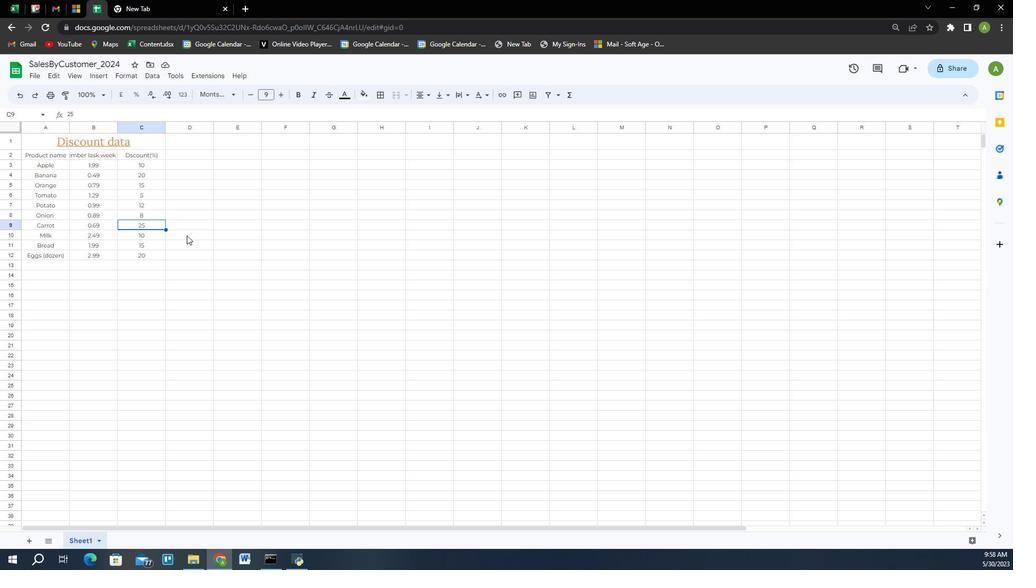 
Action: Mouse moved to (229, 231)
Screenshot: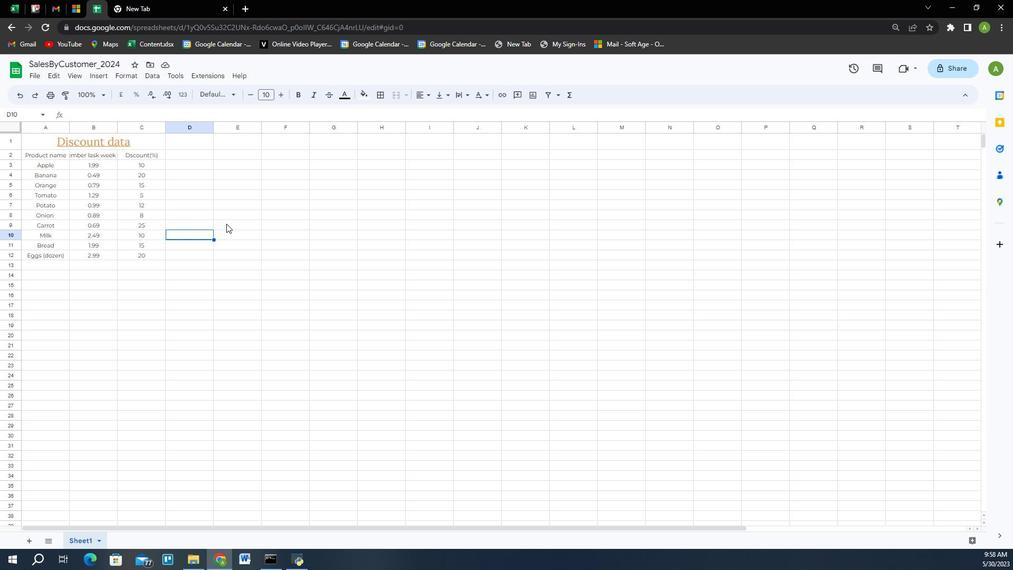 
Action: Mouse scrolled (229, 230) with delta (0, 0)
Screenshot: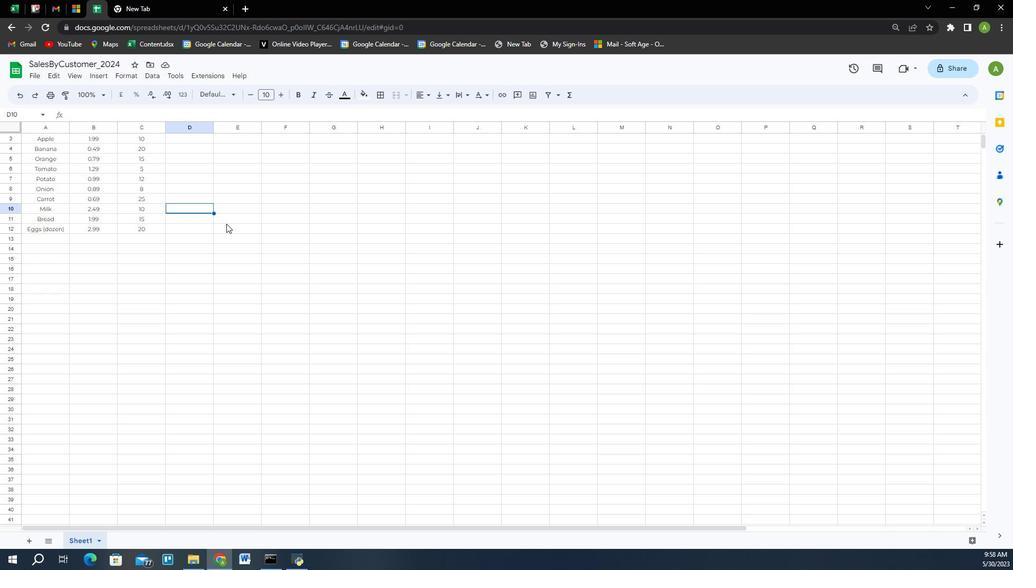 
Action: Mouse scrolled (229, 231) with delta (0, 0)
Screenshot: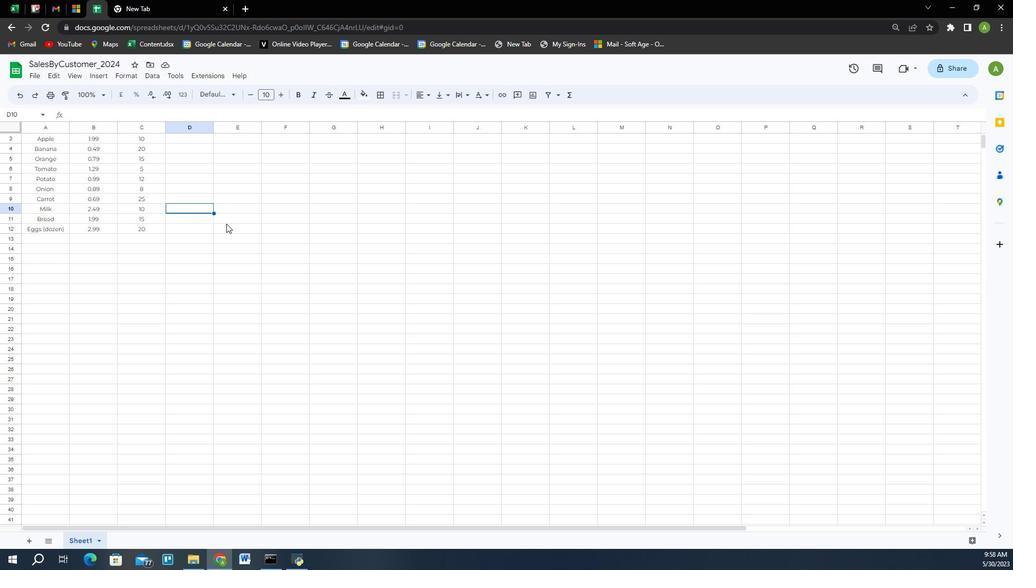 
Action: Mouse scrolled (229, 231) with delta (0, 0)
Screenshot: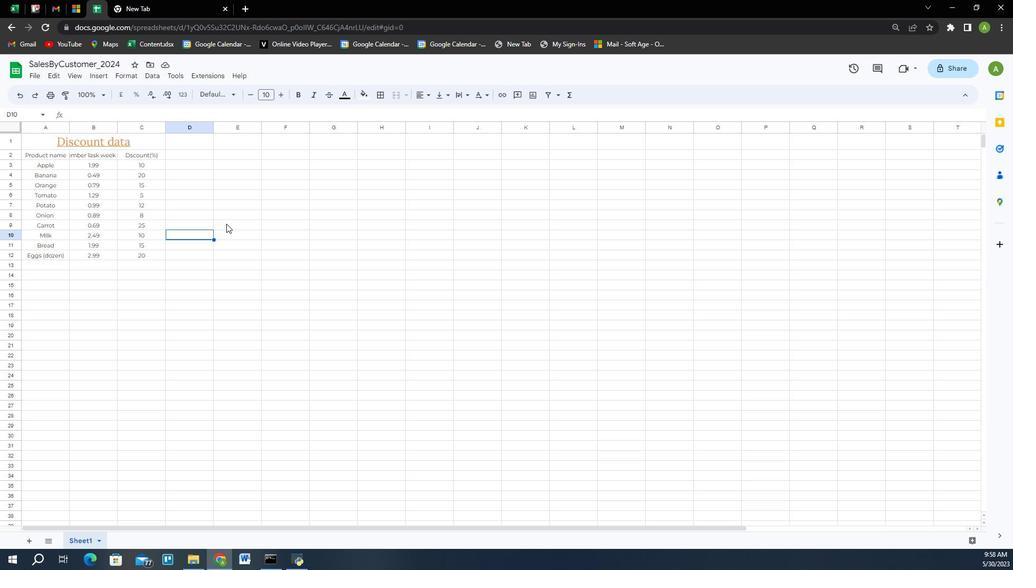 
Action: Mouse scrolled (229, 231) with delta (0, 0)
Screenshot: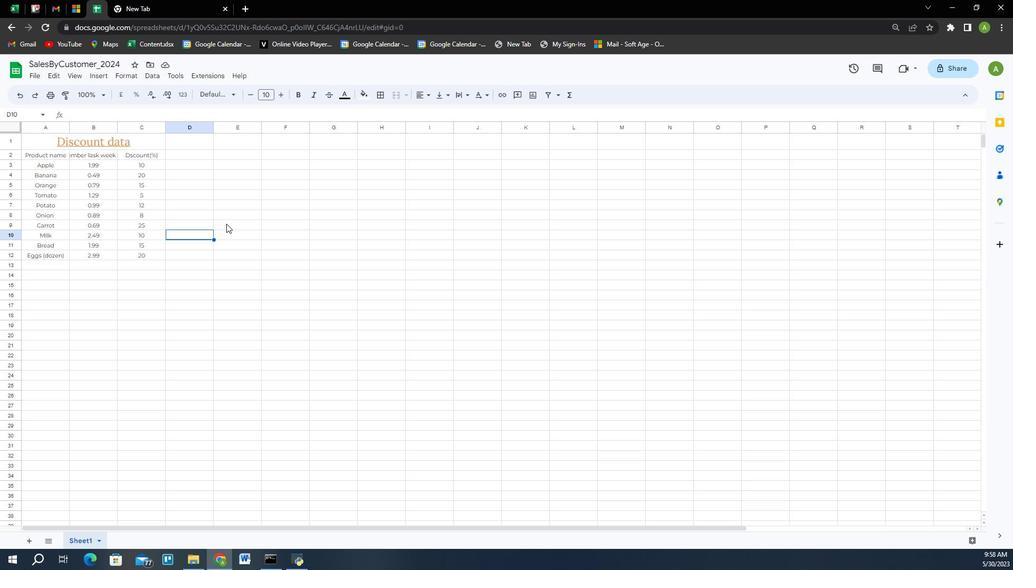 
Action: Mouse scrolled (229, 231) with delta (0, 0)
Screenshot: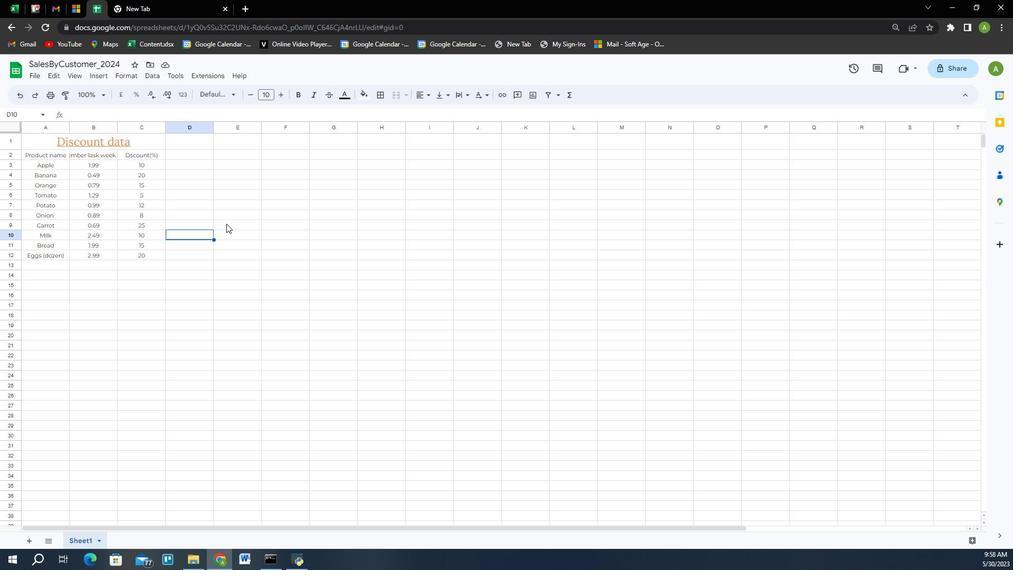 
Action: Mouse moved to (239, 224)
Screenshot: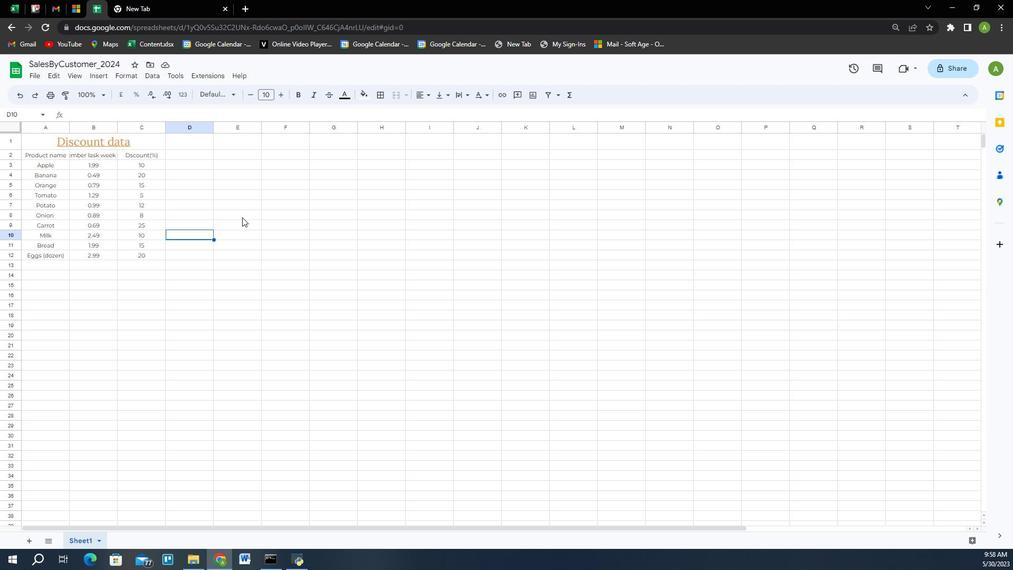 
